 Task: Open Card Psychology Conference Review in Board Market Segmentation and Targeting Analysis to Workspace Coworking Spaces and add a team member Softage.1@softage.net, a label Purple, a checklist Big Data, an attachment from your google drive, a color Purple and finally, add a card description 'Plan and execute company team-building activity at a go-karting track' and a comment 'We should approach this task with a customer-centric mindset, ensuring that we meet their needs and expectations.'. Add a start date 'Jan 05, 1900' with a due date 'Jan 12, 1900'
Action: Mouse moved to (406, 193)
Screenshot: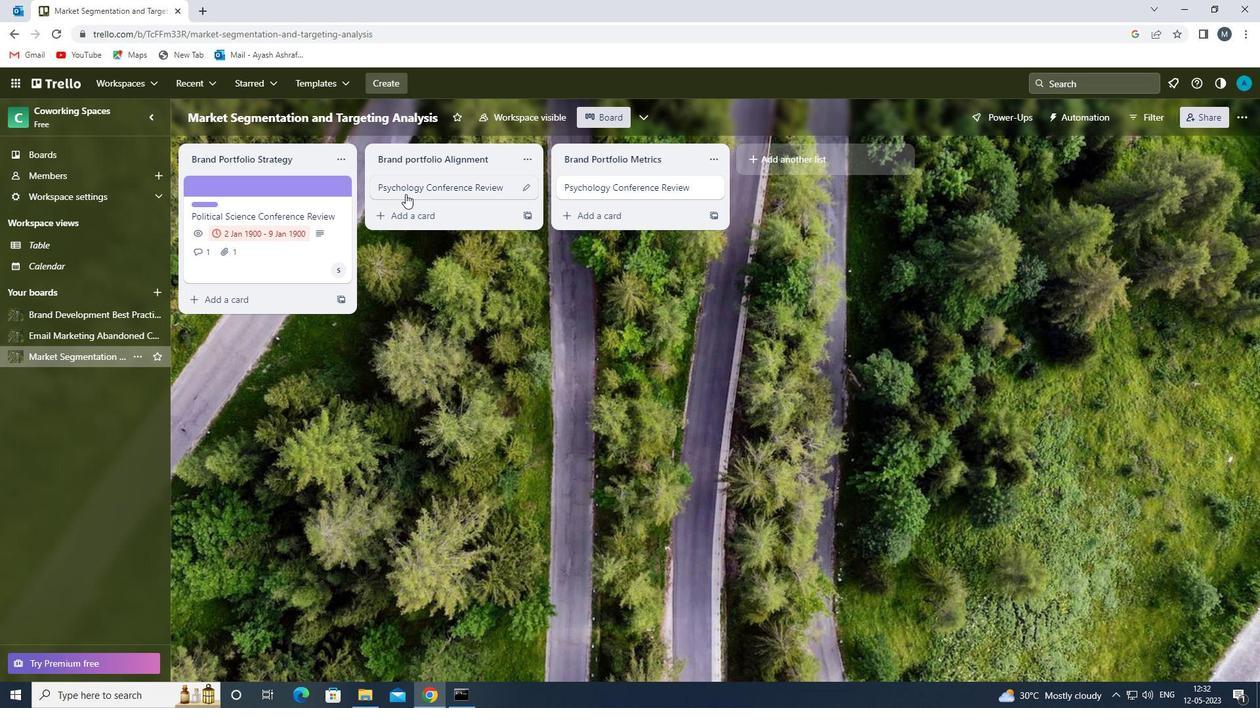 
Action: Mouse pressed left at (406, 193)
Screenshot: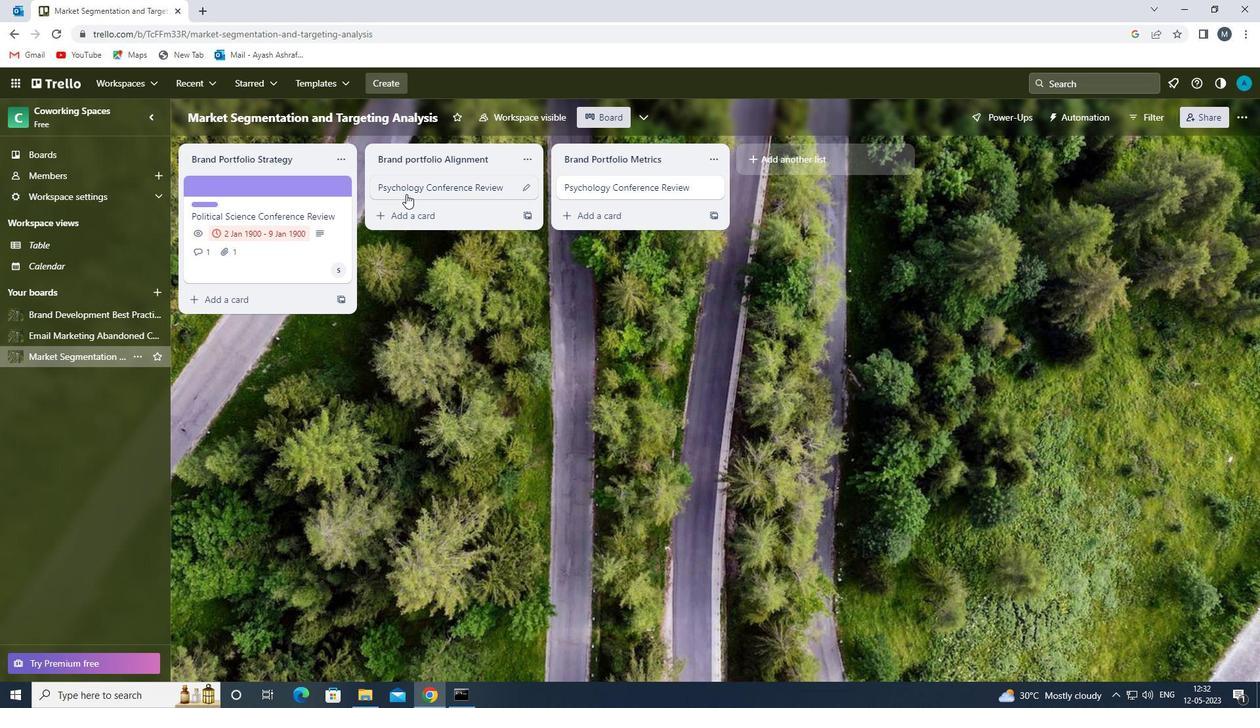 
Action: Mouse moved to (806, 236)
Screenshot: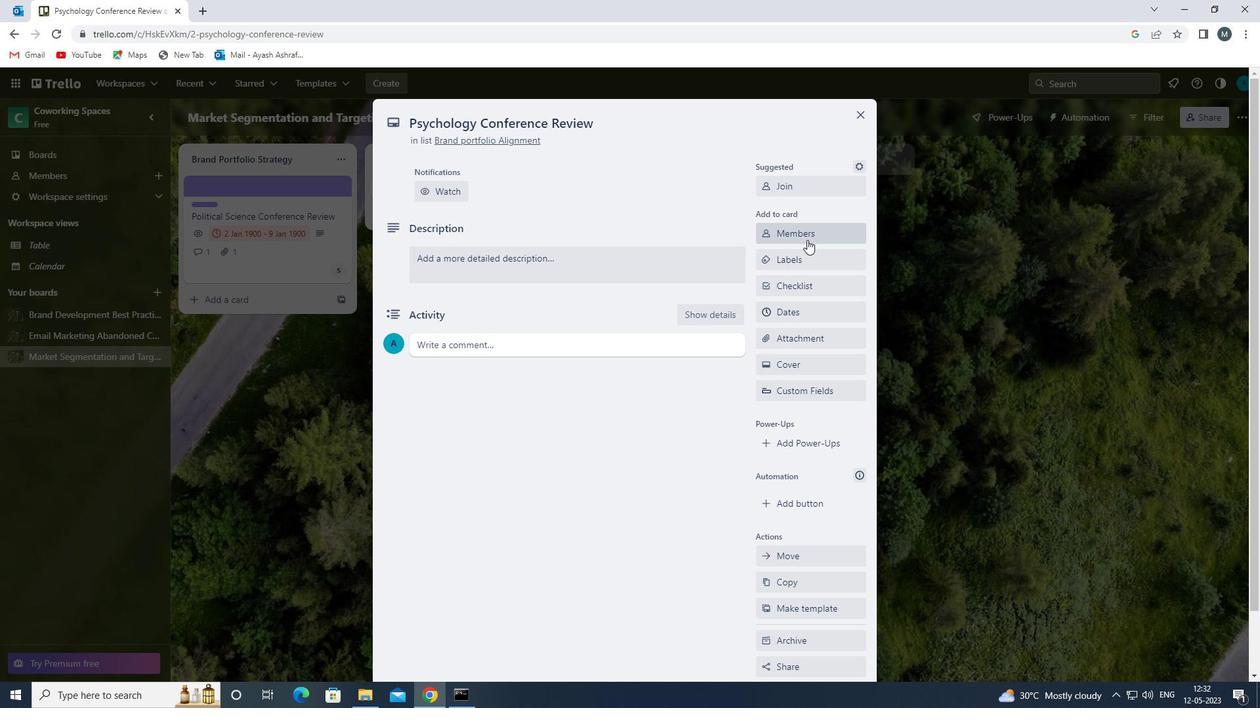 
Action: Mouse pressed left at (806, 236)
Screenshot: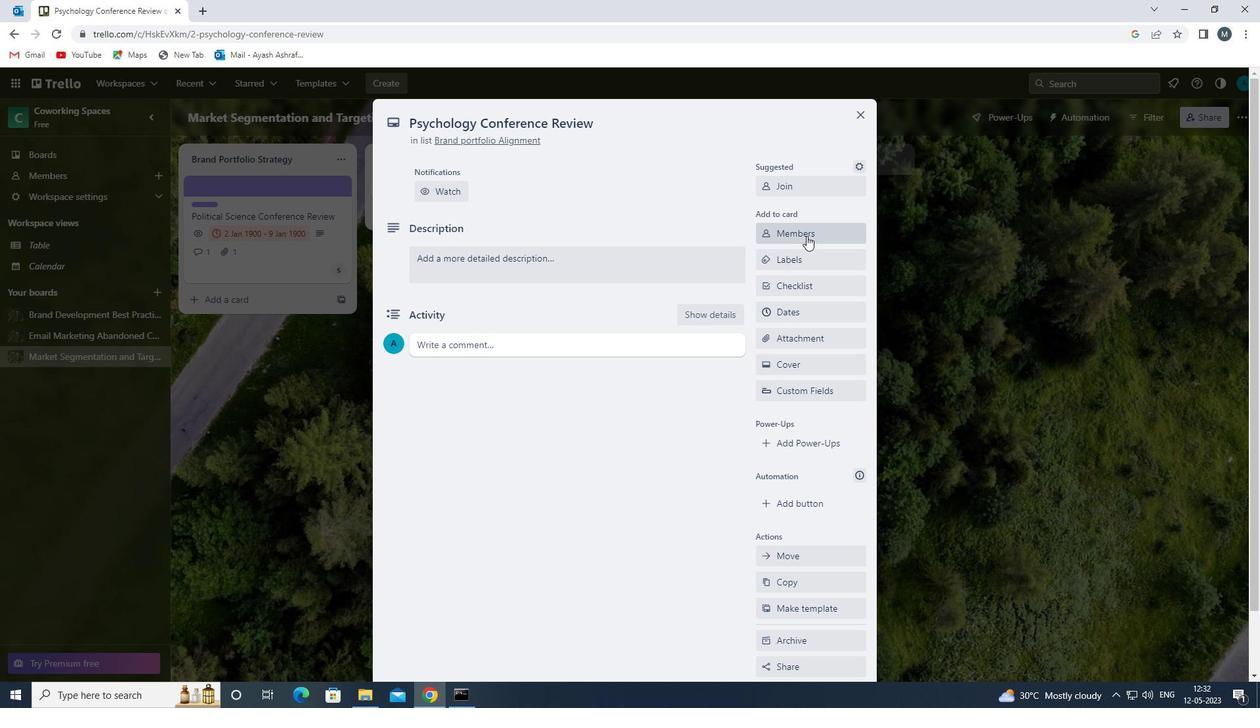 
Action: Mouse moved to (795, 297)
Screenshot: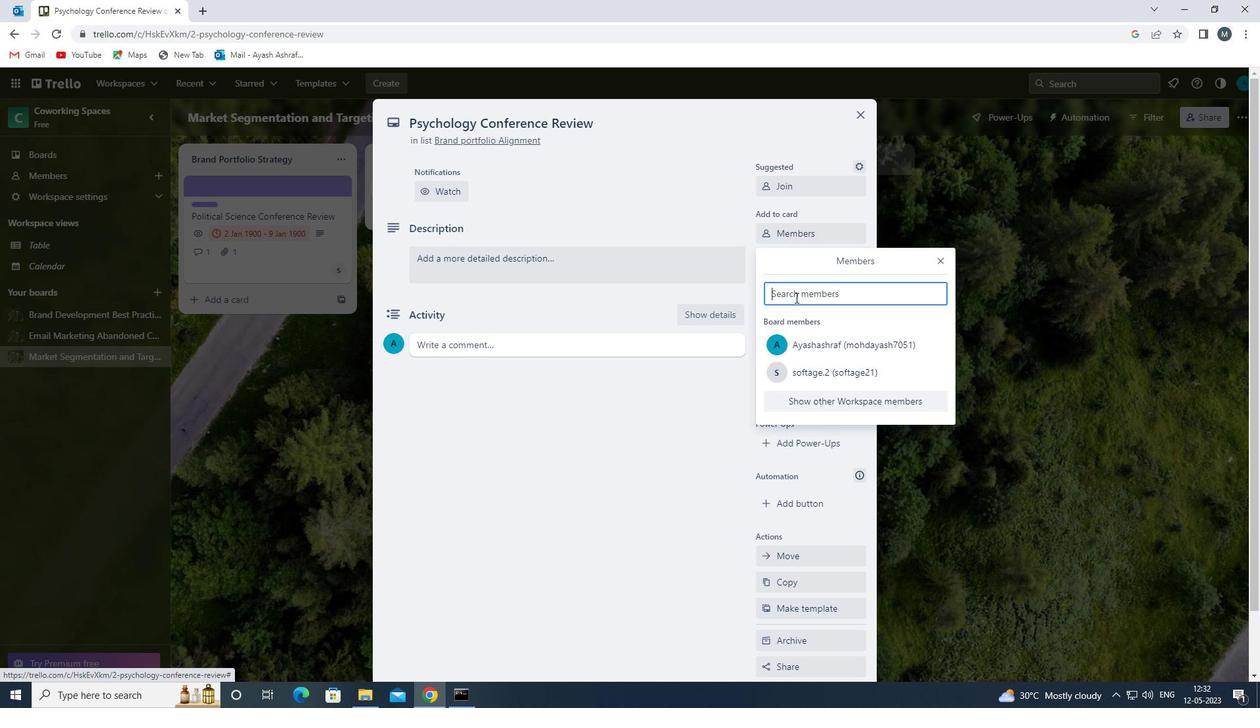 
Action: Key pressed s
Screenshot: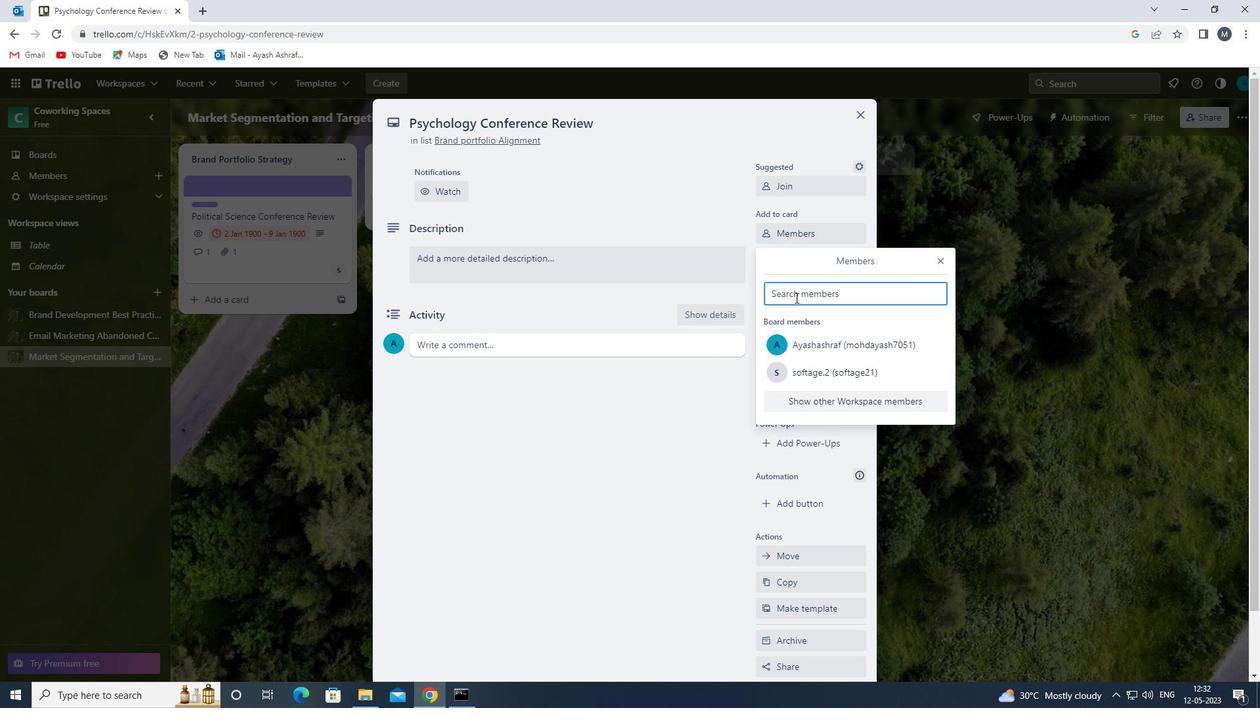 
Action: Mouse moved to (830, 408)
Screenshot: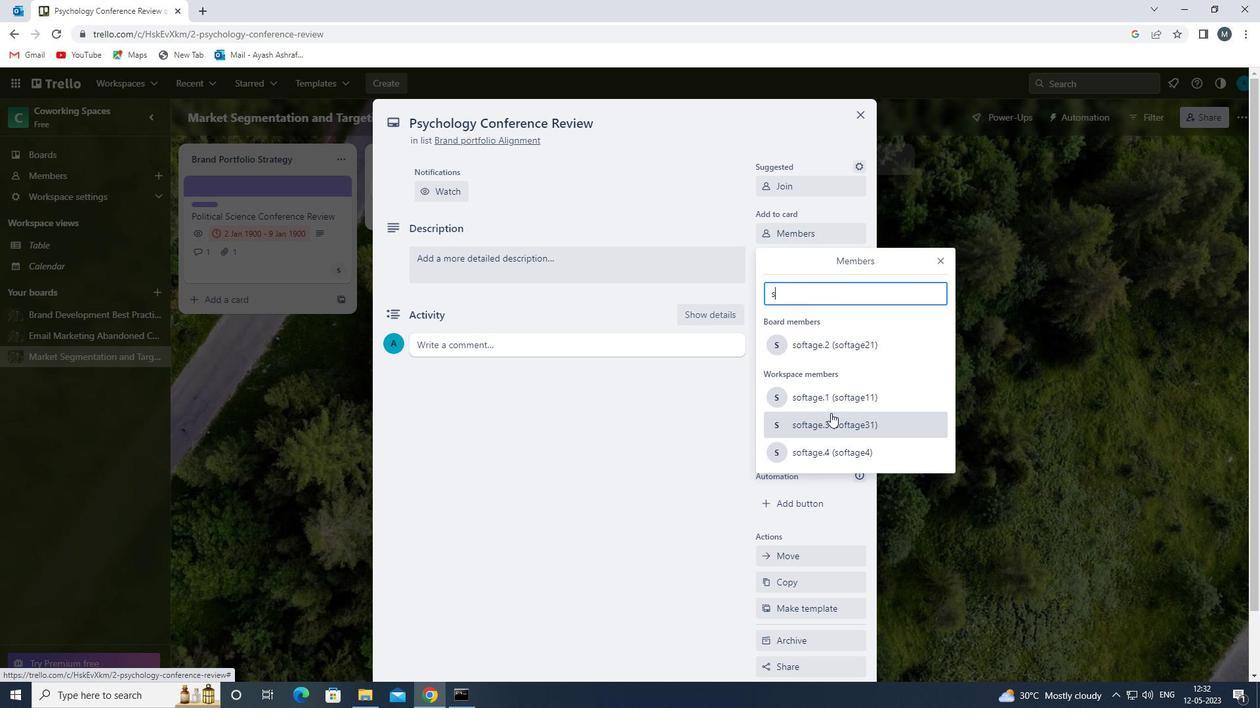 
Action: Mouse pressed left at (830, 408)
Screenshot: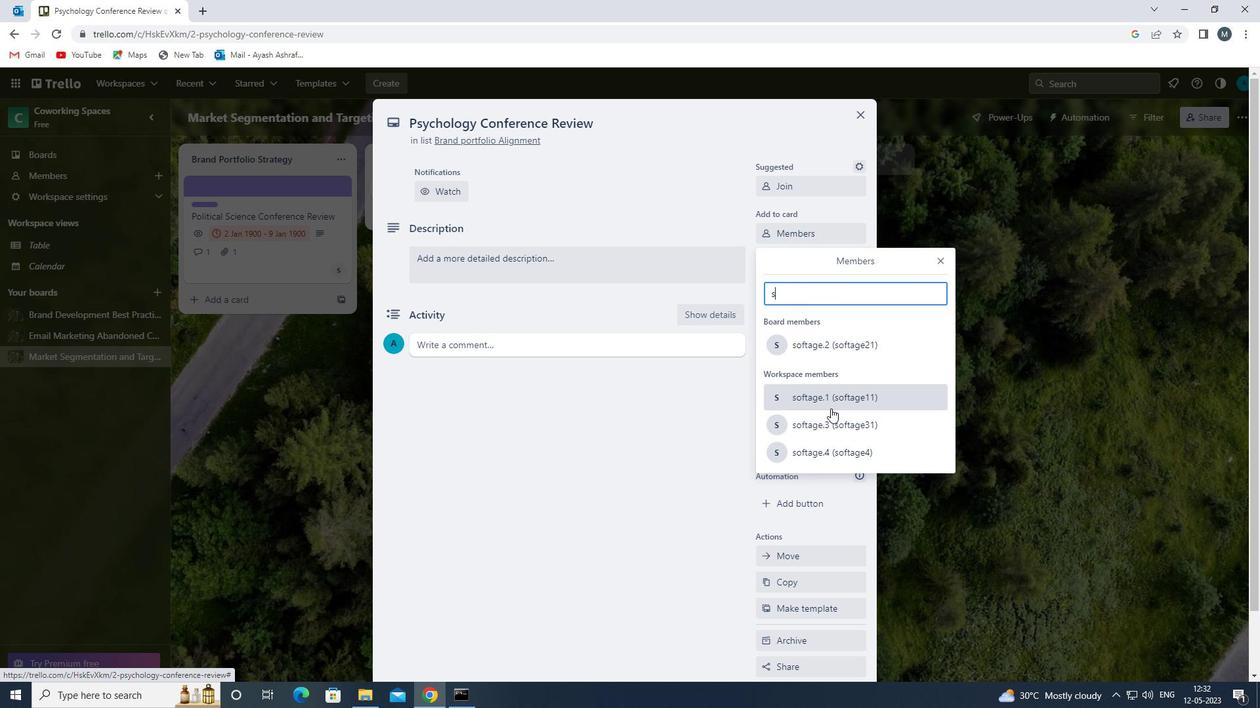 
Action: Mouse moved to (847, 395)
Screenshot: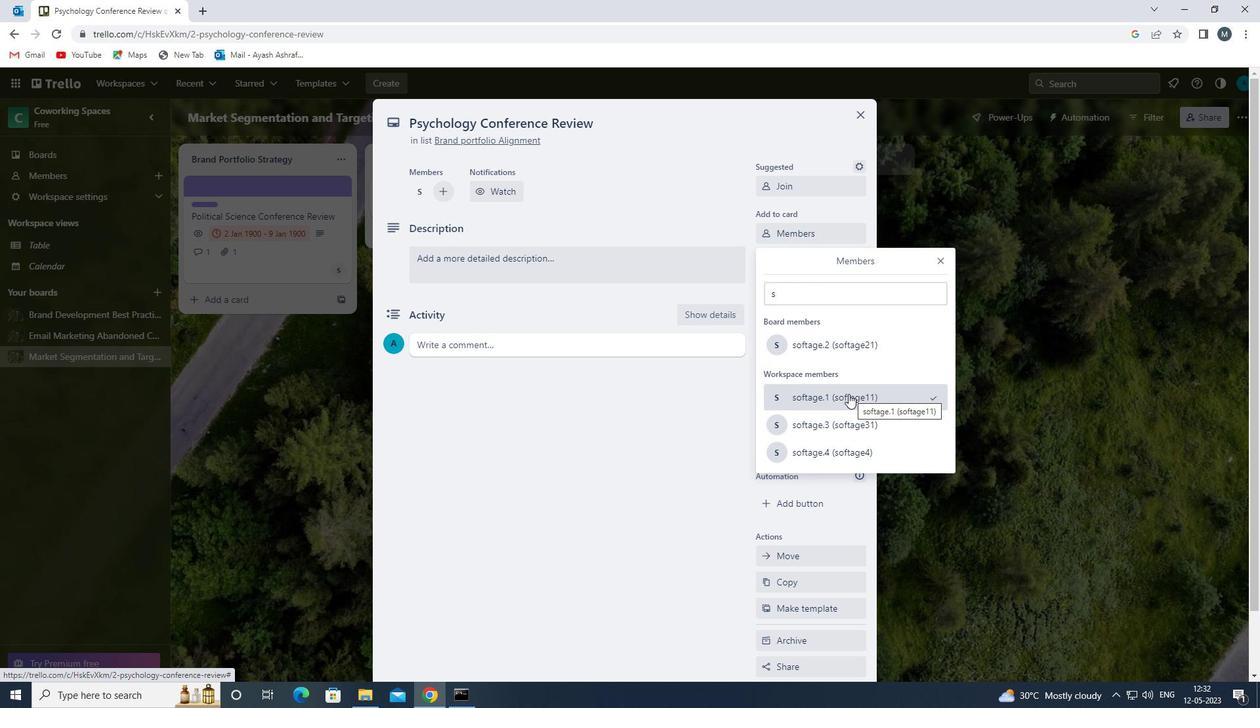 
Action: Mouse pressed left at (847, 395)
Screenshot: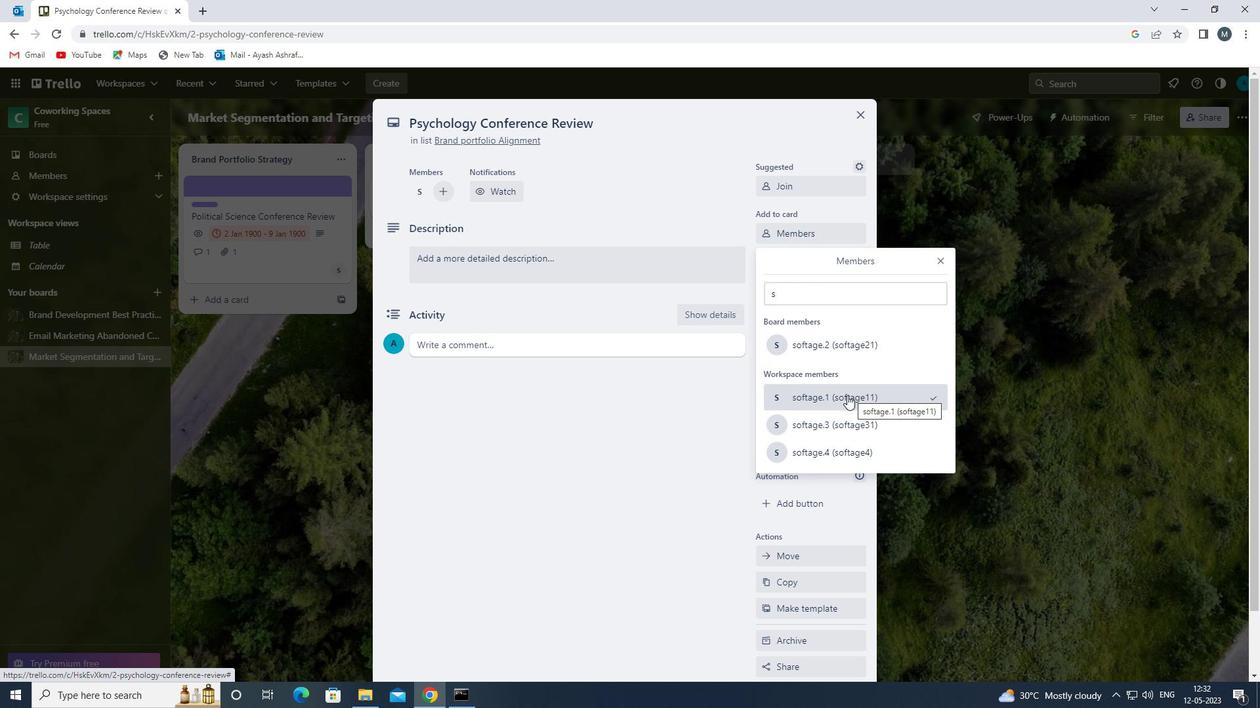
Action: Mouse moved to (939, 261)
Screenshot: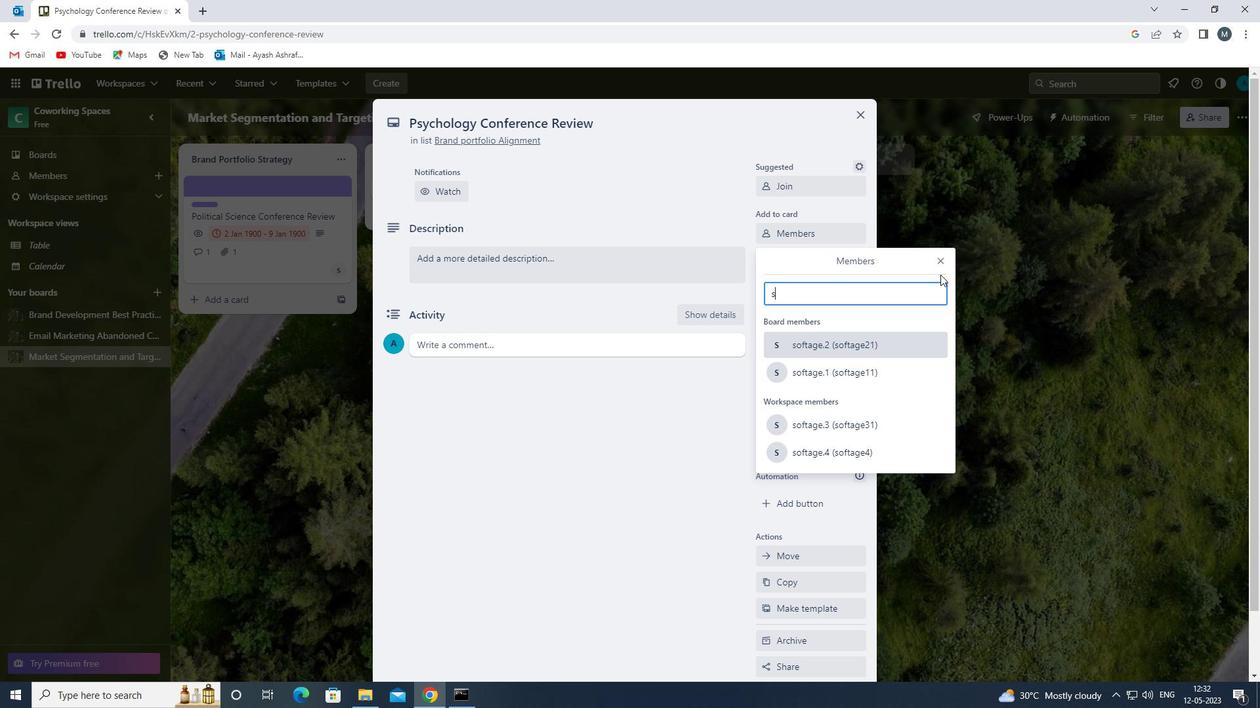 
Action: Mouse pressed left at (939, 261)
Screenshot: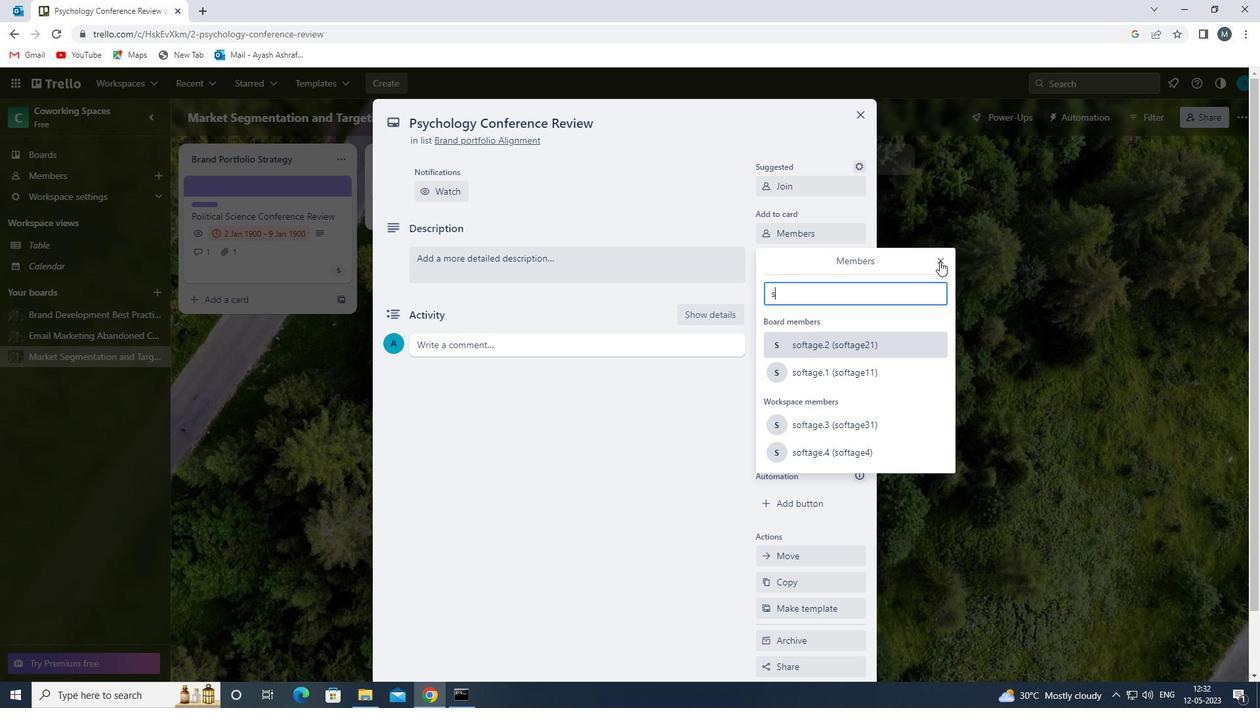 
Action: Mouse moved to (796, 262)
Screenshot: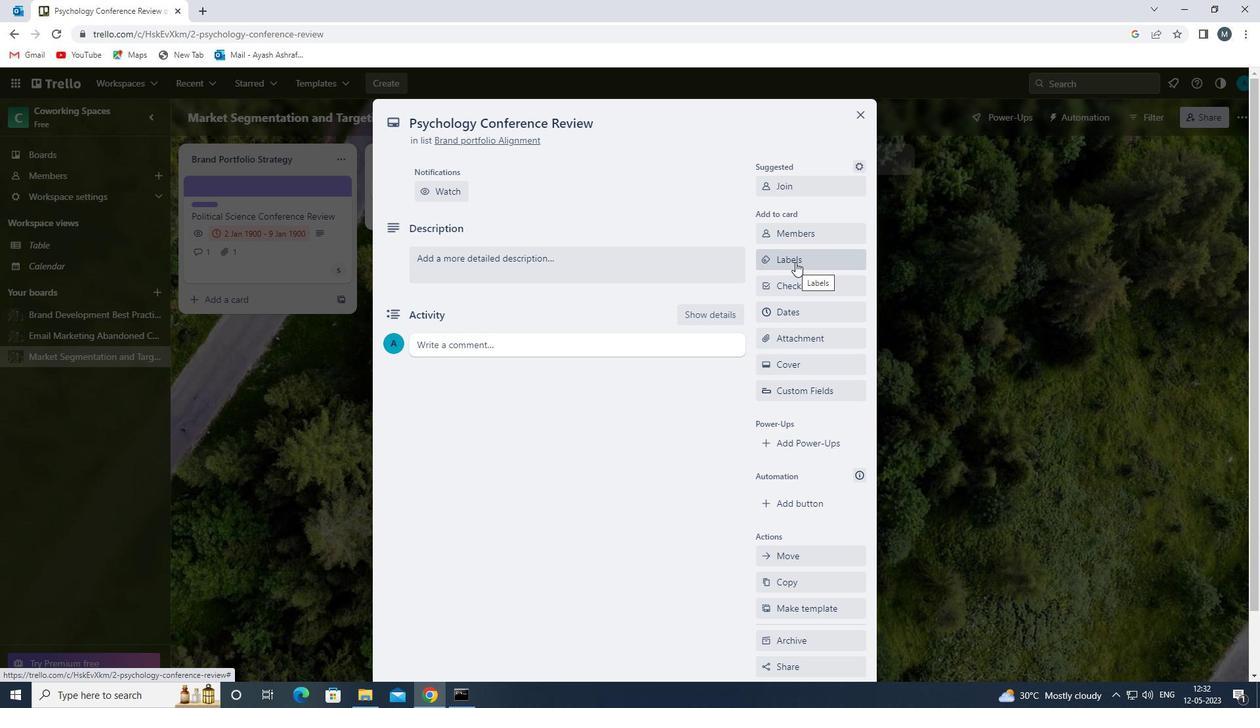 
Action: Mouse pressed left at (796, 262)
Screenshot: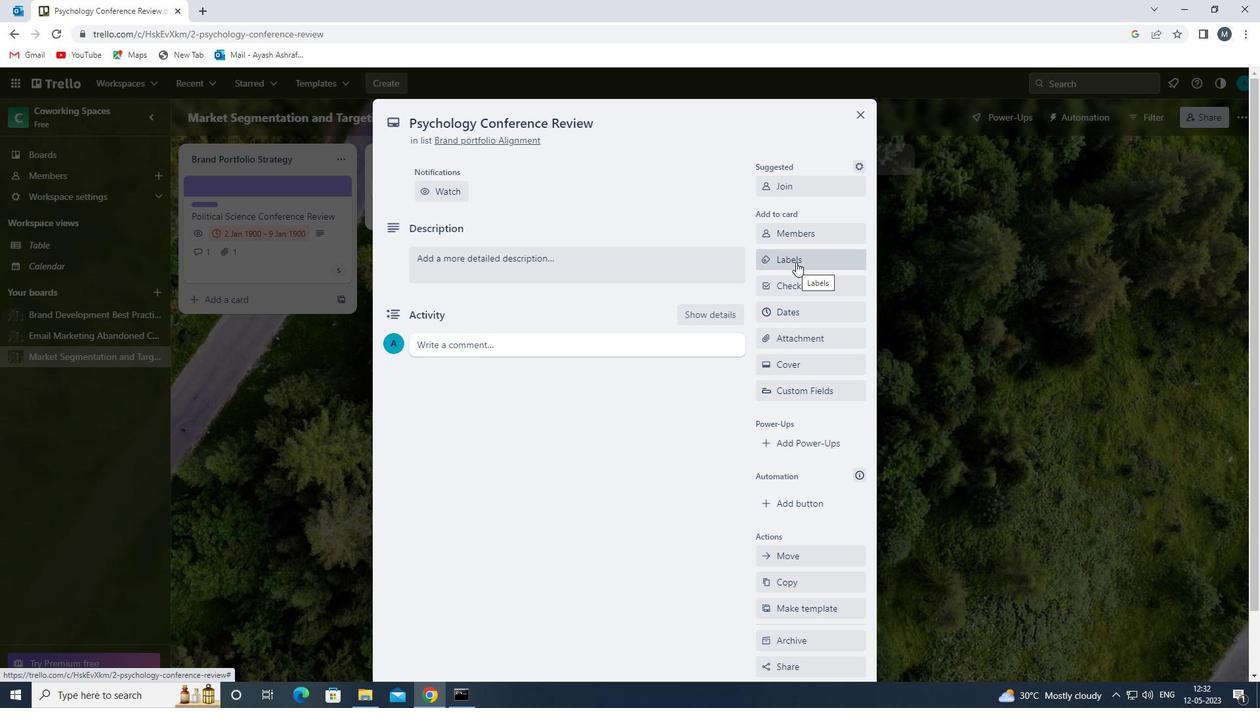 
Action: Mouse moved to (768, 460)
Screenshot: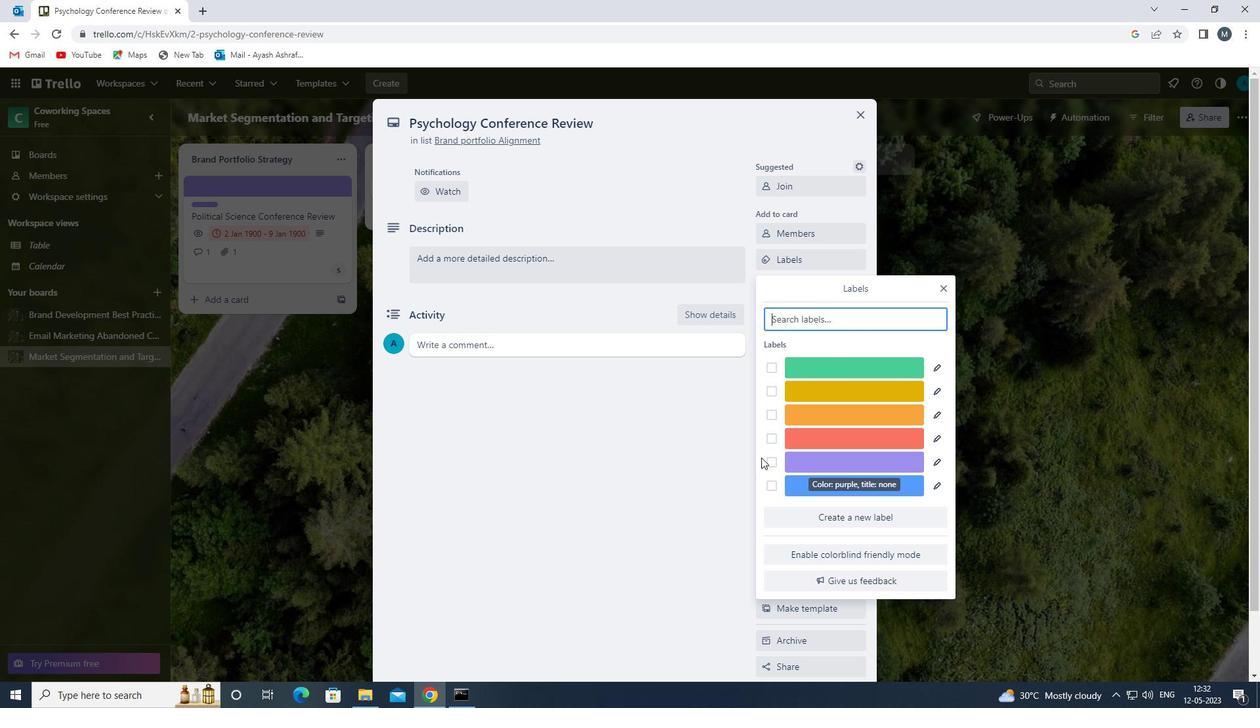
Action: Mouse pressed left at (768, 460)
Screenshot: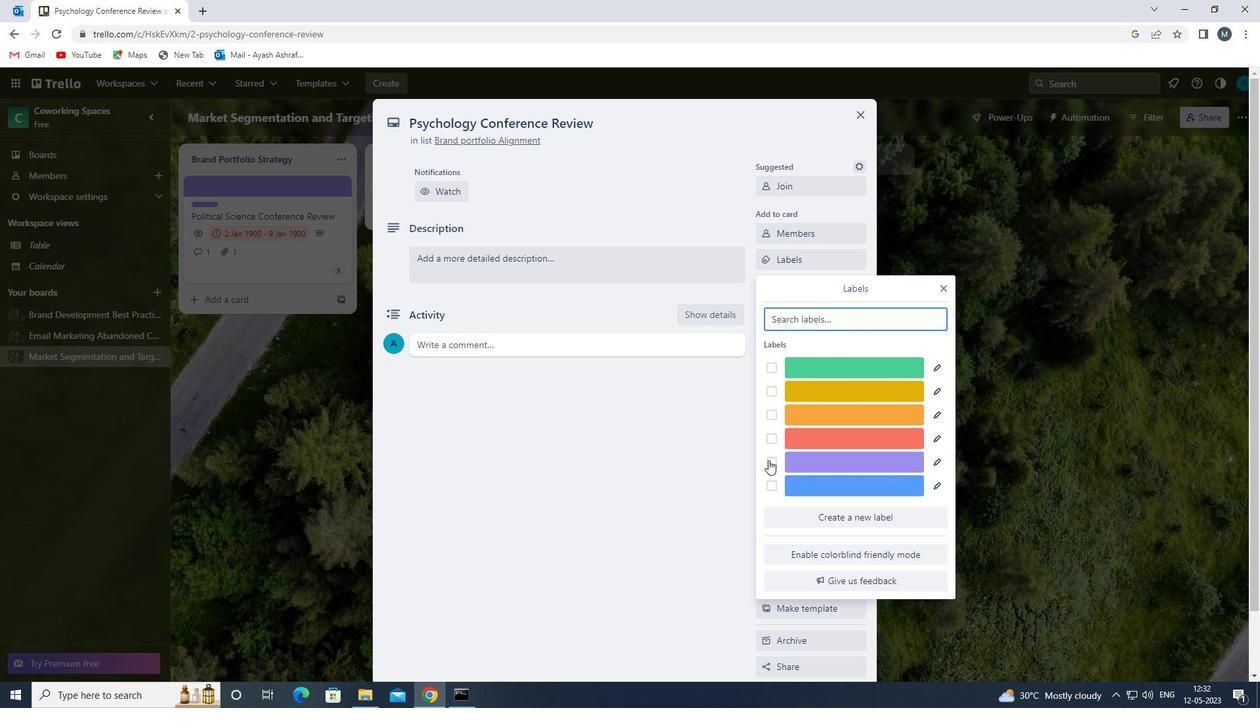 
Action: Mouse moved to (941, 287)
Screenshot: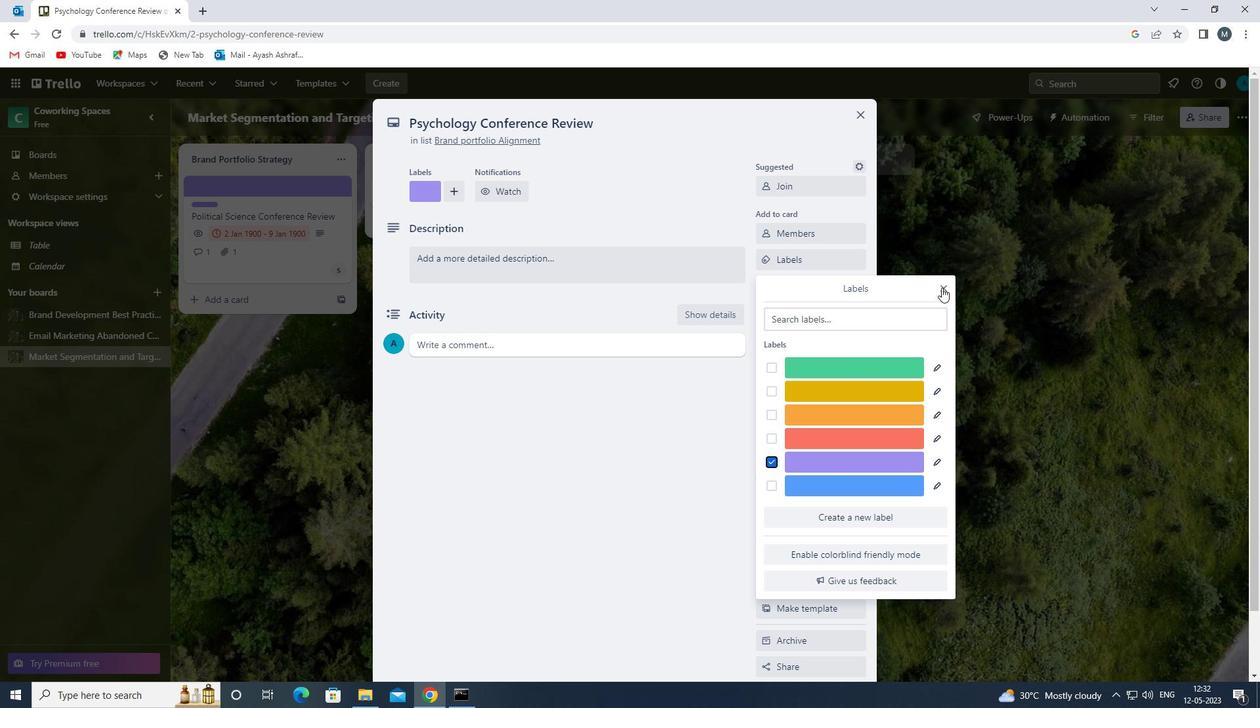 
Action: Mouse pressed left at (941, 287)
Screenshot: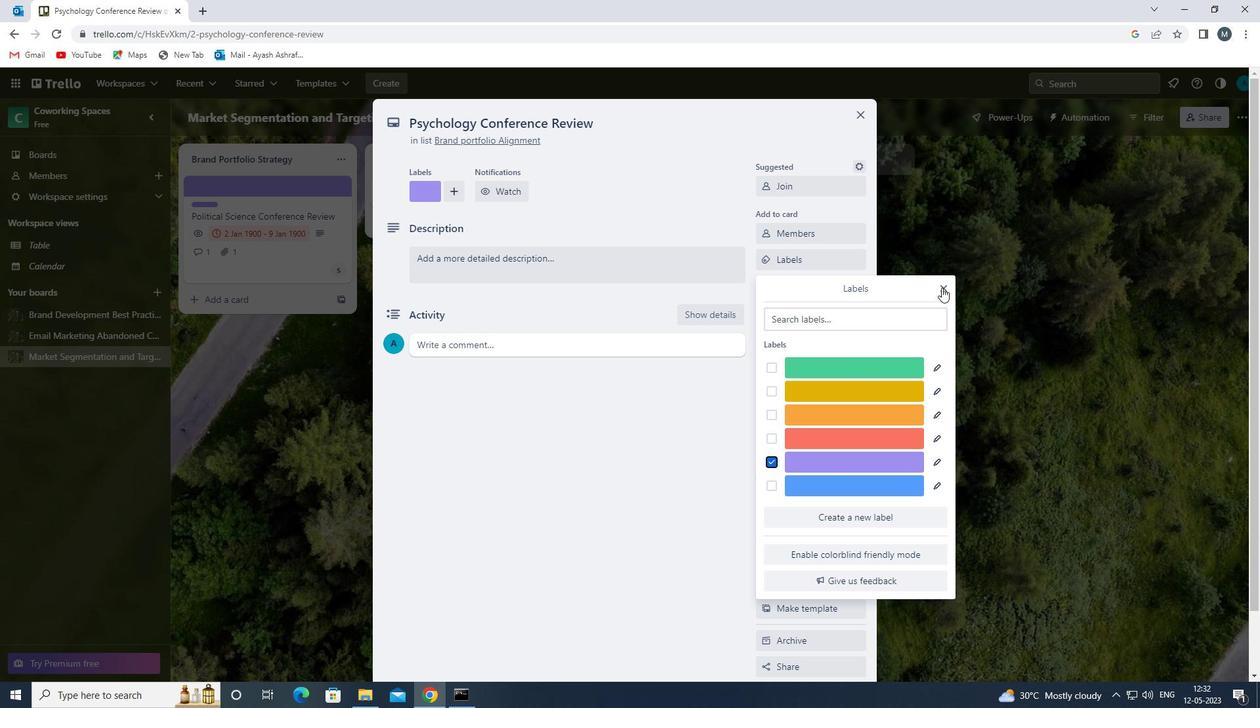 
Action: Mouse moved to (798, 290)
Screenshot: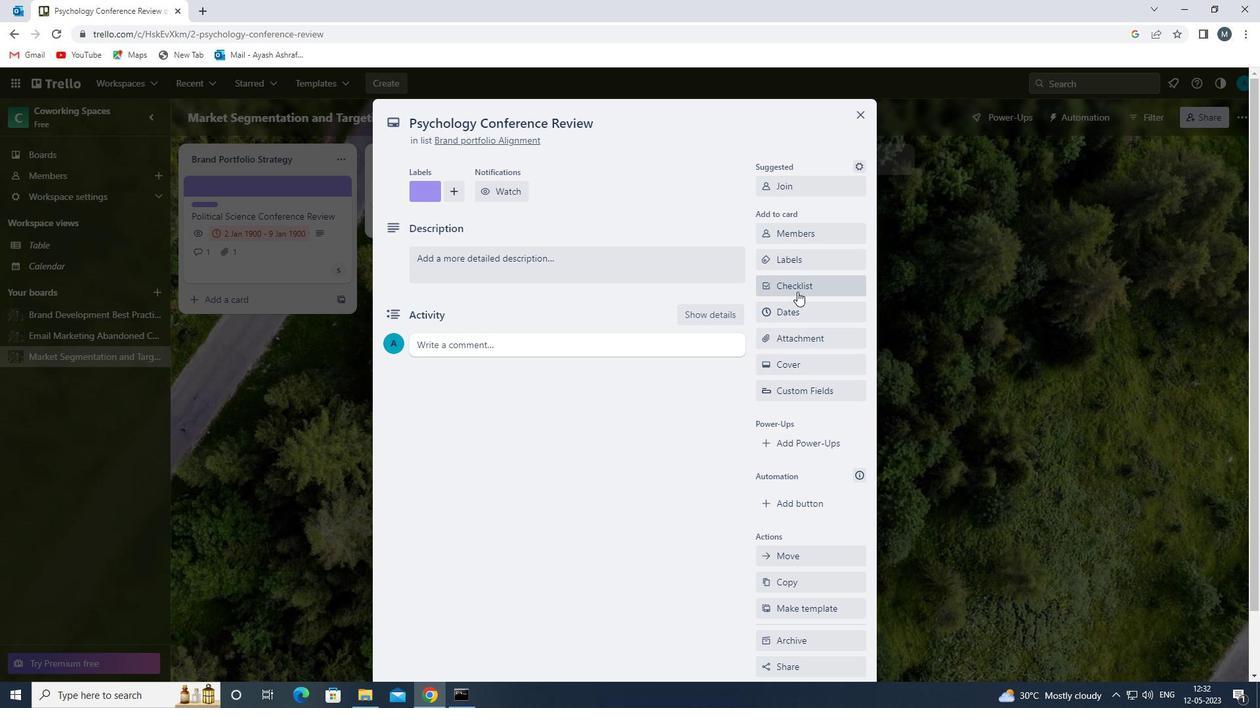 
Action: Mouse pressed left at (798, 290)
Screenshot: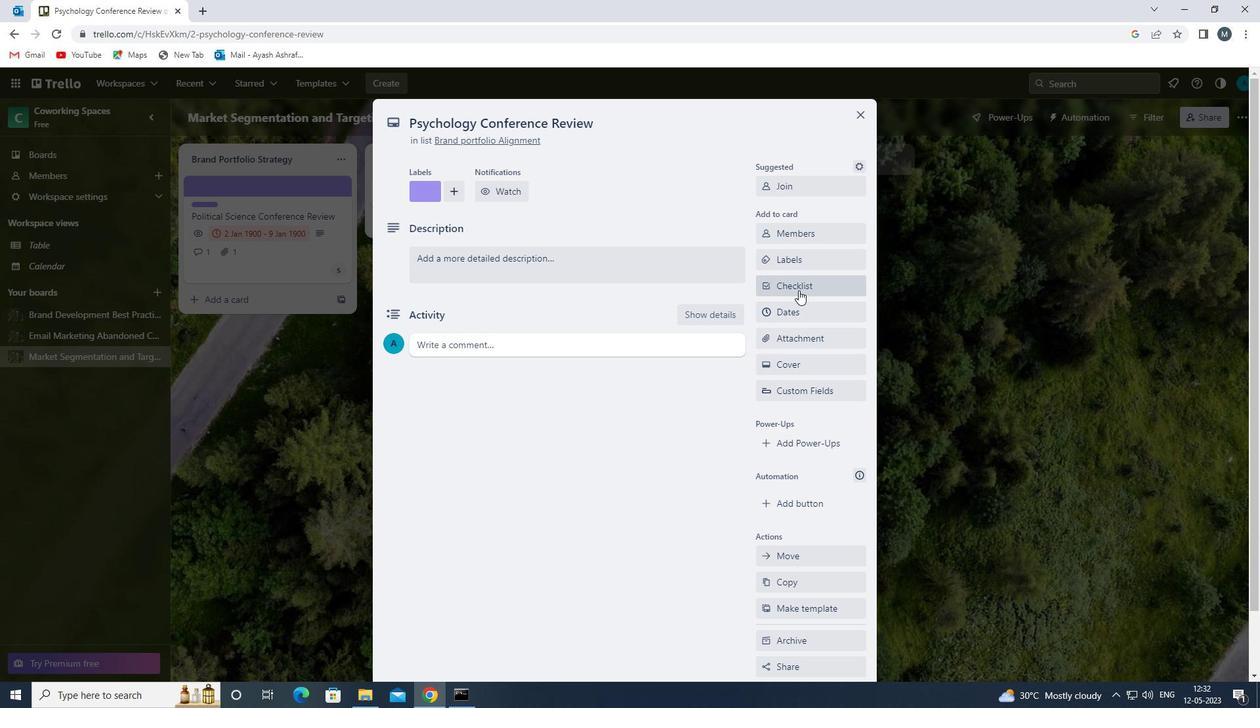 
Action: Key pressed b
Screenshot: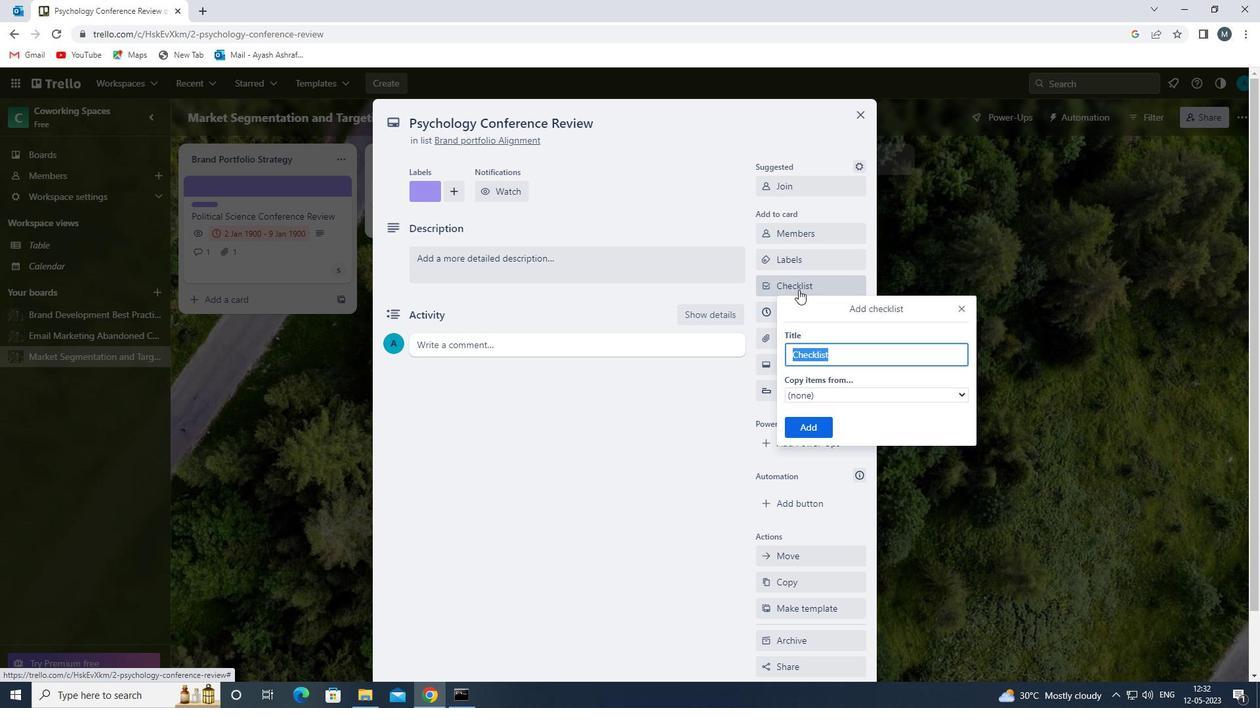 
Action: Mouse moved to (863, 389)
Screenshot: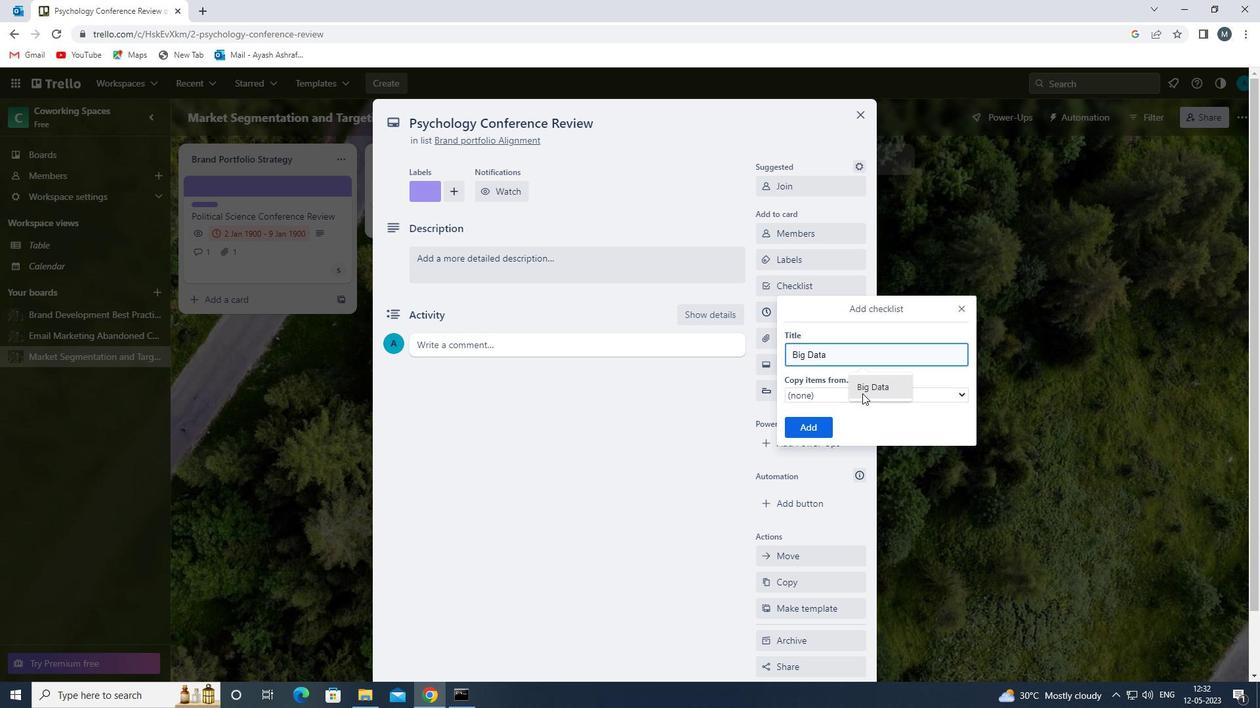 
Action: Mouse pressed left at (863, 389)
Screenshot: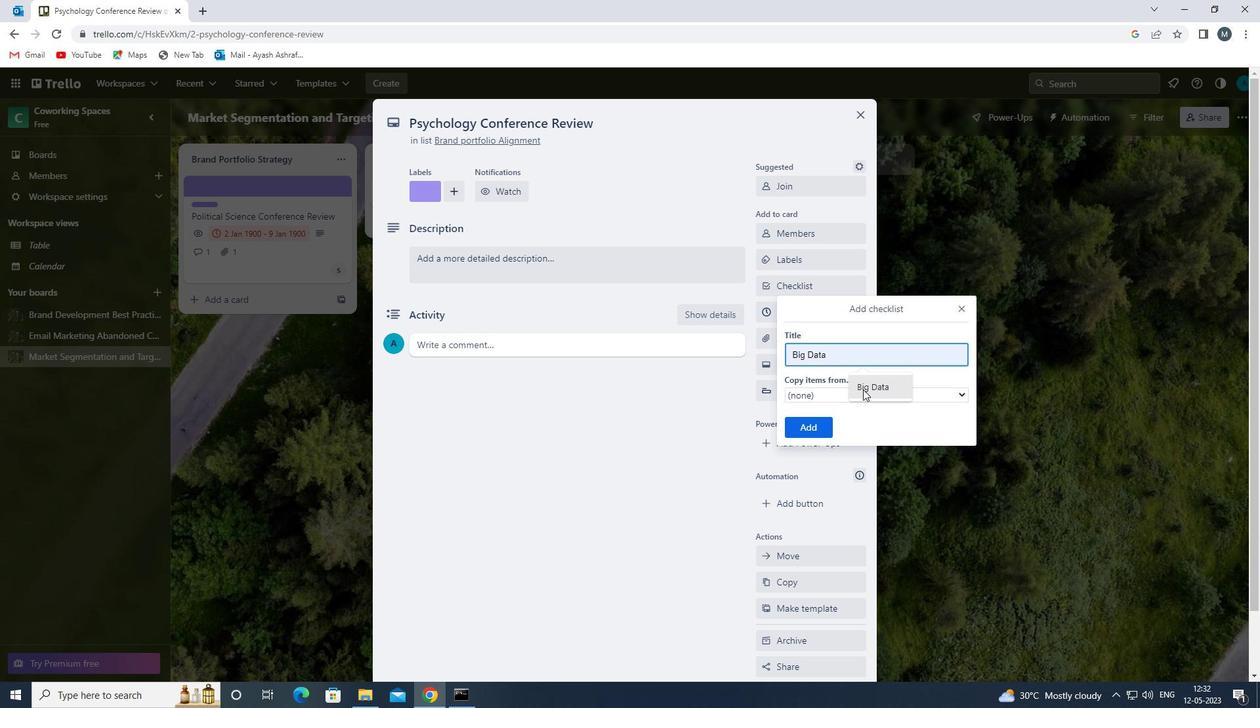 
Action: Mouse moved to (805, 431)
Screenshot: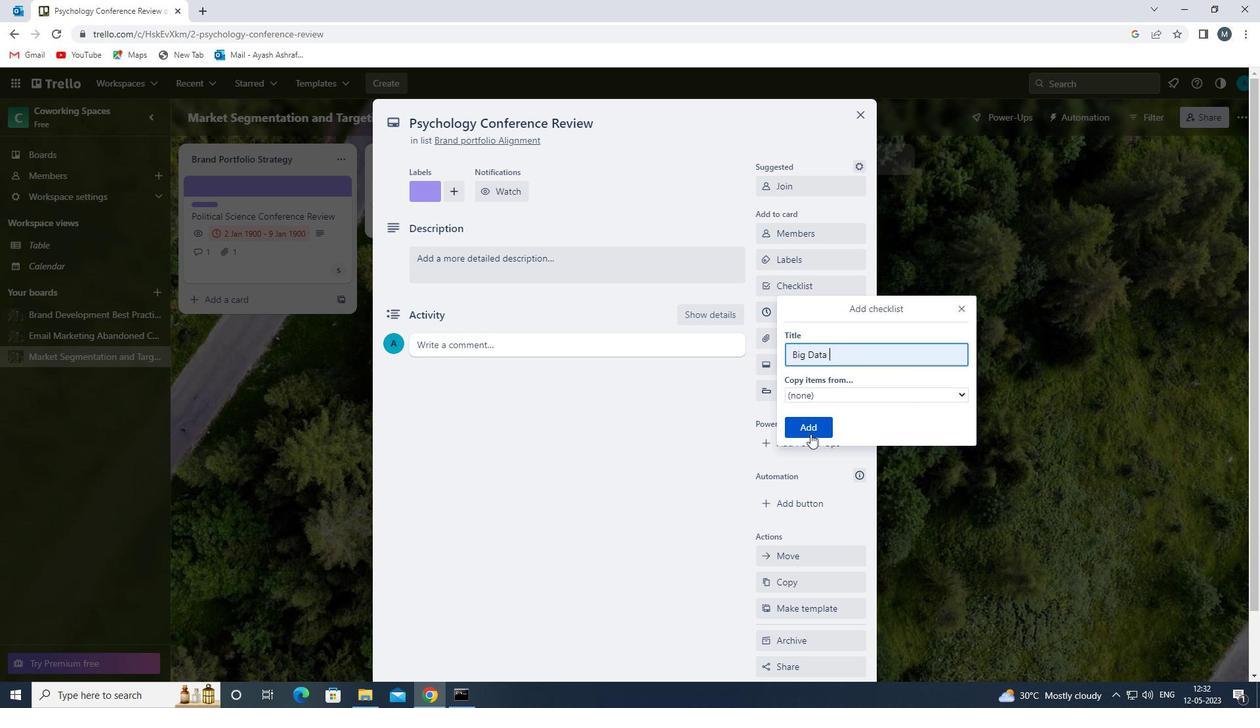 
Action: Mouse pressed left at (805, 431)
Screenshot: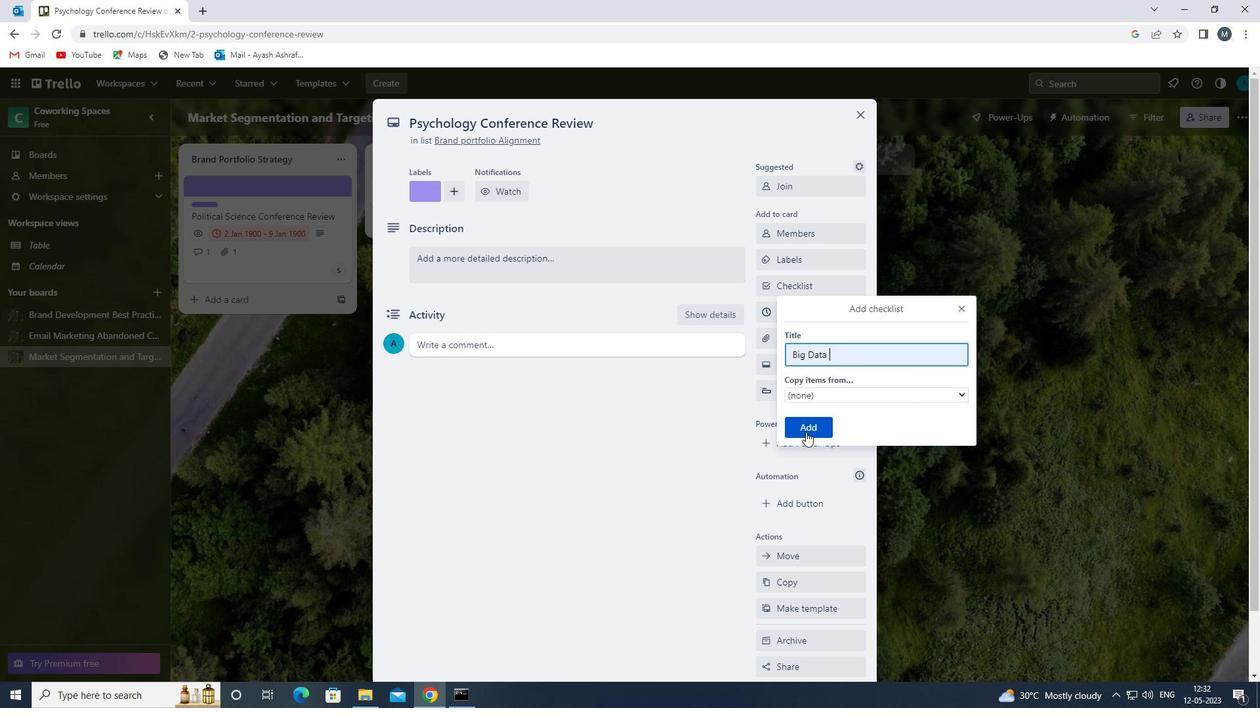 
Action: Mouse moved to (805, 338)
Screenshot: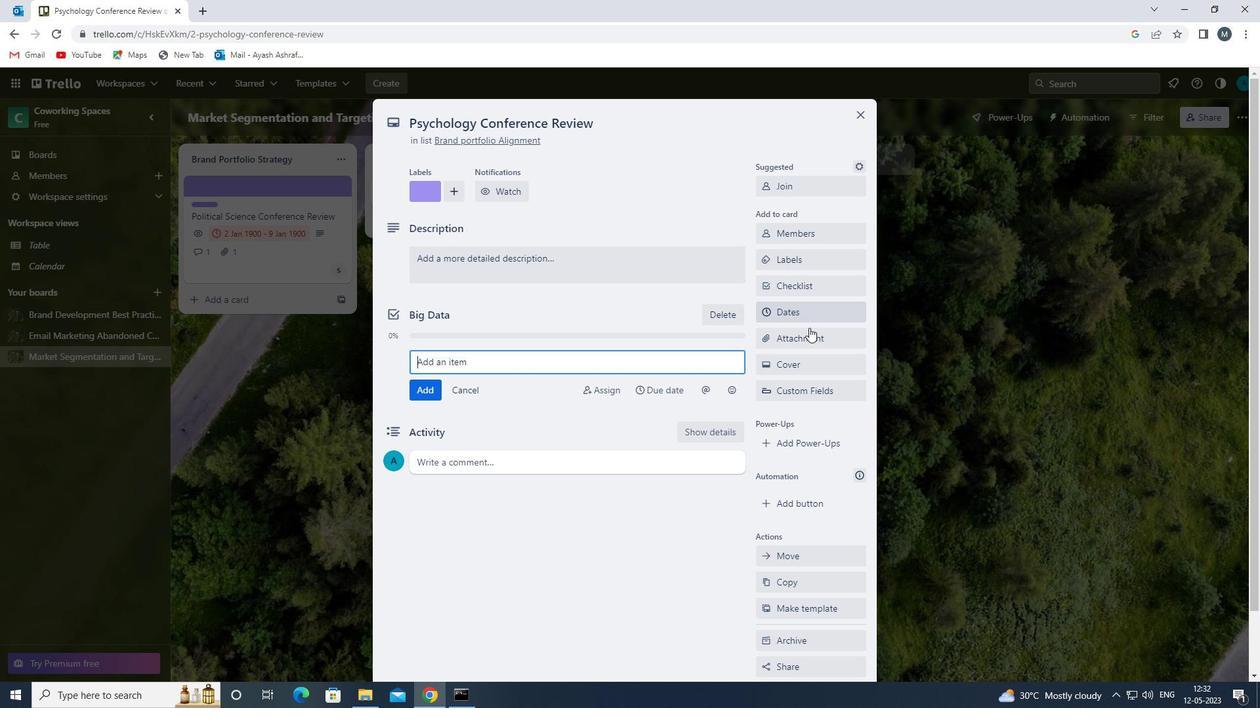 
Action: Mouse pressed left at (805, 338)
Screenshot: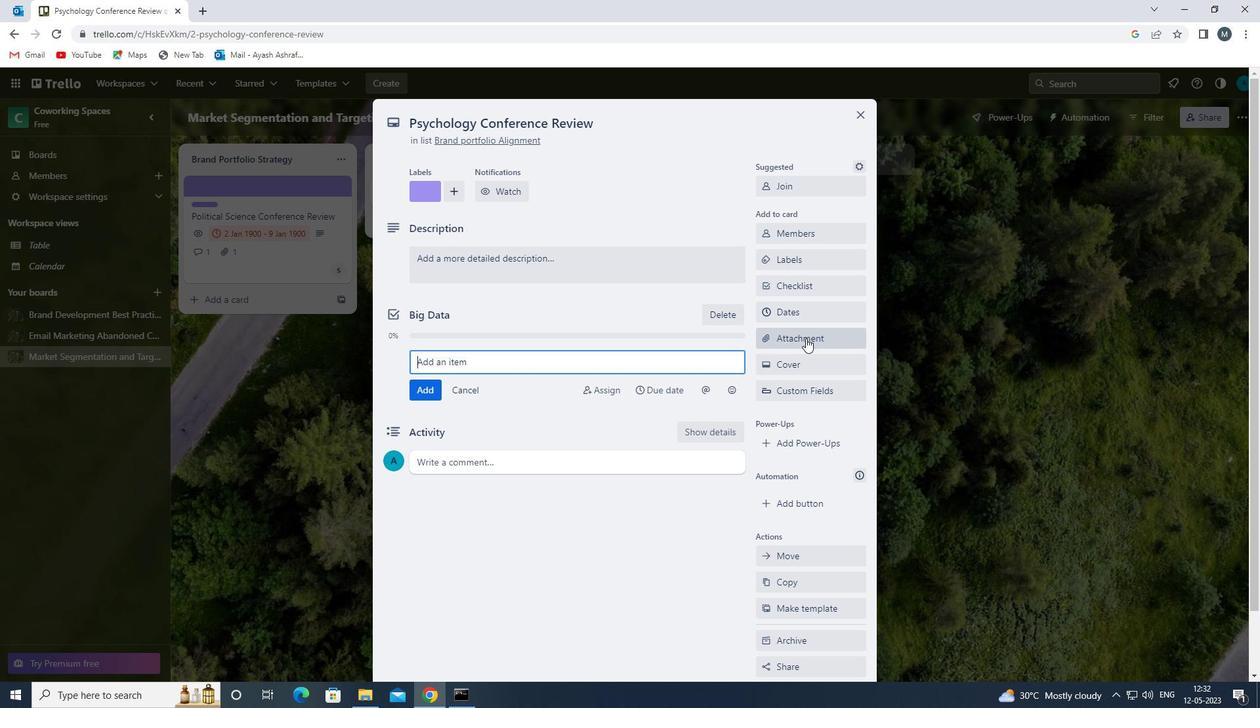 
Action: Mouse moved to (792, 439)
Screenshot: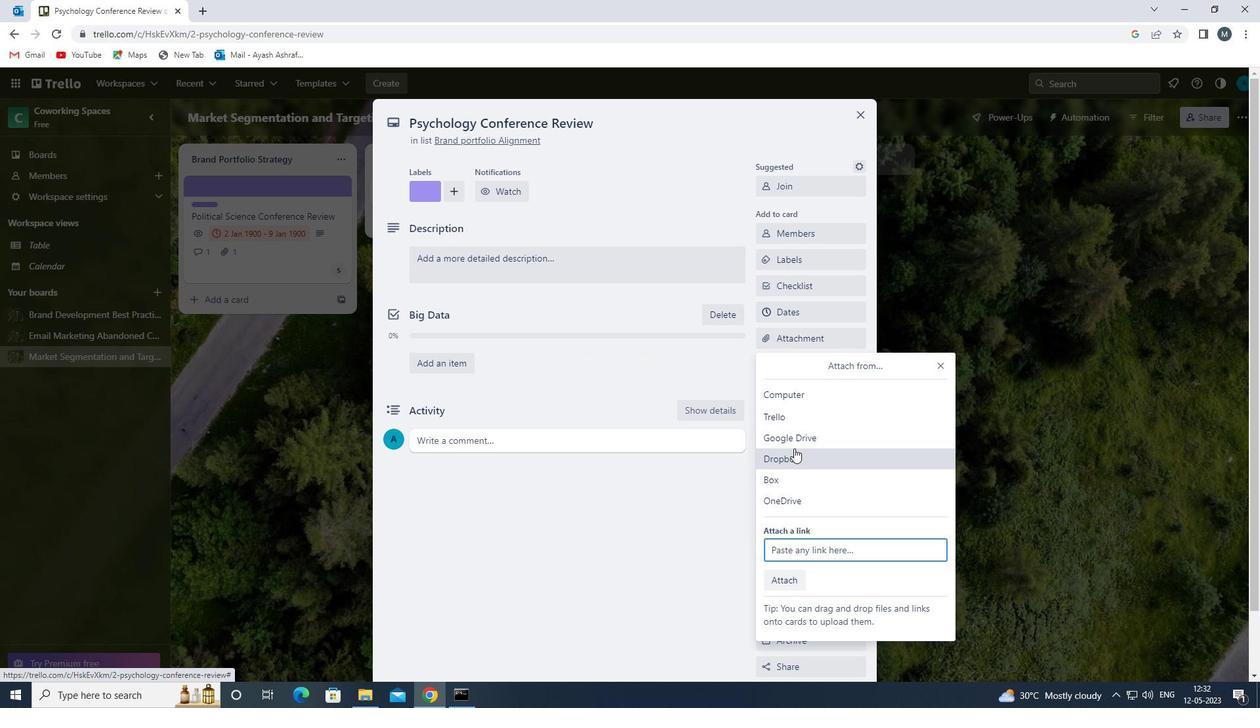 
Action: Mouse pressed left at (792, 439)
Screenshot: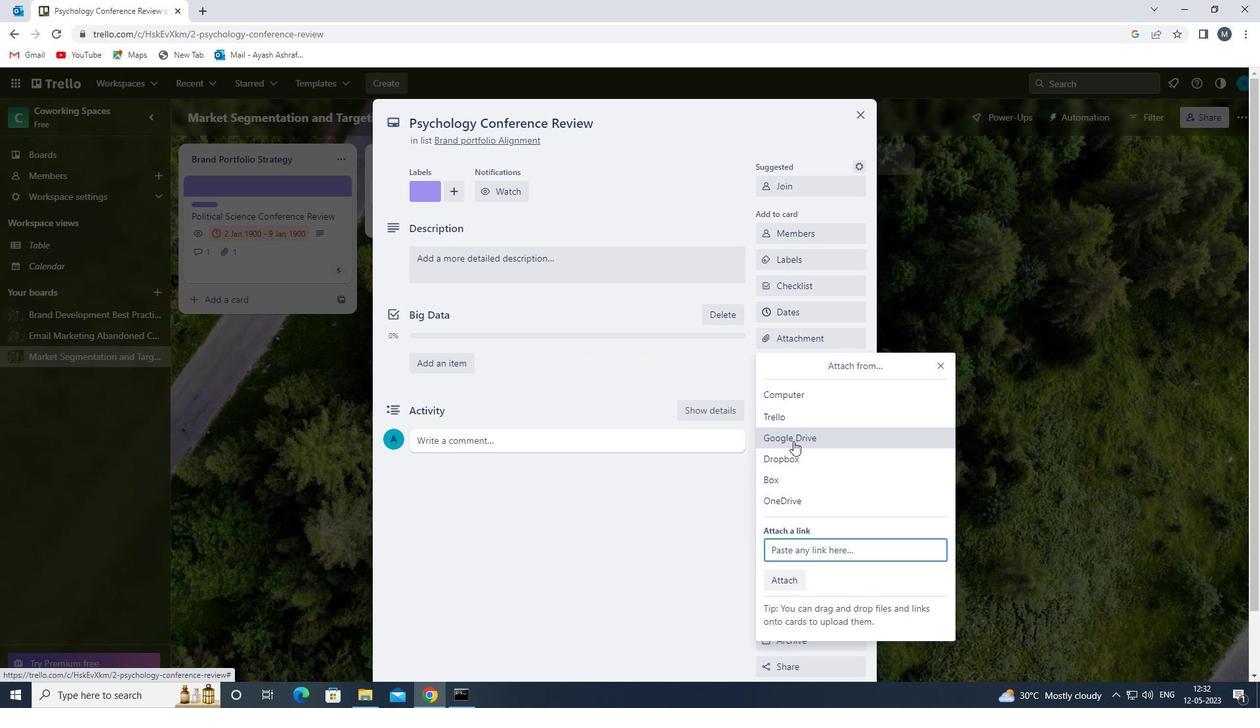 
Action: Mouse moved to (372, 397)
Screenshot: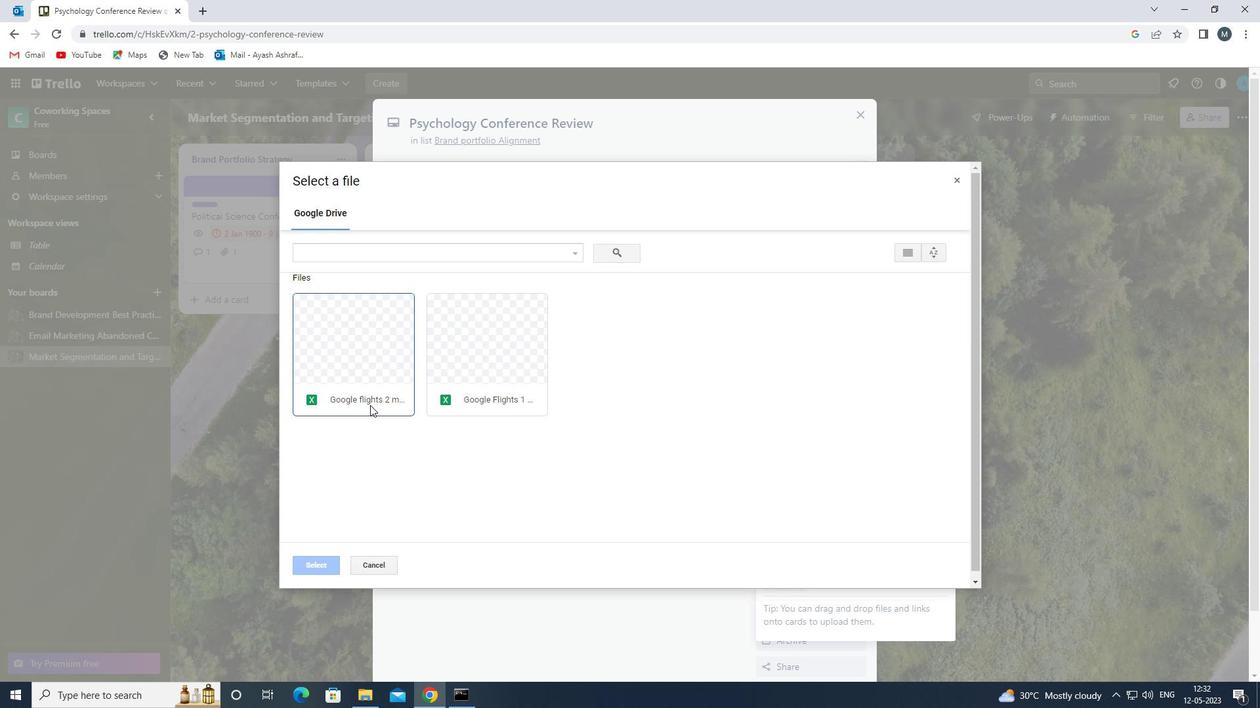 
Action: Mouse pressed left at (372, 397)
Screenshot: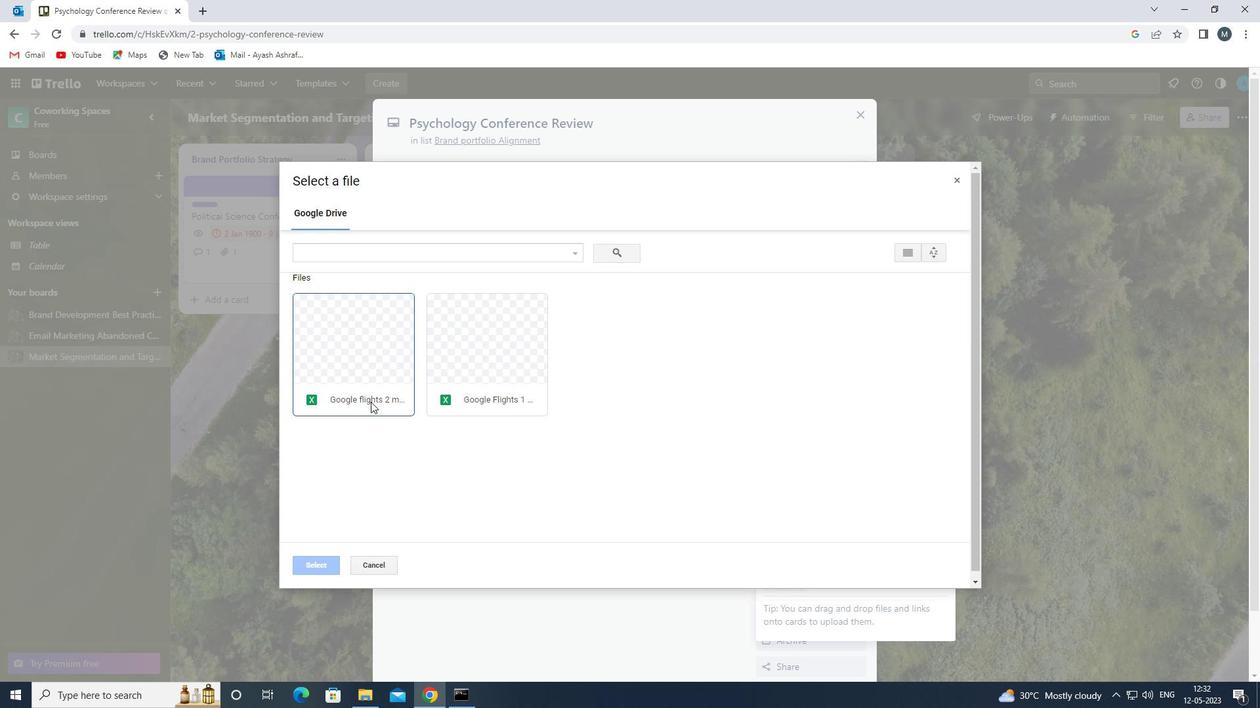 
Action: Mouse moved to (311, 572)
Screenshot: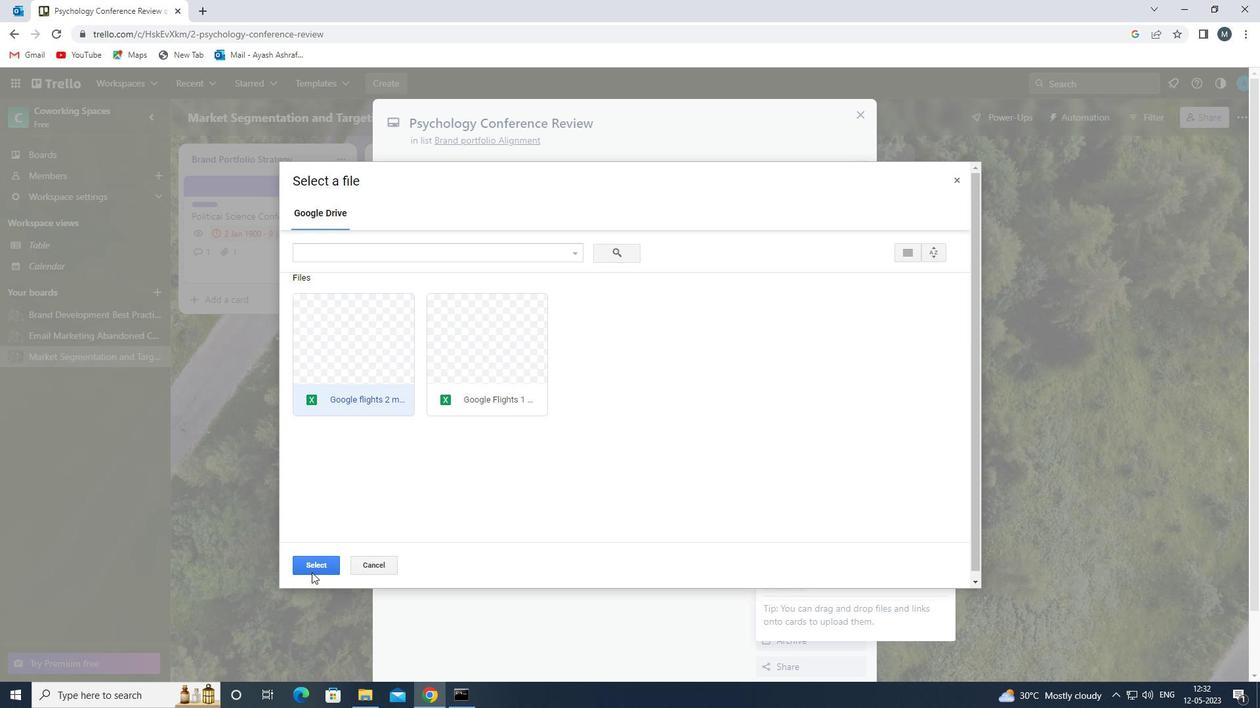 
Action: Mouse pressed left at (311, 572)
Screenshot: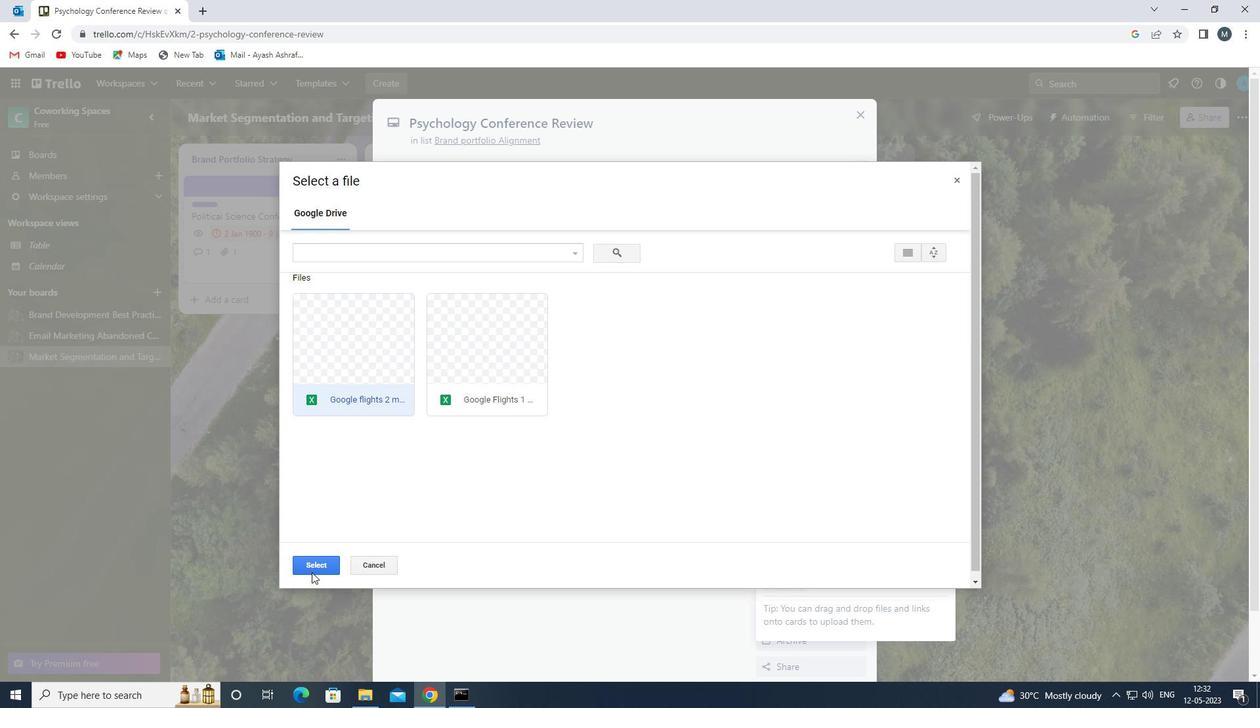 
Action: Mouse moved to (803, 366)
Screenshot: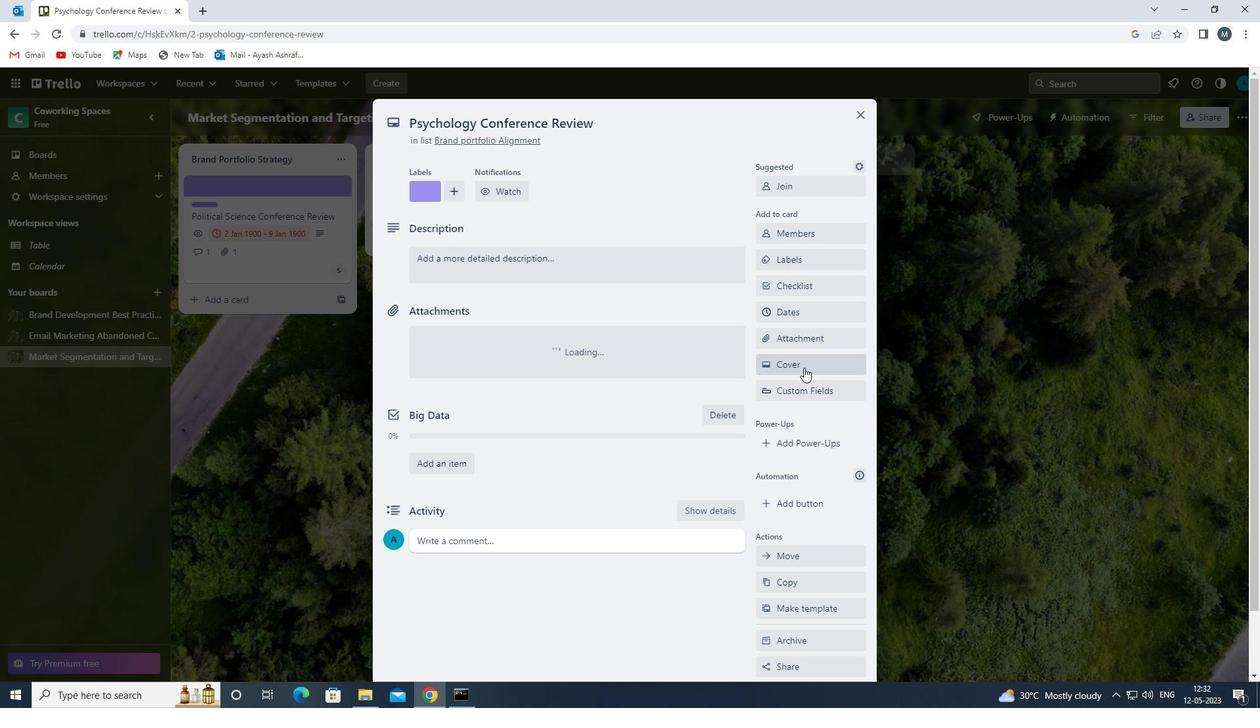 
Action: Mouse pressed left at (803, 366)
Screenshot: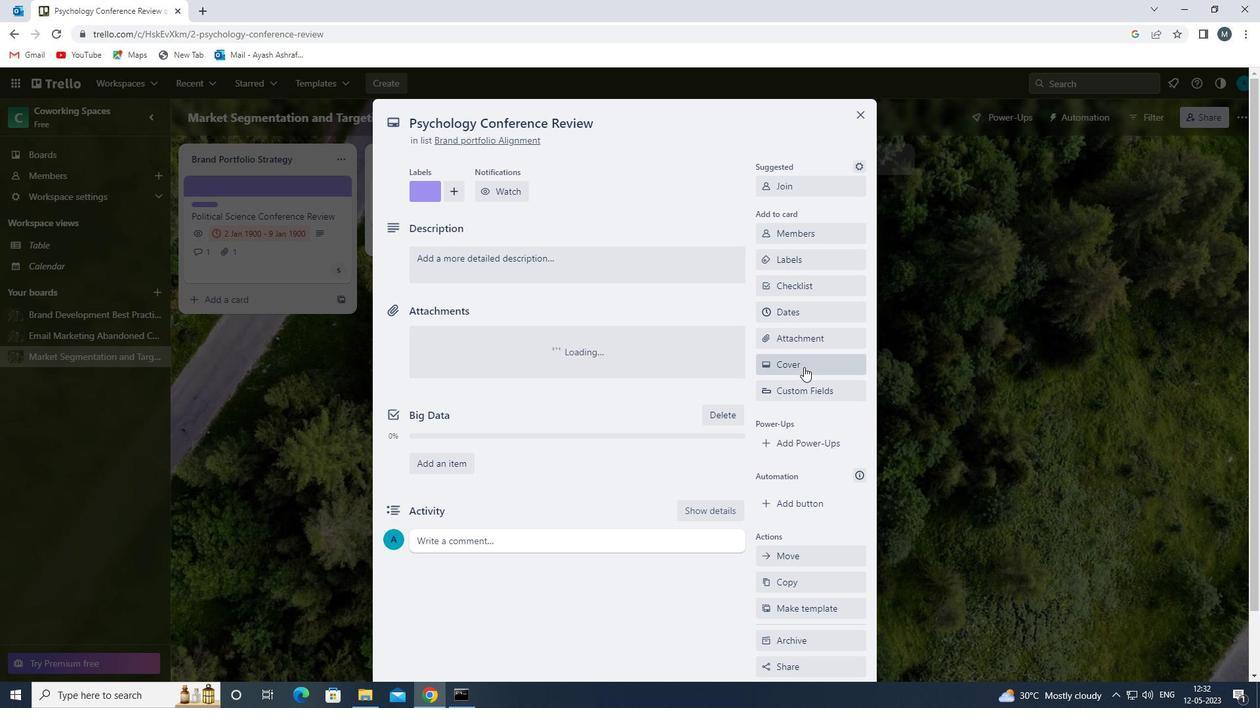 
Action: Mouse moved to (933, 418)
Screenshot: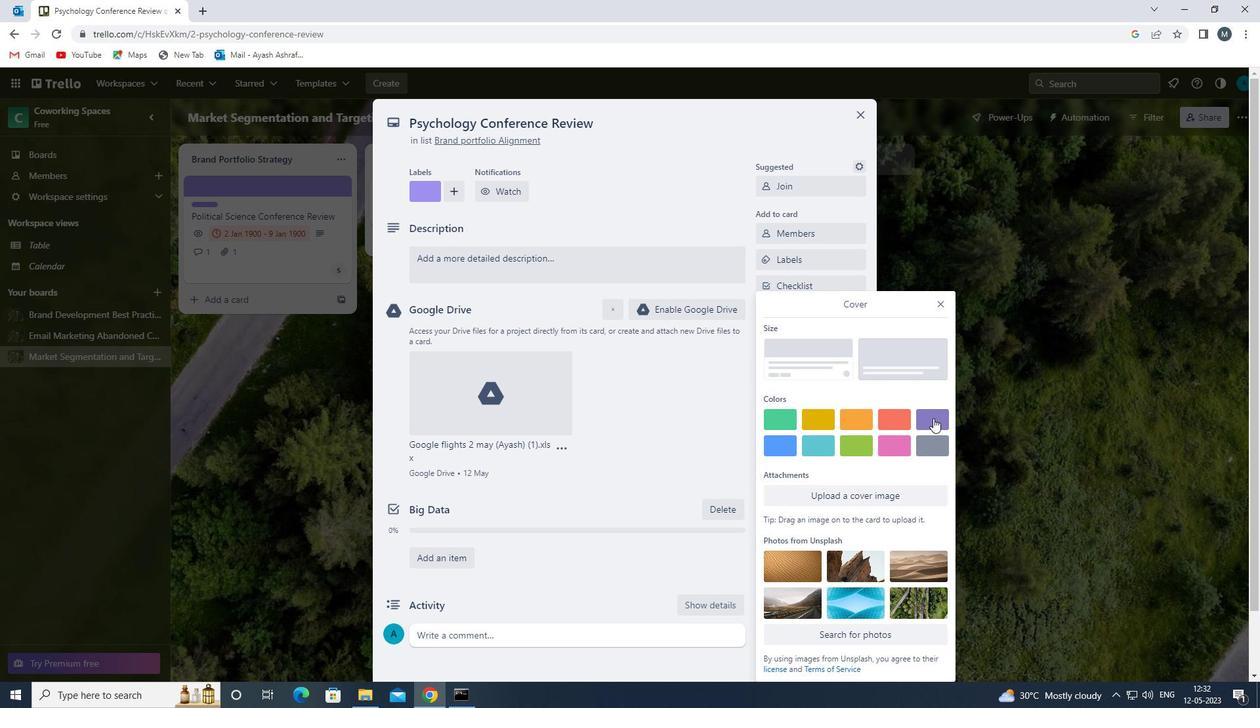 
Action: Mouse pressed left at (933, 418)
Screenshot: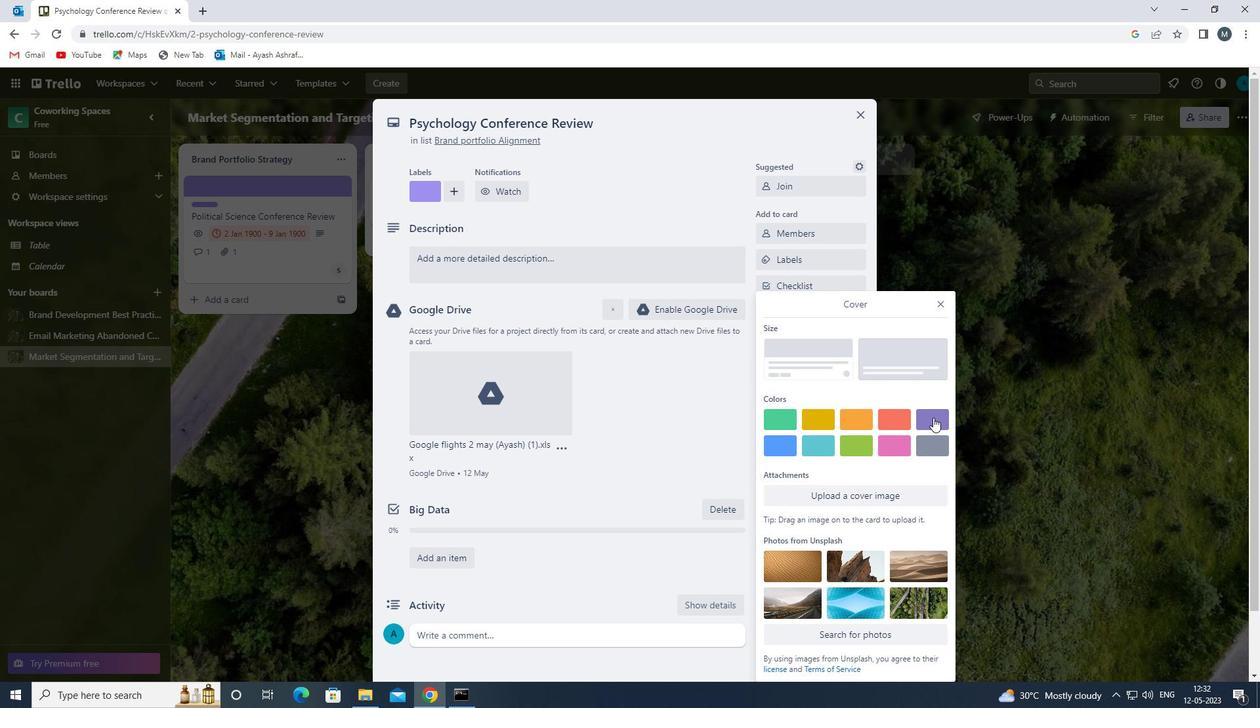 
Action: Mouse moved to (941, 279)
Screenshot: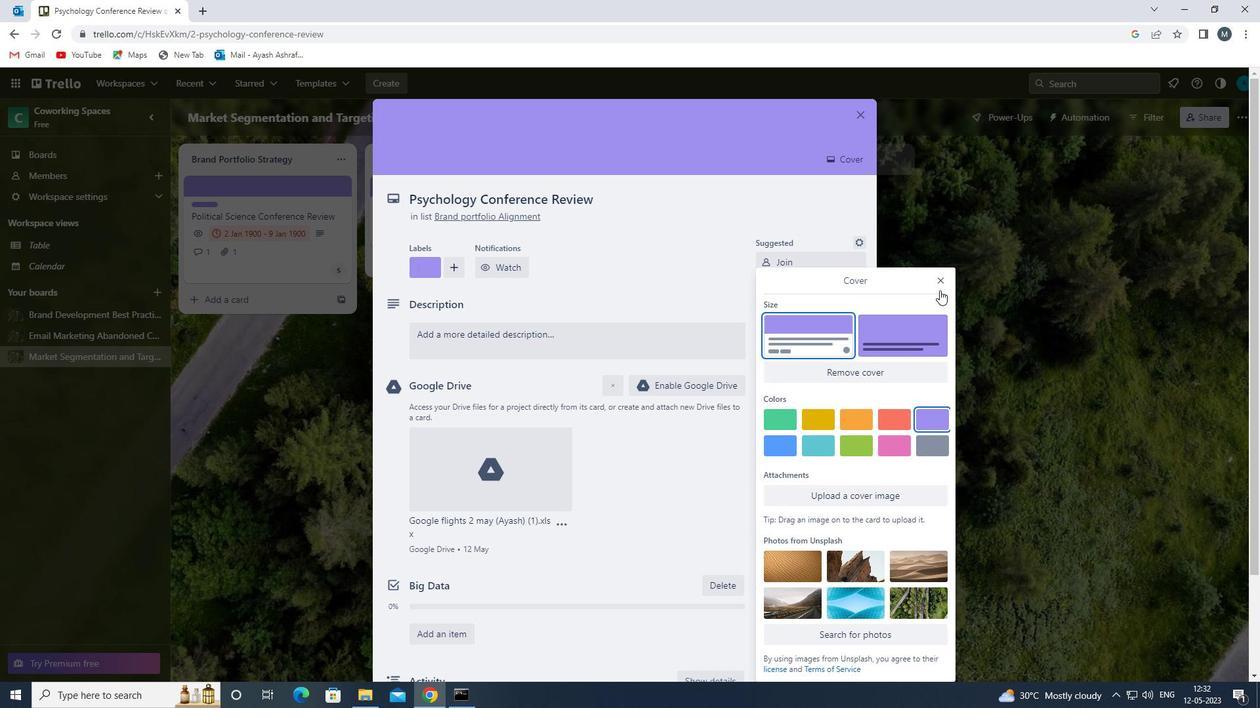 
Action: Mouse pressed left at (941, 279)
Screenshot: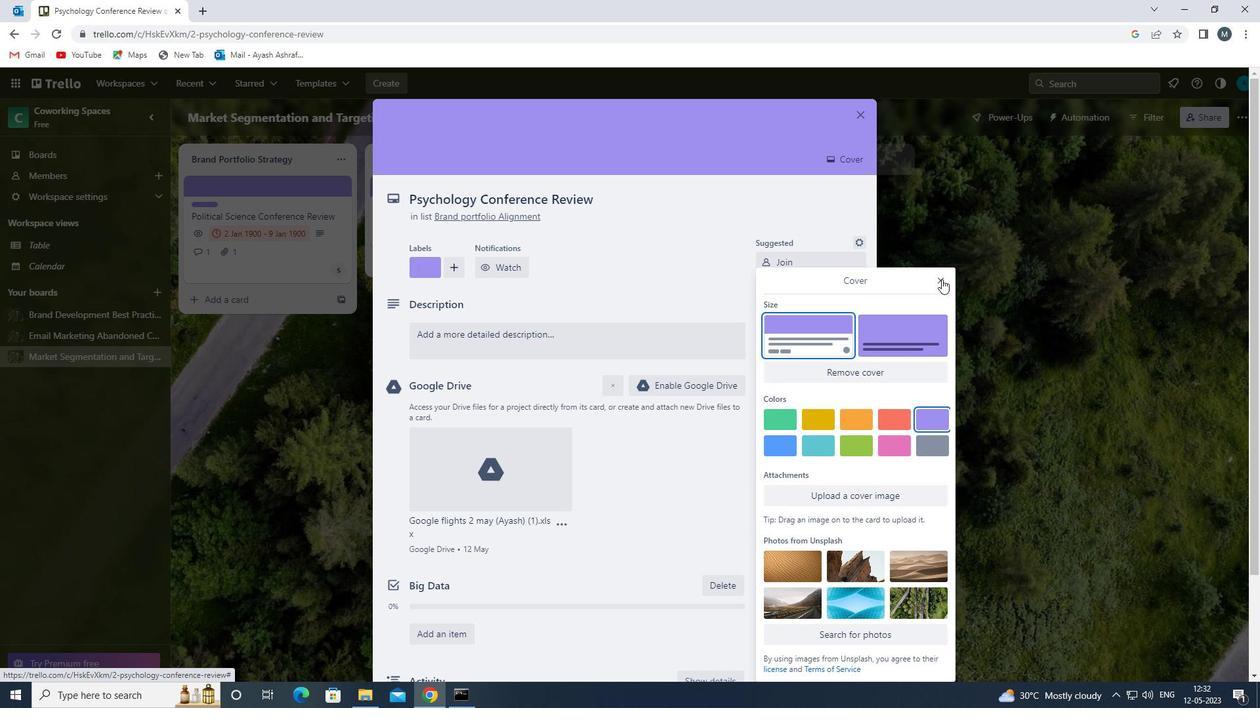 
Action: Mouse moved to (532, 348)
Screenshot: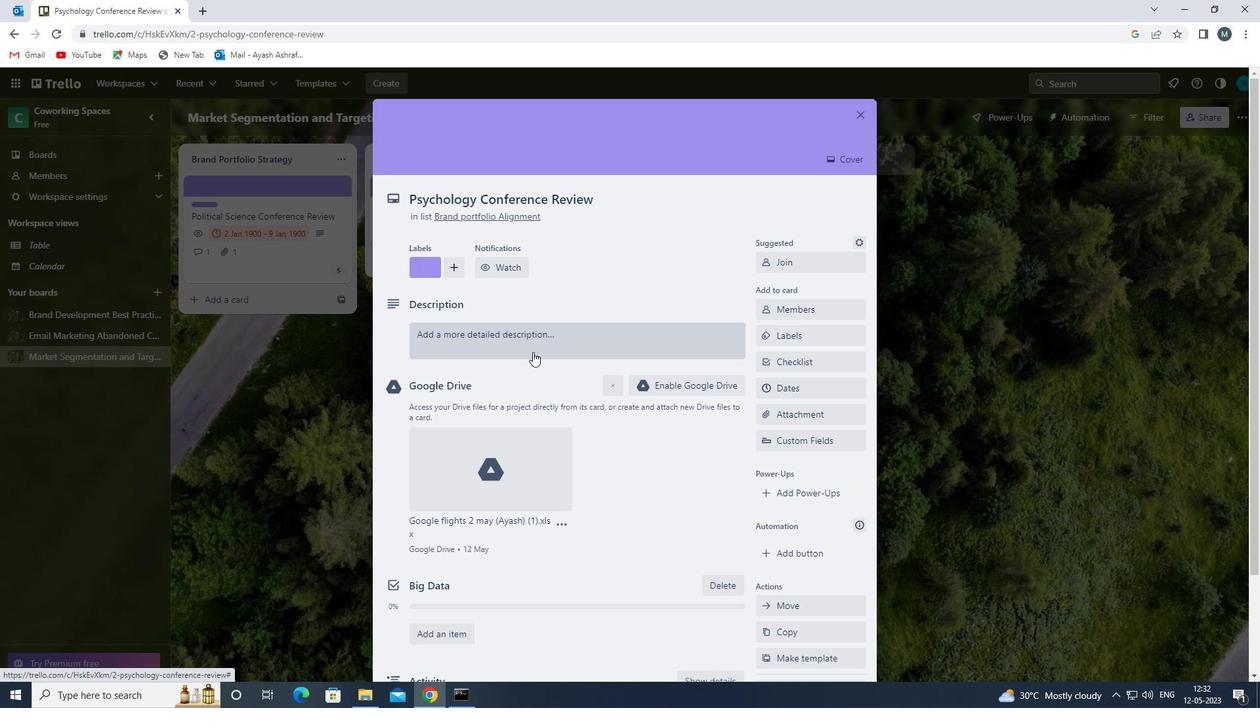 
Action: Mouse pressed left at (532, 348)
Screenshot: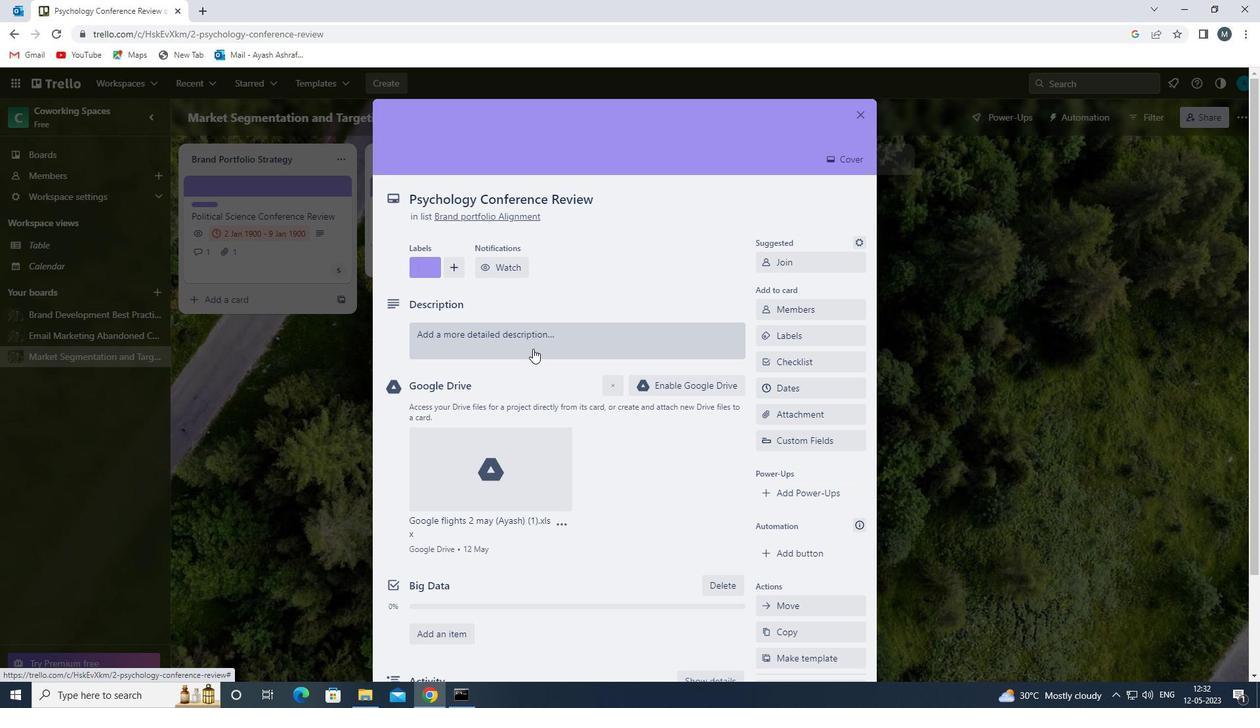 
Action: Mouse moved to (517, 388)
Screenshot: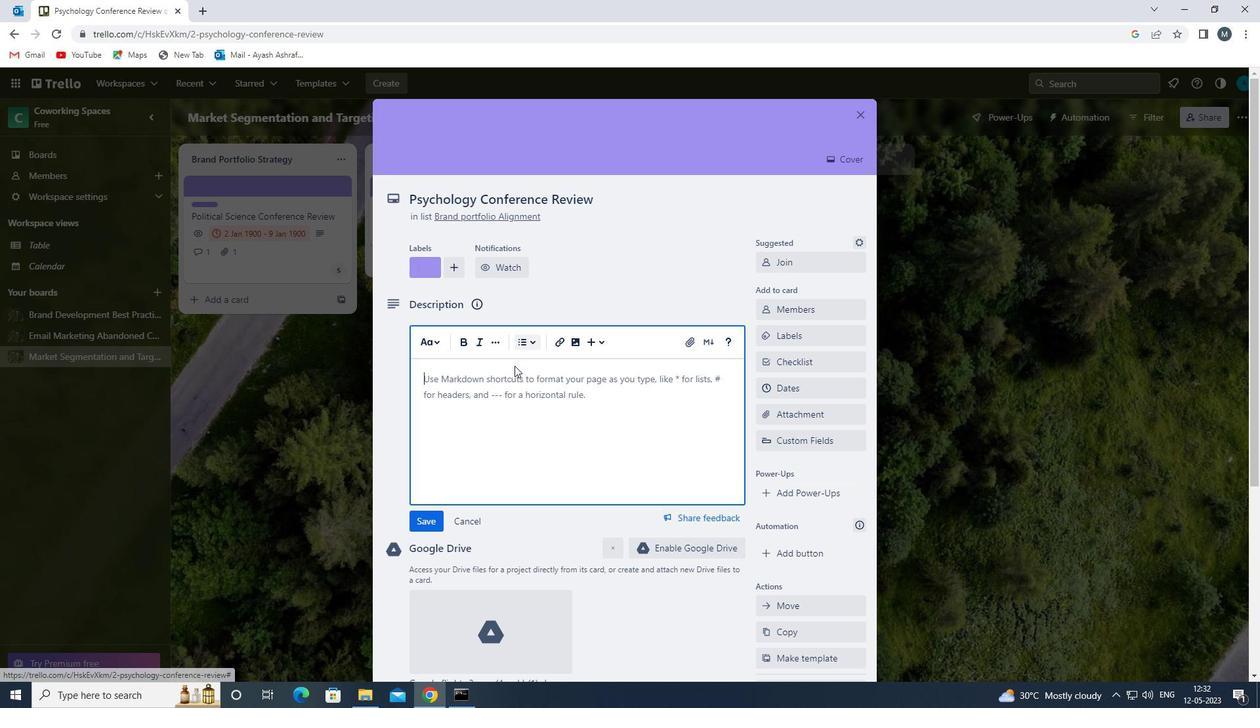 
Action: Mouse pressed left at (517, 388)
Screenshot: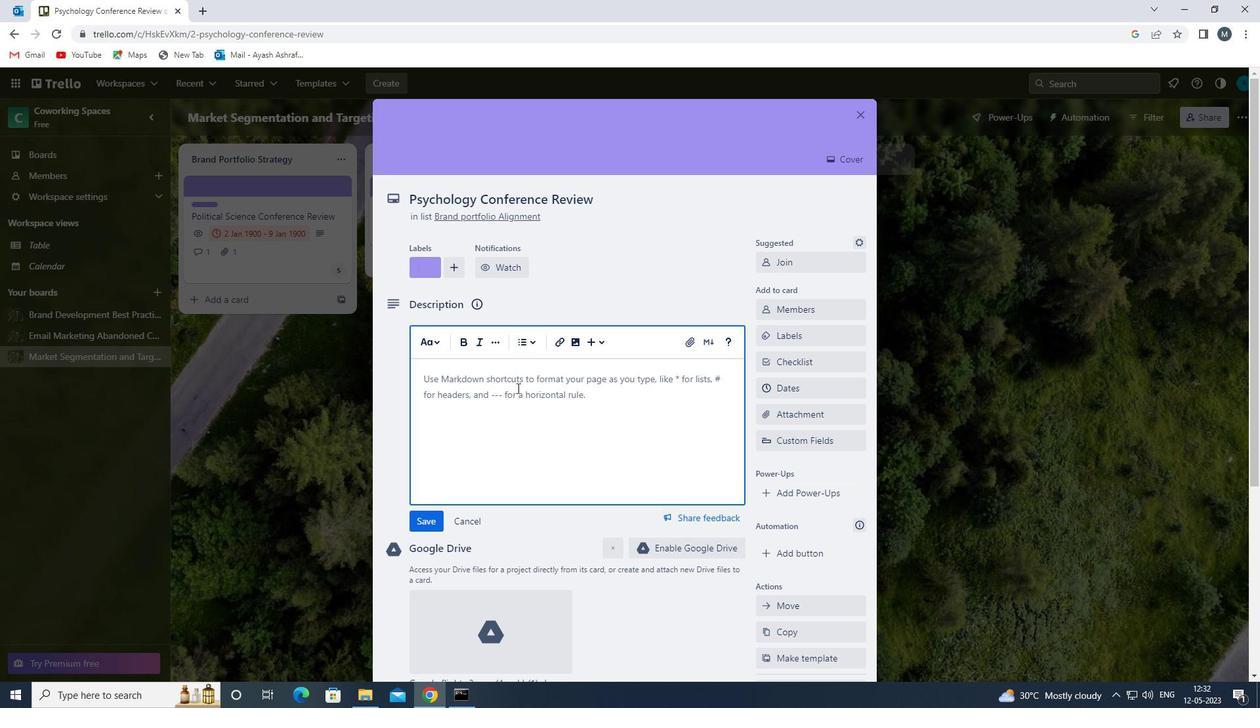 
Action: Mouse moved to (519, 389)
Screenshot: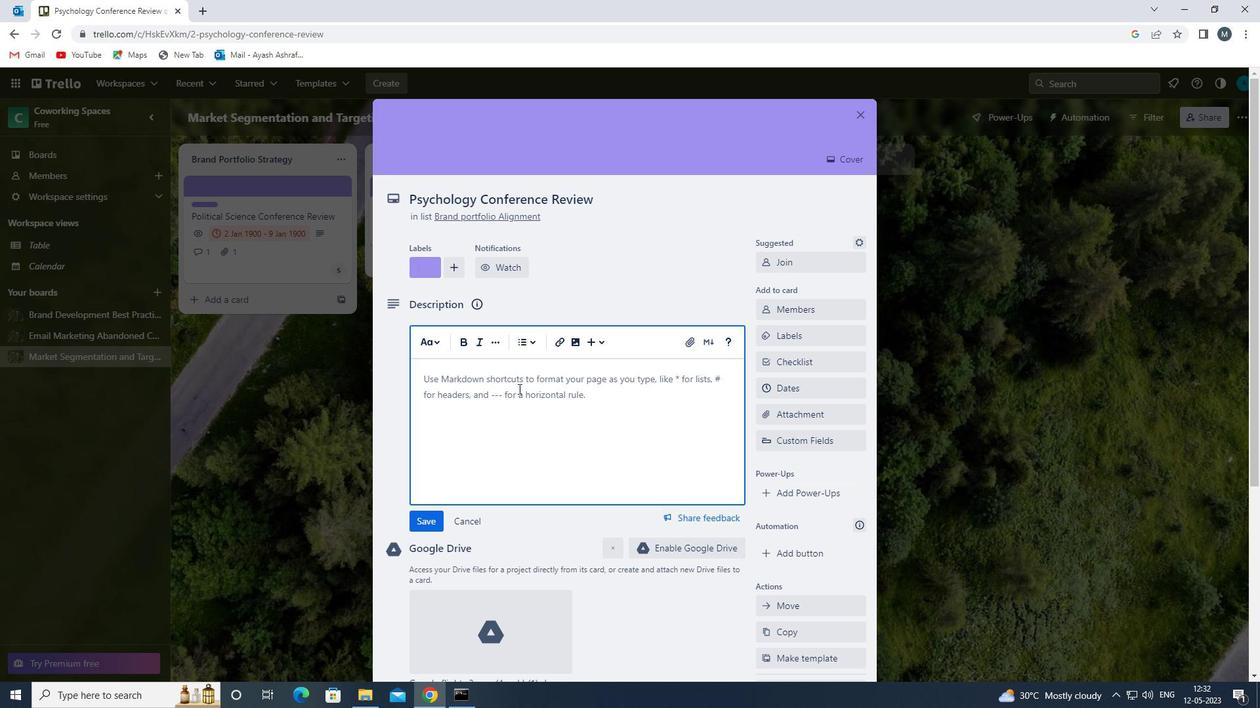 
Action: Key pressed <Key.shift>PLAN<Key.space>AND<Key.space>EC<Key.backspace>XECUTE<Key.space>COMPANY<Key.space>TEAM-BUILDING<Key.space>ACTIVITY<Key.space>T<Key.space>A<Key.space><Key.backspace><Key.backspace><Key.backspace><Key.backspace>AT<Key.space>A<Key.space>GO-KARTING<Key.space>TRACK<Key.space>
Screenshot: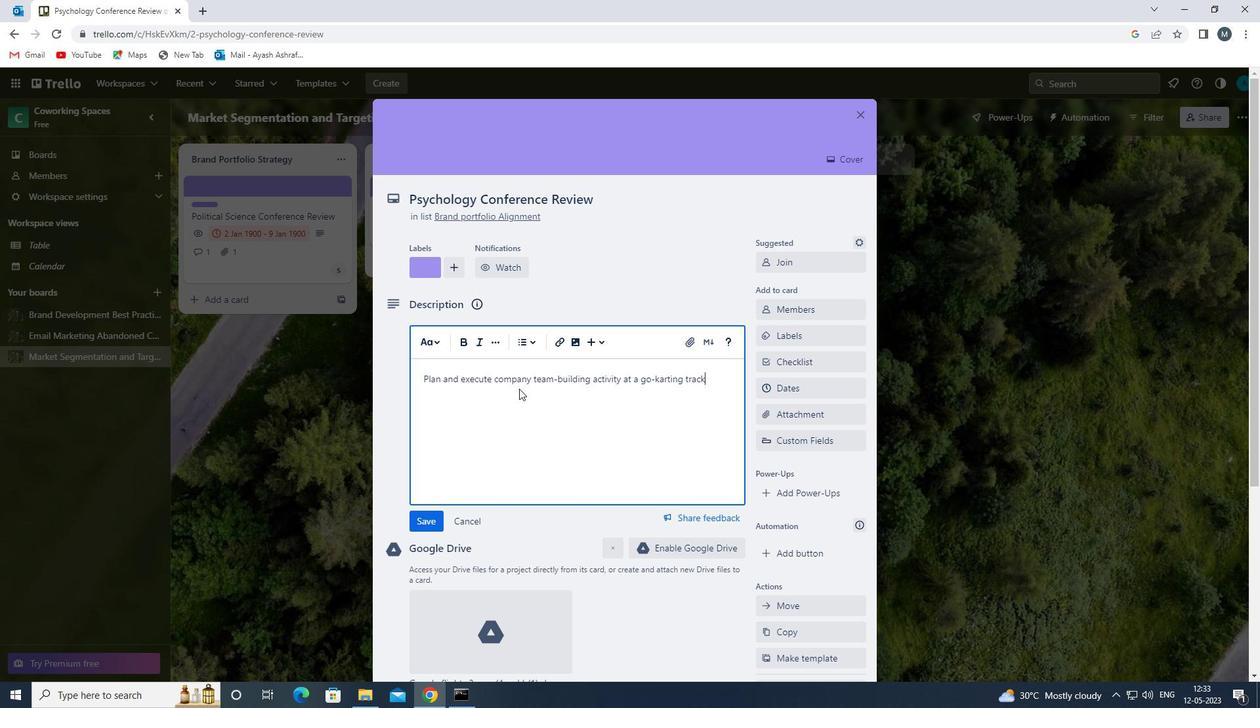
Action: Mouse moved to (433, 516)
Screenshot: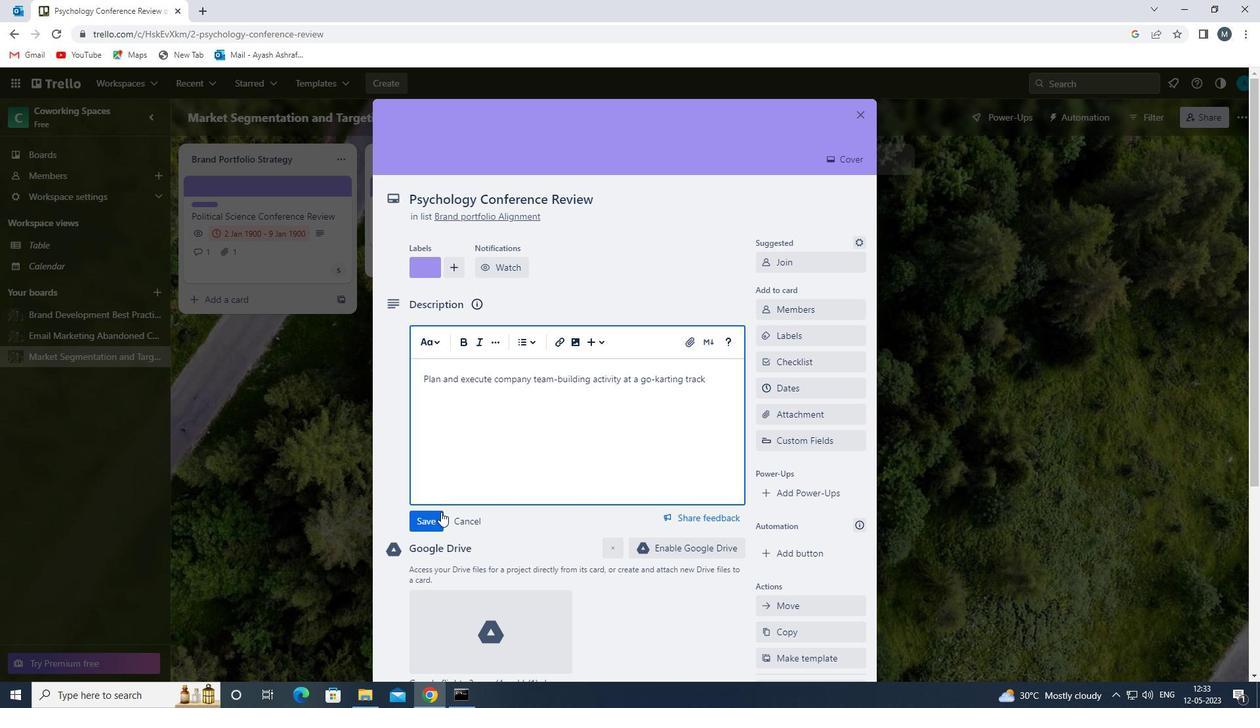 
Action: Mouse pressed left at (433, 516)
Screenshot: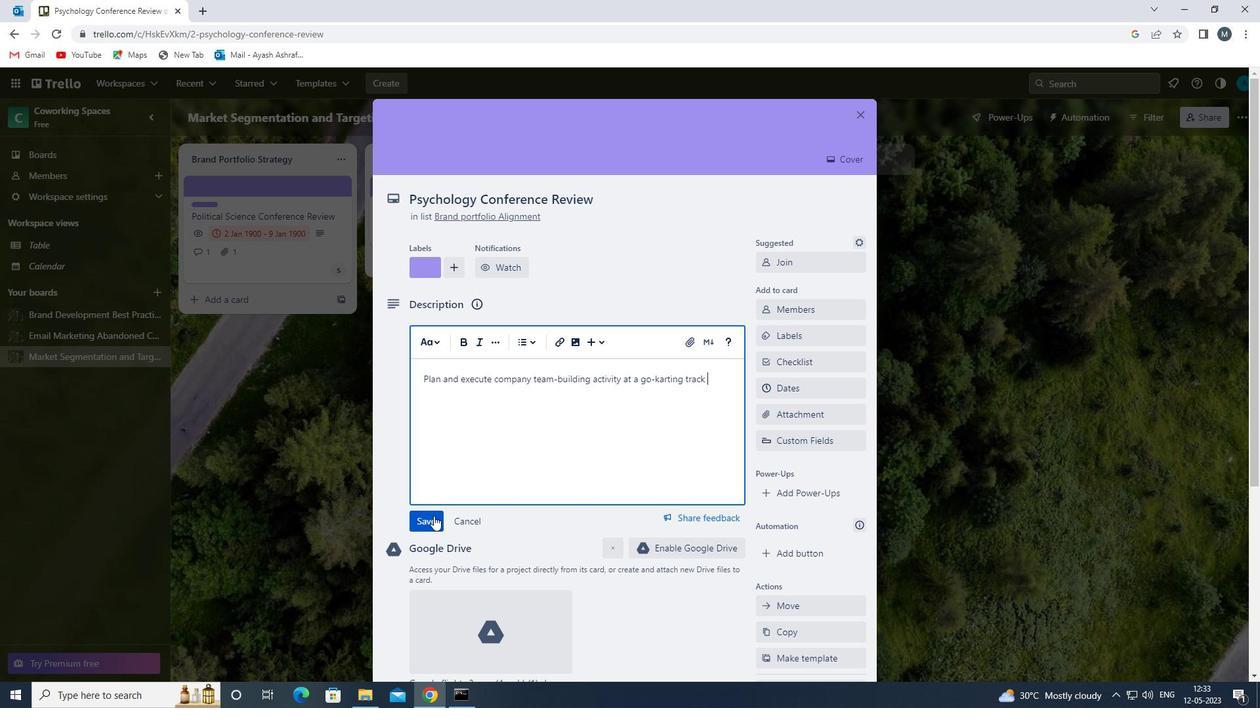 
Action: Mouse moved to (527, 478)
Screenshot: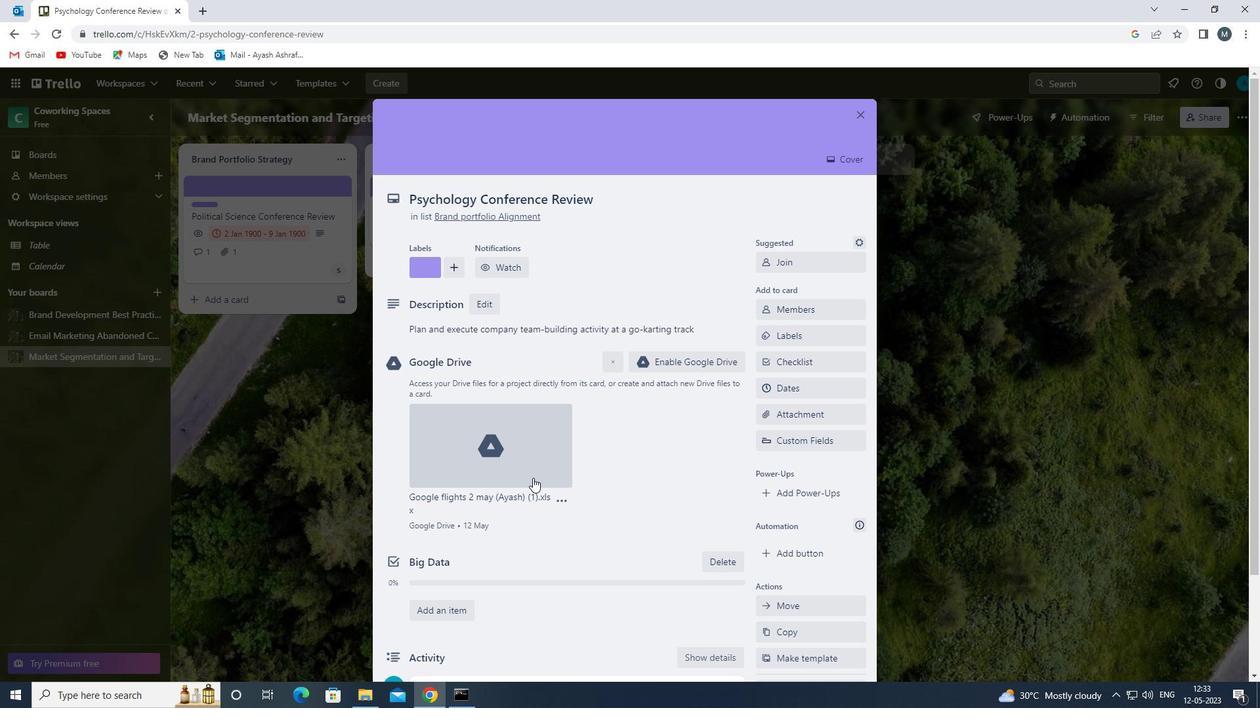 
Action: Mouse scrolled (527, 477) with delta (0, 0)
Screenshot: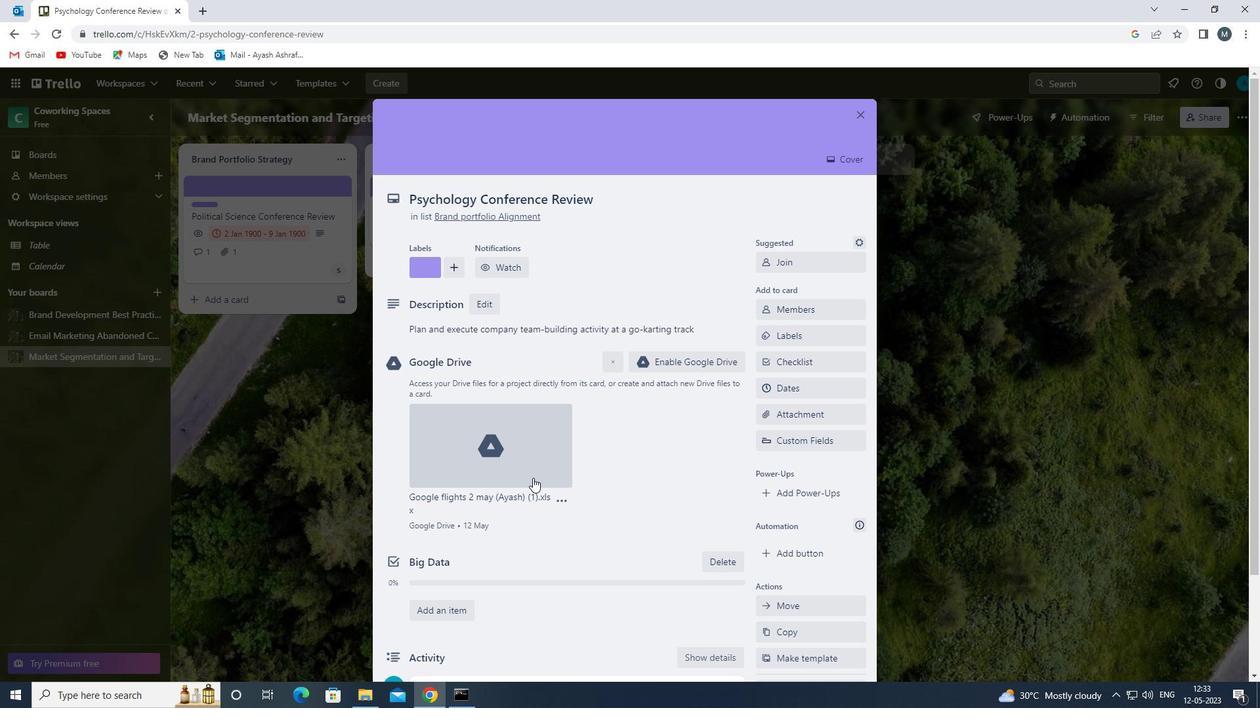 
Action: Mouse moved to (527, 479)
Screenshot: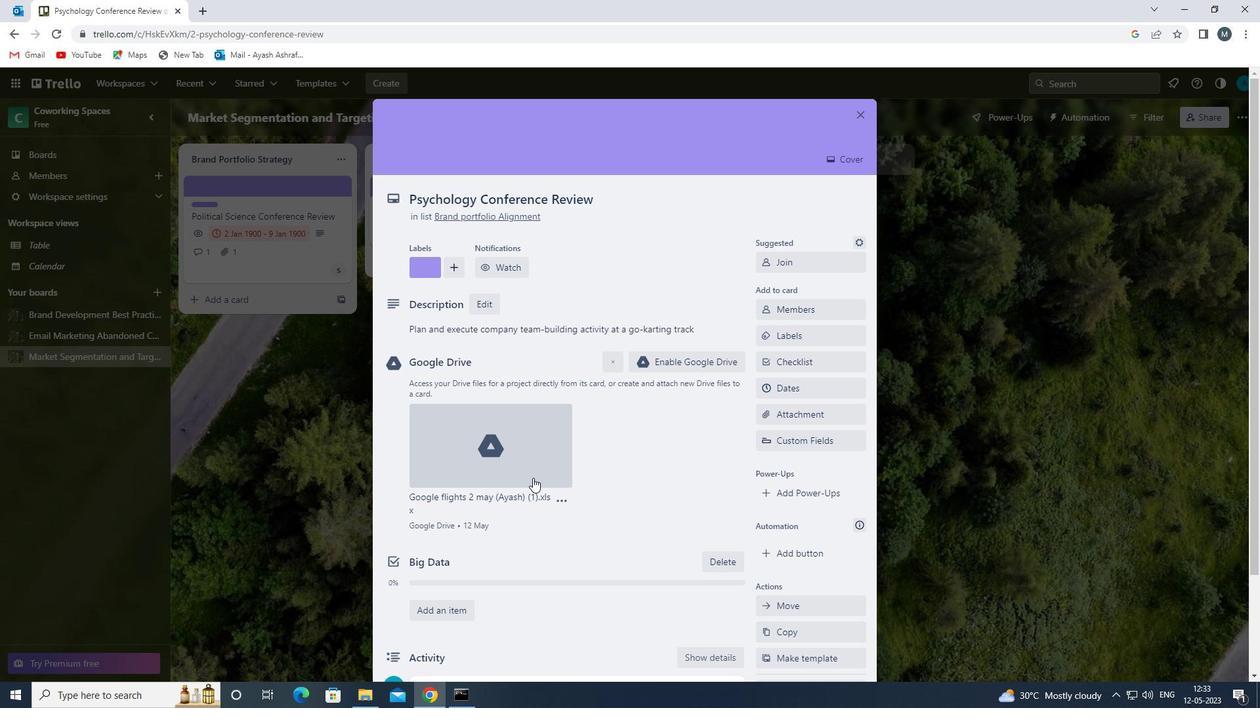 
Action: Mouse scrolled (527, 479) with delta (0, 0)
Screenshot: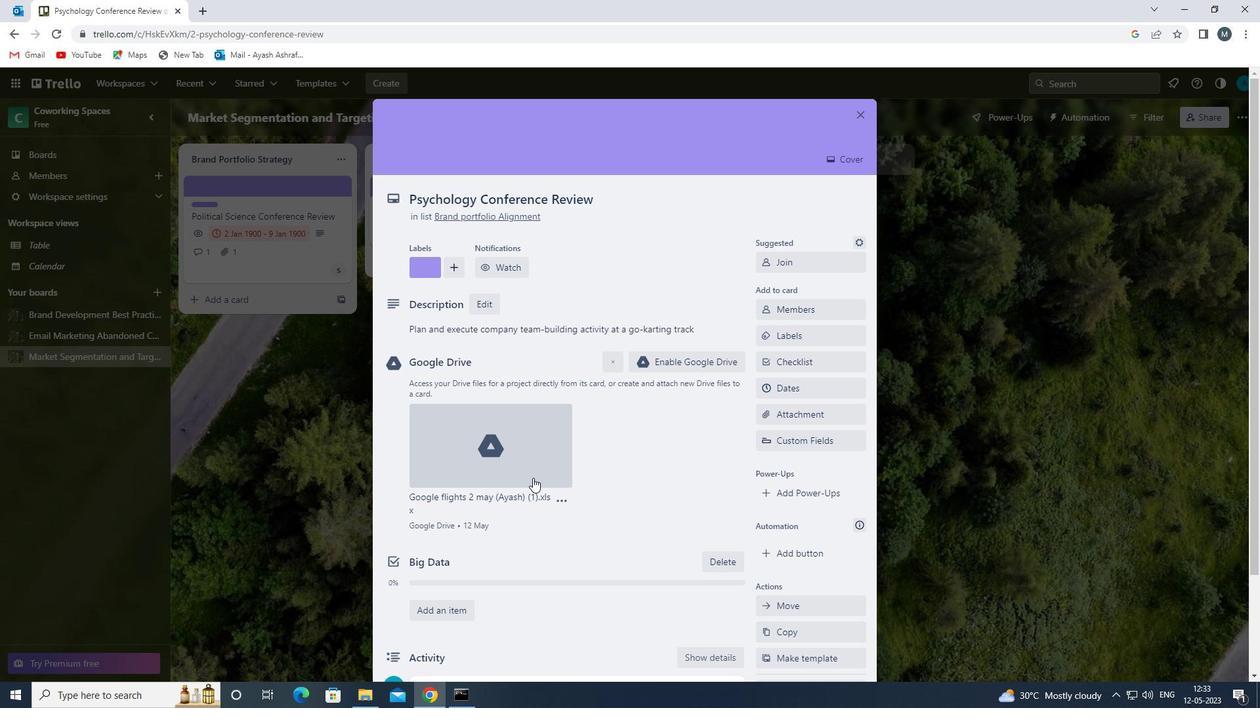 
Action: Mouse moved to (525, 483)
Screenshot: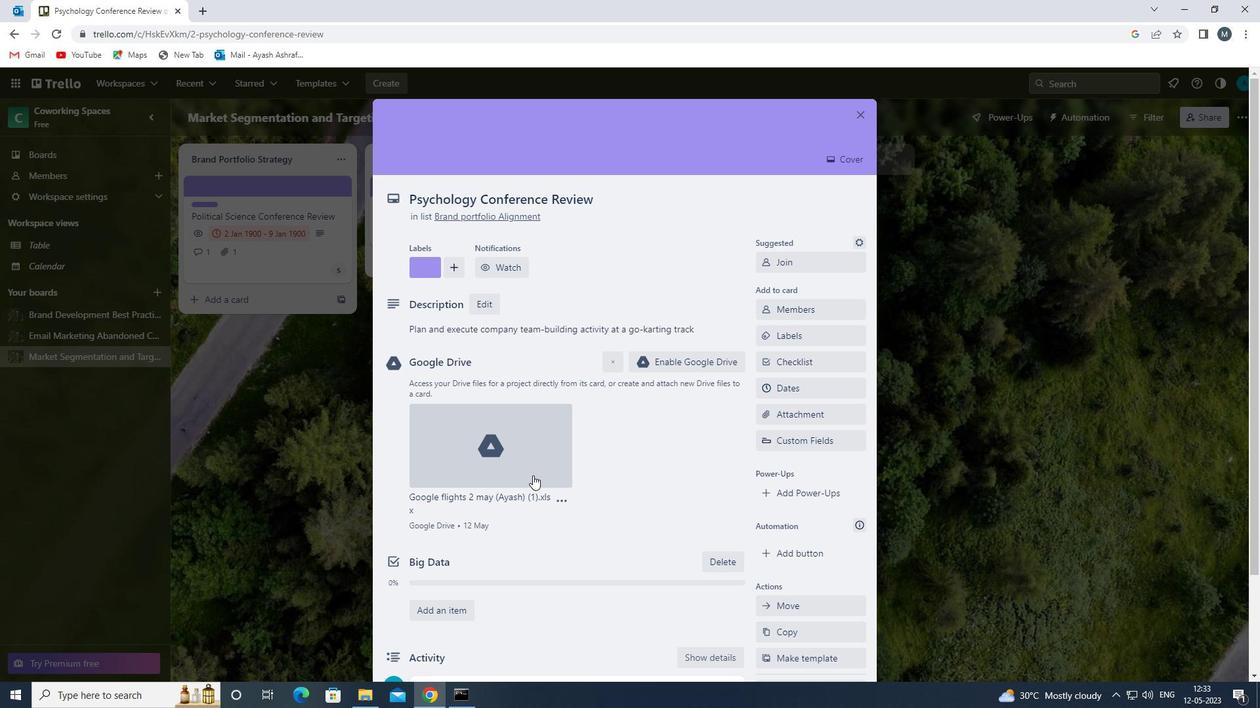 
Action: Mouse scrolled (525, 483) with delta (0, 0)
Screenshot: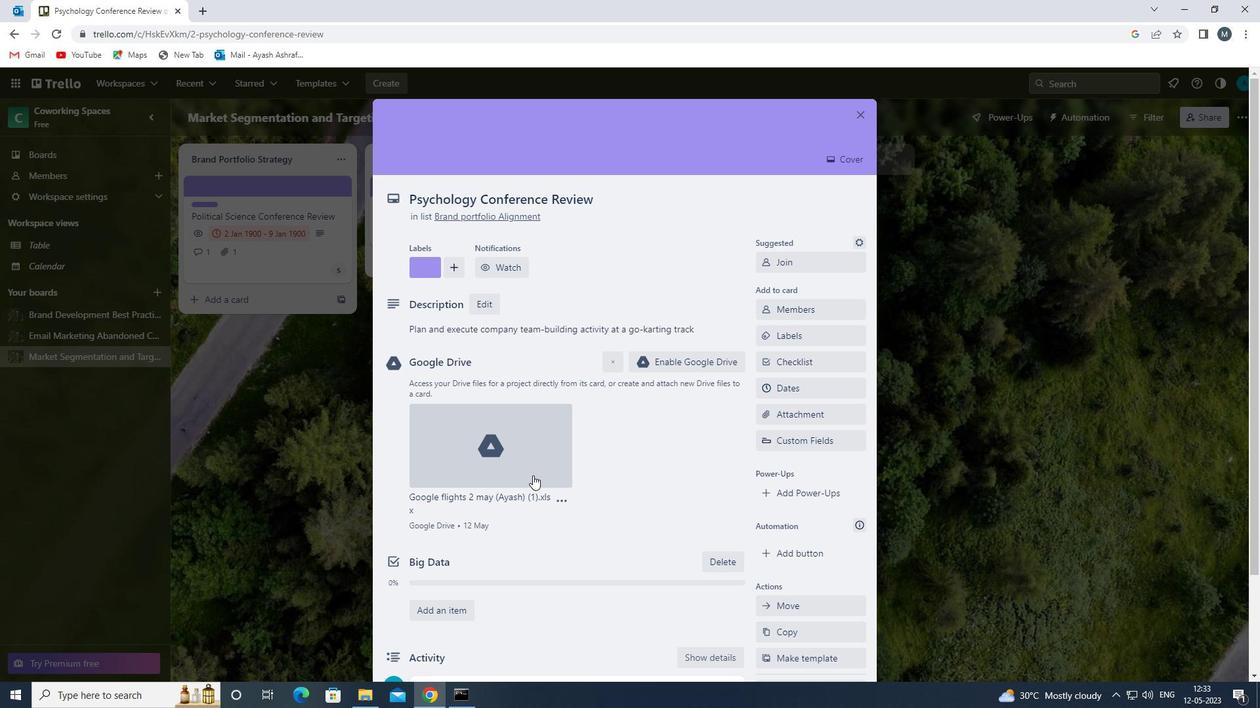 
Action: Mouse moved to (498, 574)
Screenshot: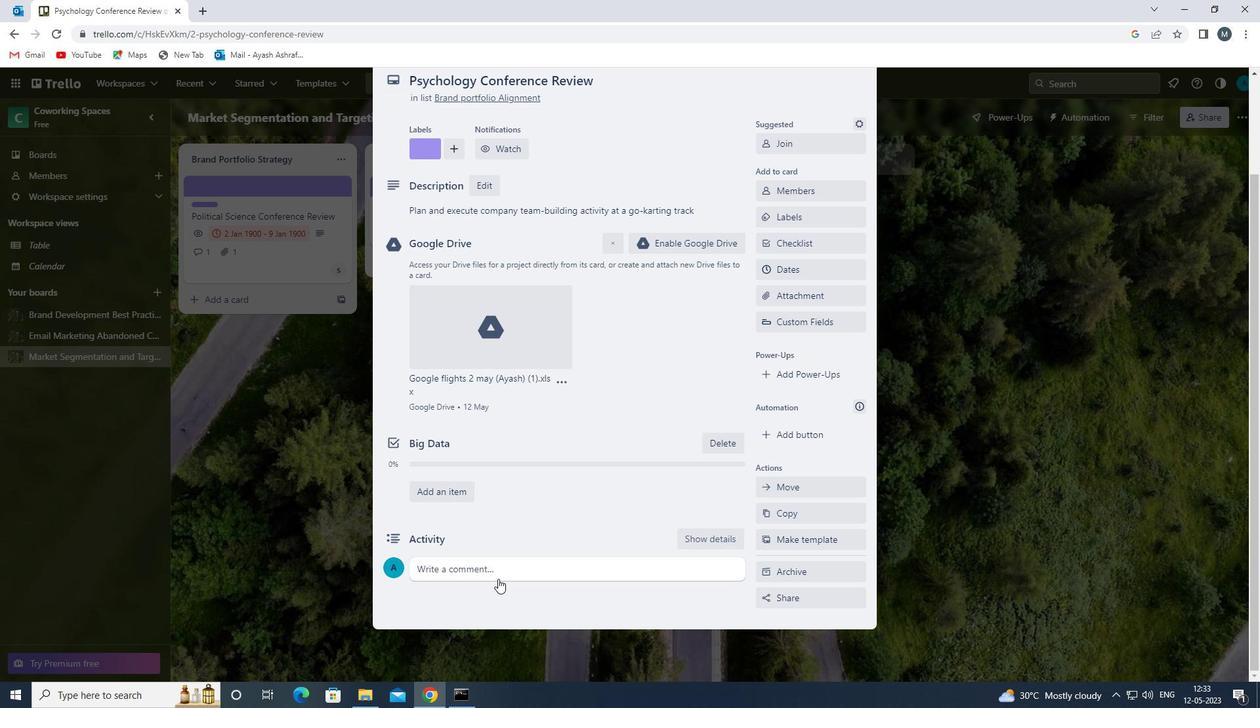 
Action: Mouse pressed left at (498, 574)
Screenshot: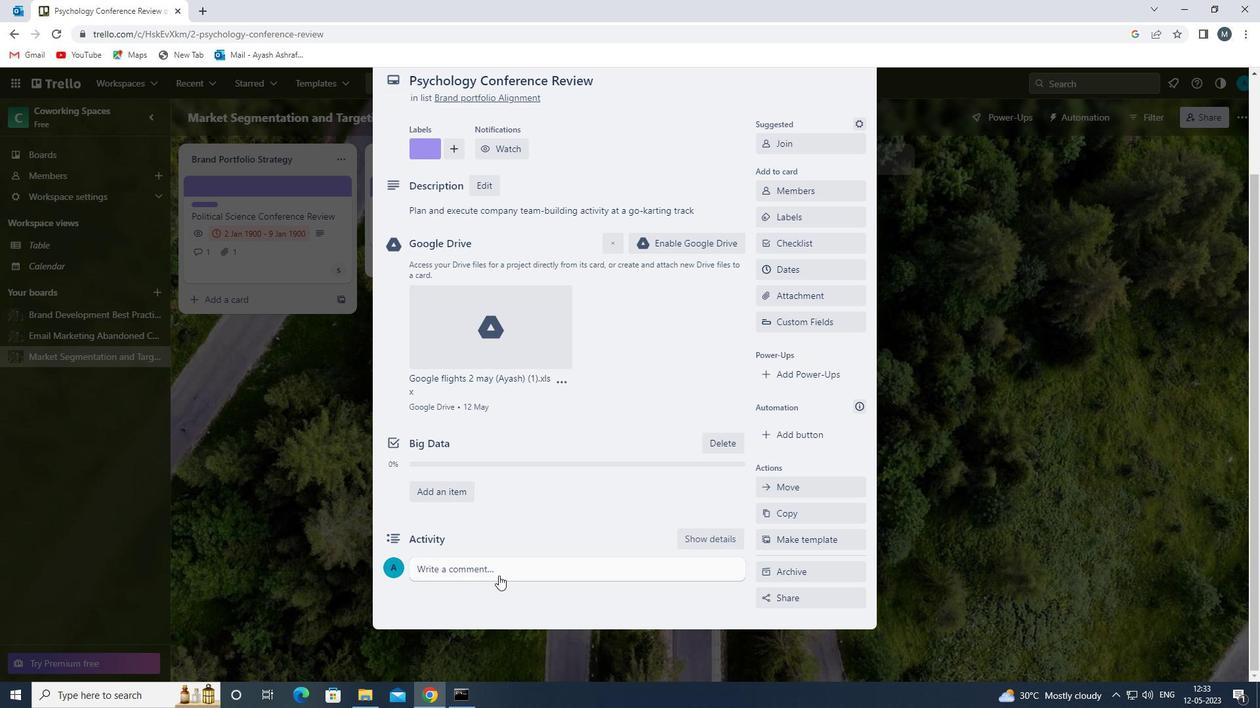 
Action: Mouse moved to (519, 546)
Screenshot: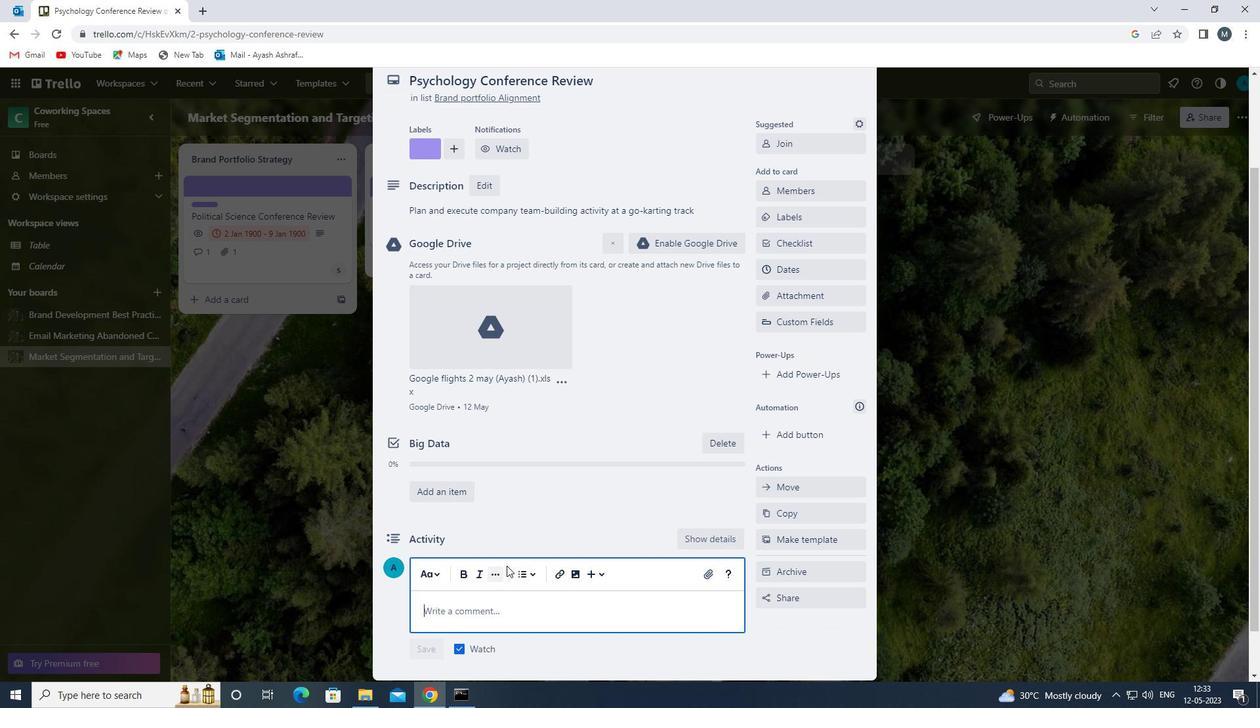 
Action: Mouse scrolled (519, 546) with delta (0, 0)
Screenshot: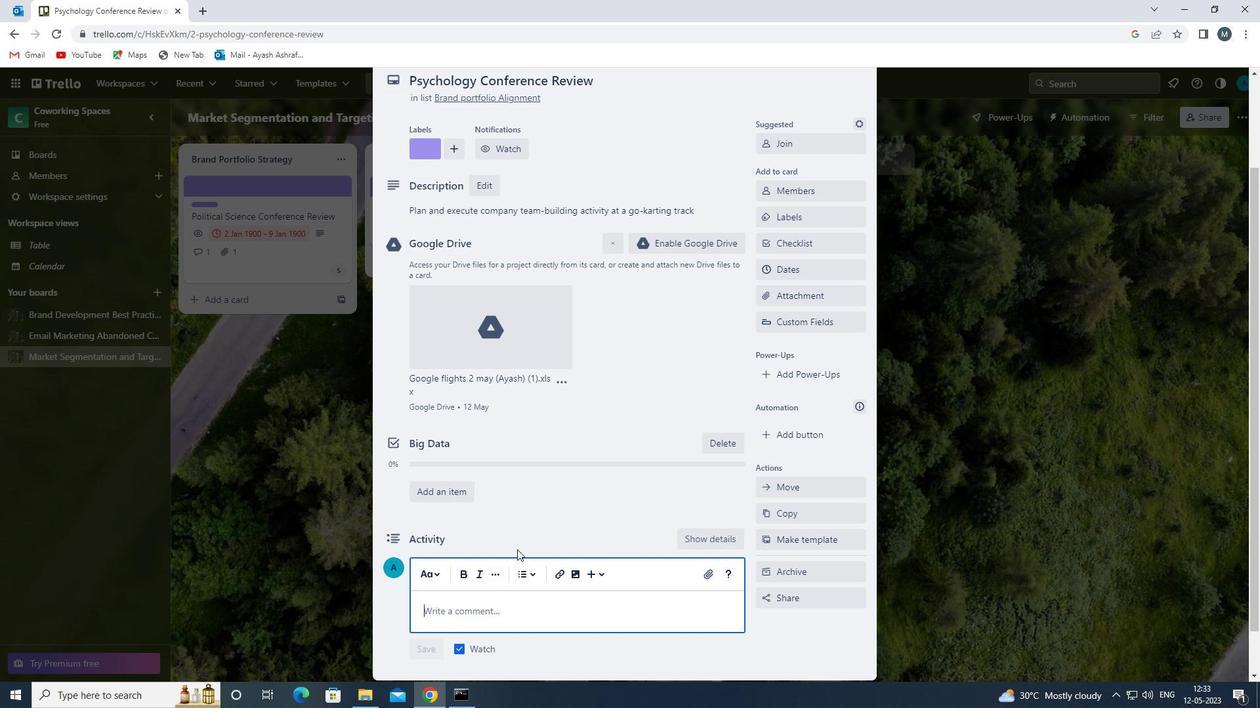 
Action: Mouse scrolled (519, 546) with delta (0, 0)
Screenshot: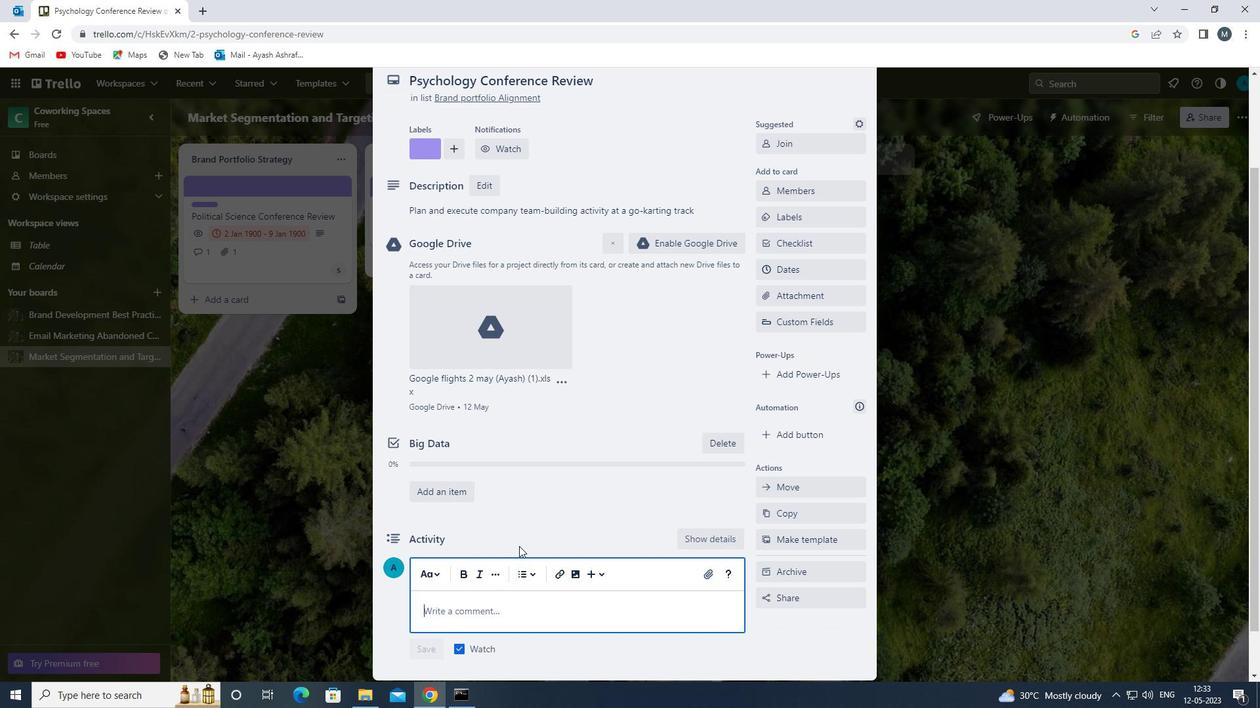 
Action: Mouse moved to (507, 561)
Screenshot: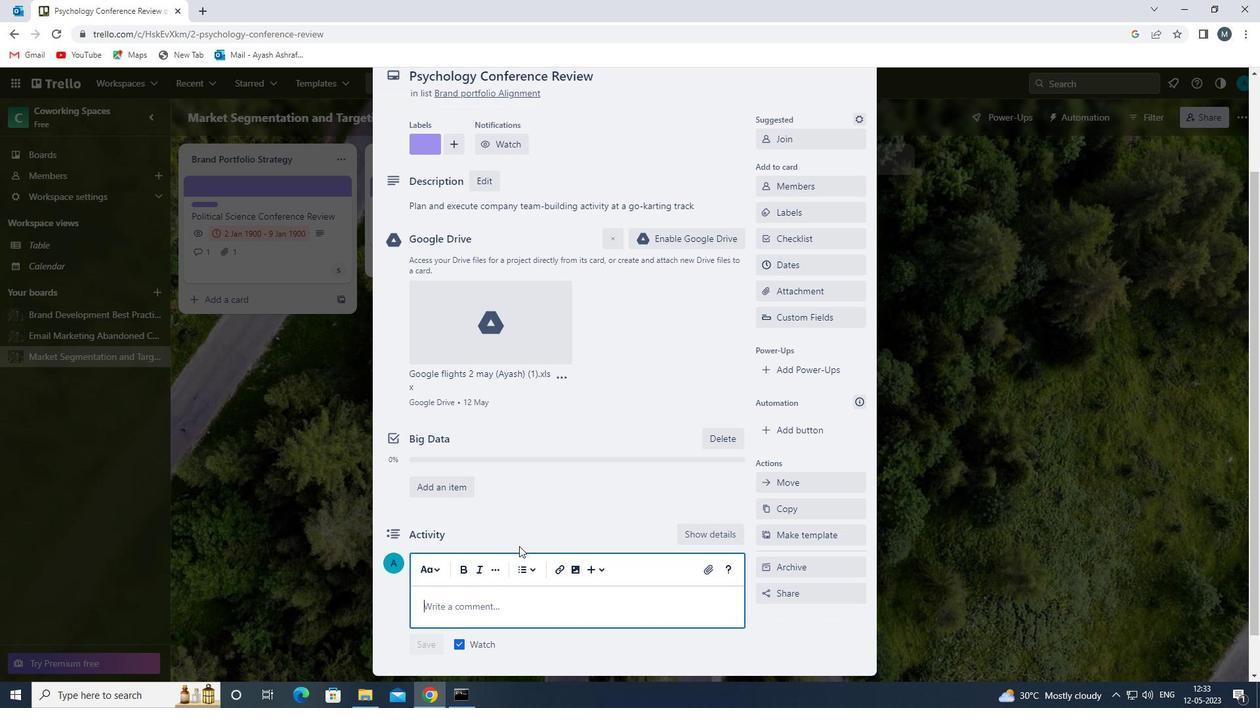 
Action: Mouse pressed left at (507, 561)
Screenshot: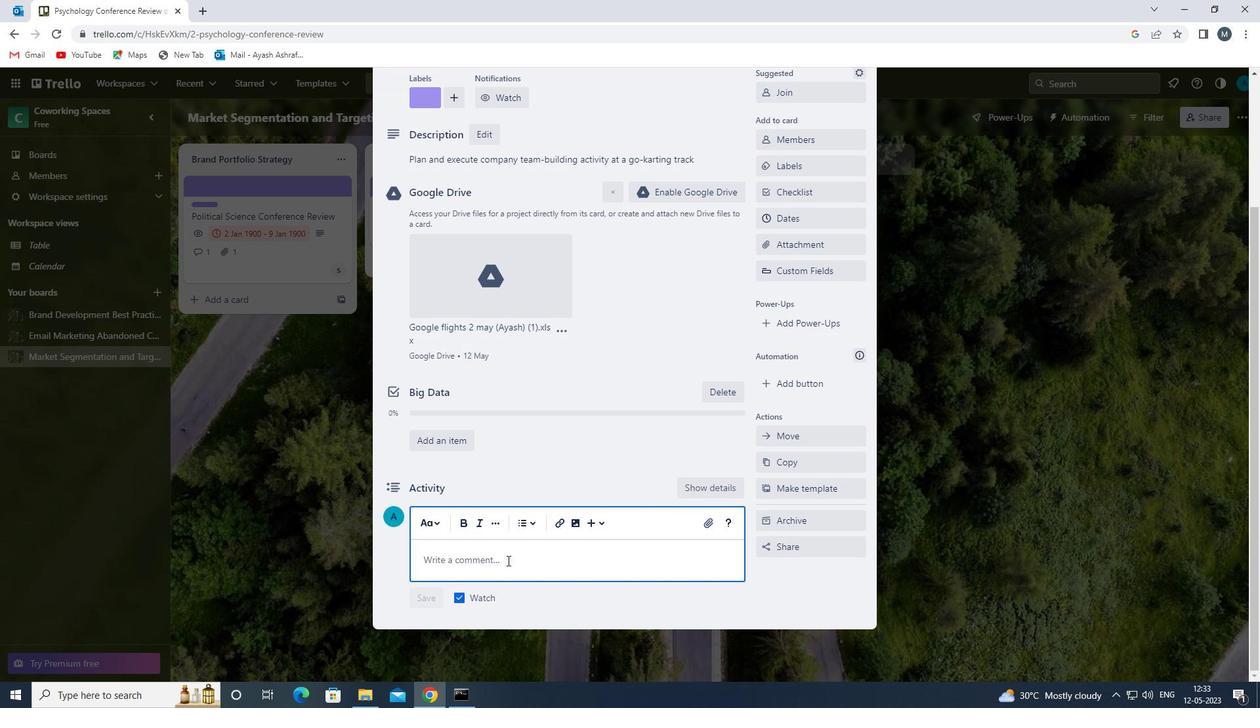 
Action: Mouse moved to (509, 561)
Screenshot: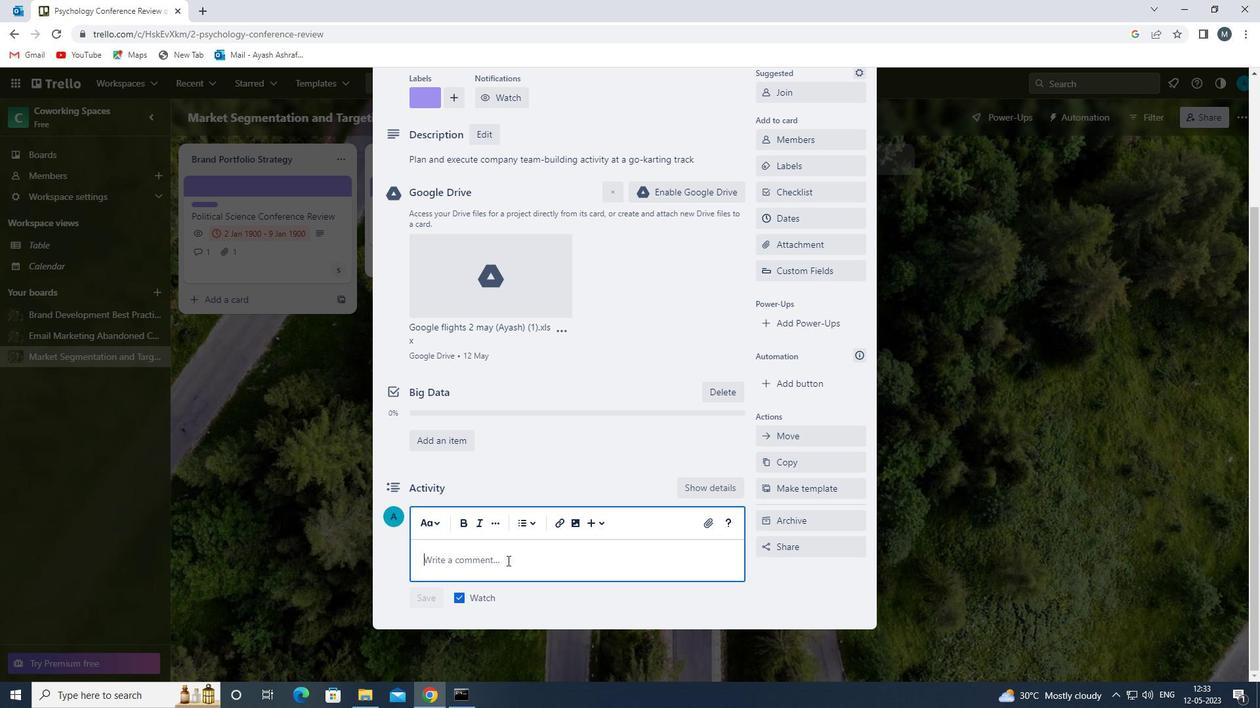 
Action: Key pressed <Key.shift>WE<Key.space>SHOULD<Key.space>APPROACH<Key.space>THIS<Key.space>TASK<Key.space>WITH<Key.space>A<Key.space>CUSTOMER<Key.space><Key.backspace>-CENTRIC<Key.space>MINDSE,<Key.backspace>T,ENSURING<Key.space>
Screenshot: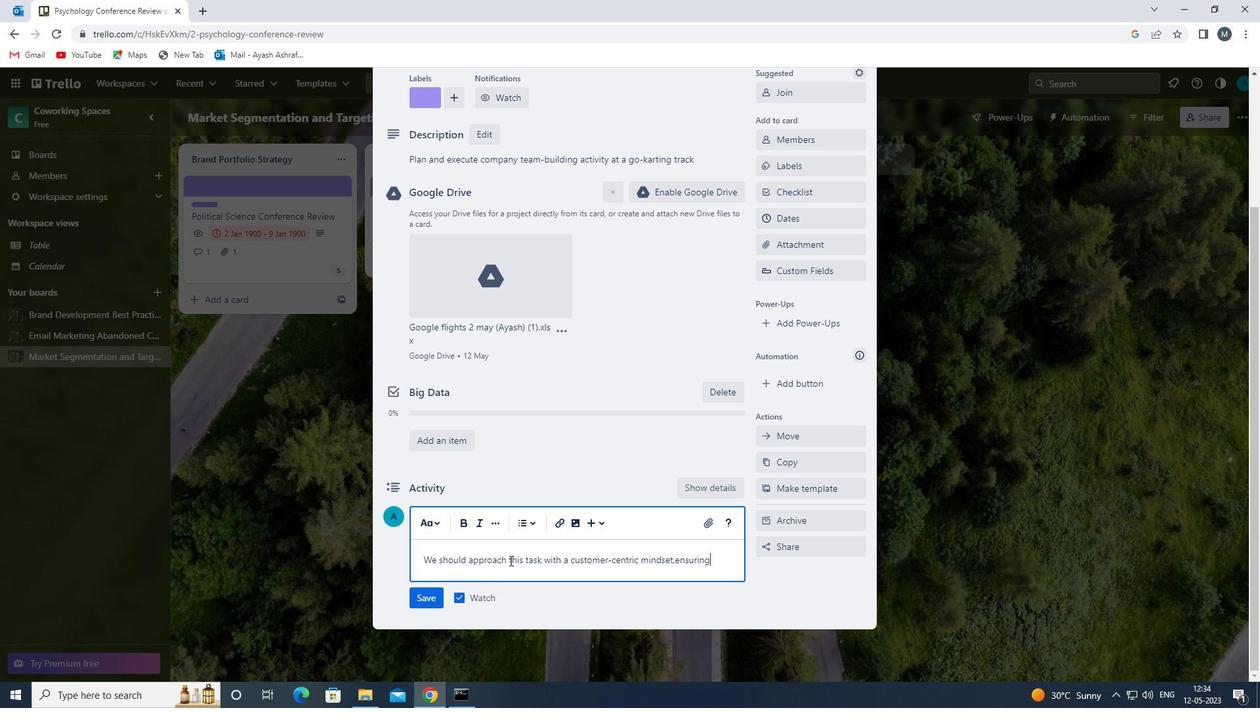 
Action: Mouse moved to (674, 562)
Screenshot: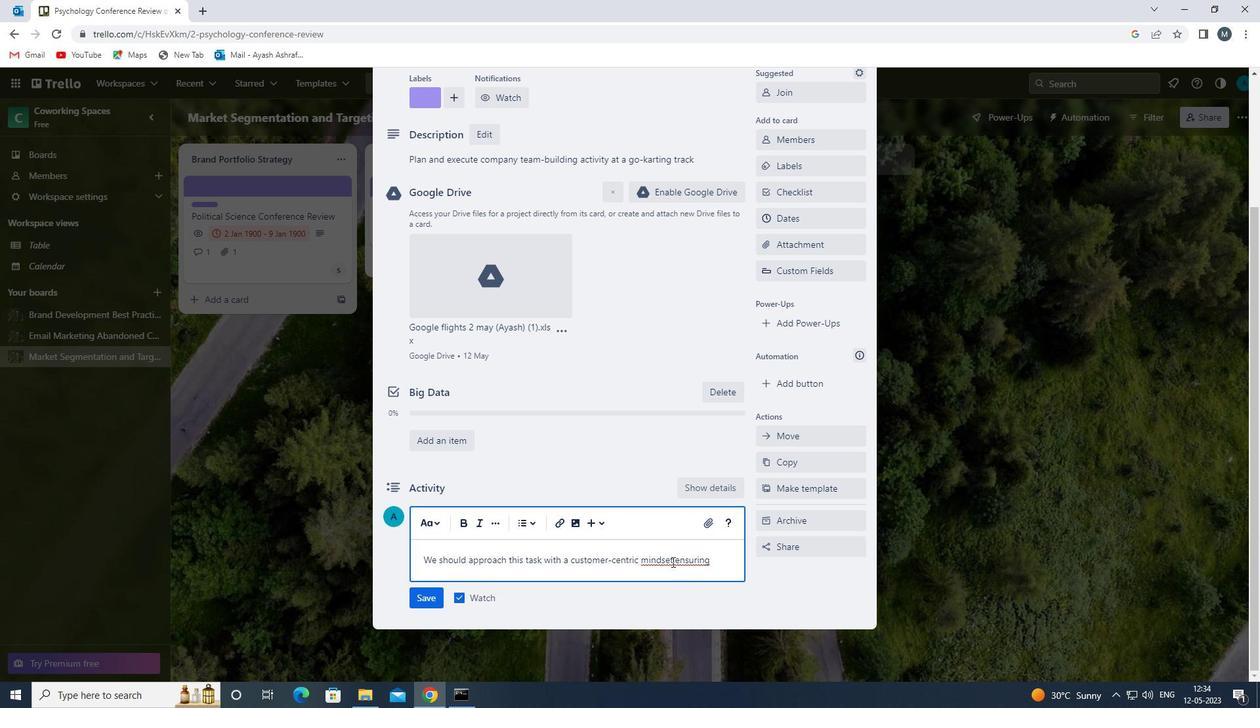 
Action: Mouse pressed left at (674, 562)
Screenshot: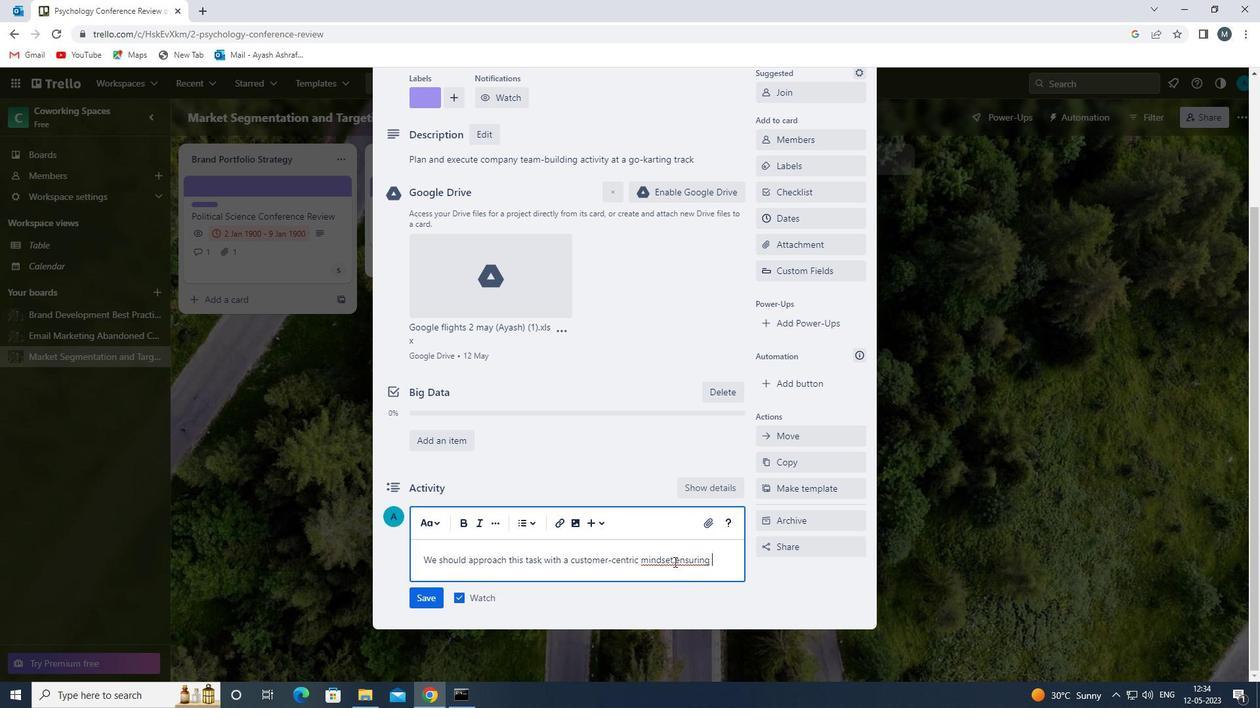 
Action: Mouse moved to (690, 569)
Screenshot: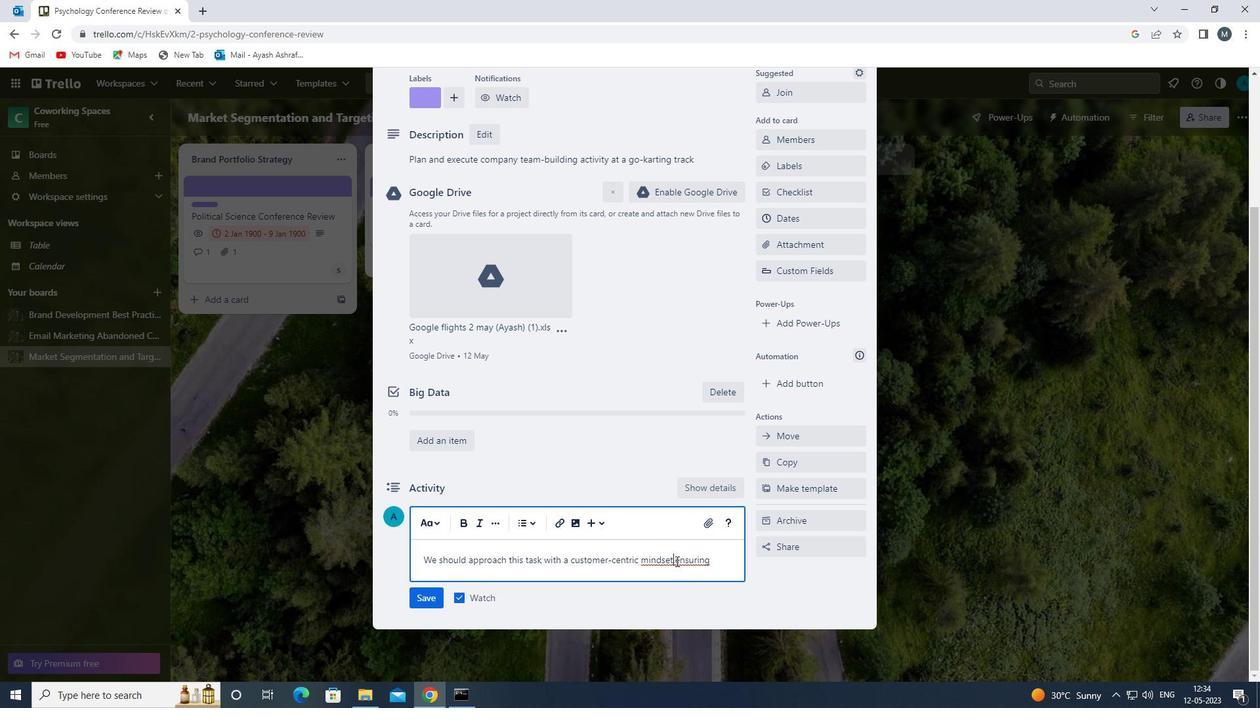 
Action: Key pressed <Key.space>
Screenshot: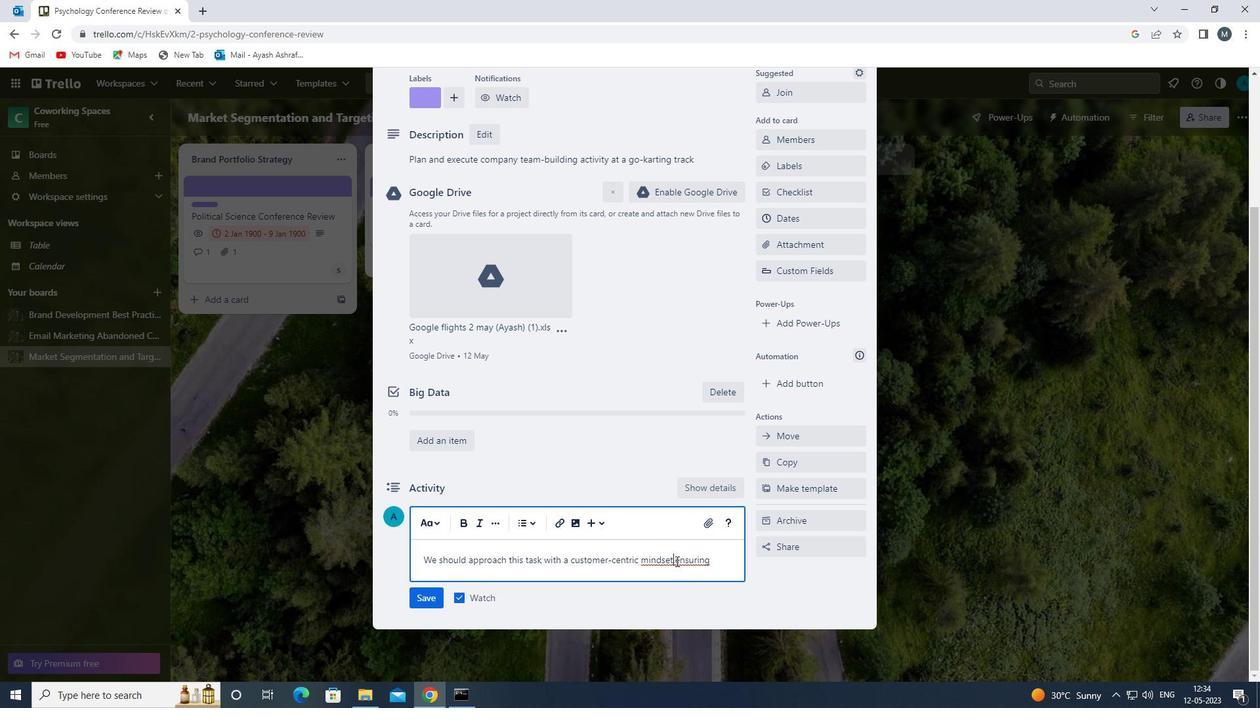 
Action: Mouse moved to (719, 563)
Screenshot: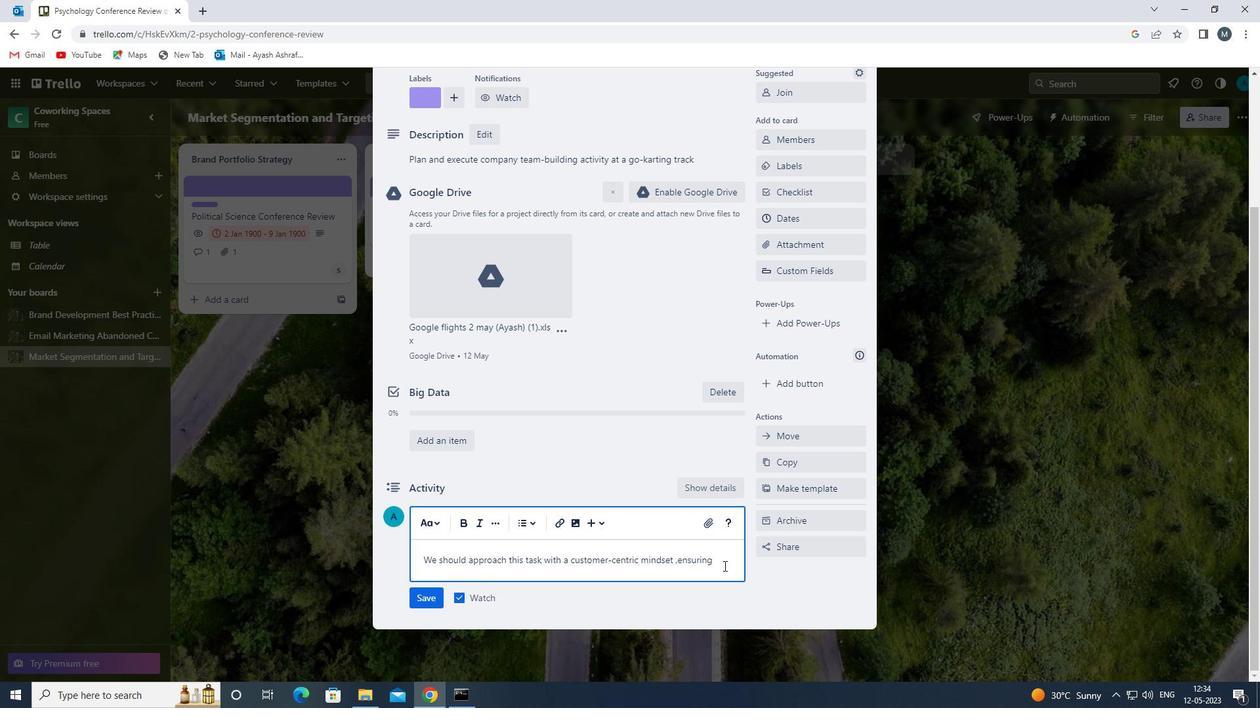 
Action: Mouse pressed left at (719, 563)
Screenshot: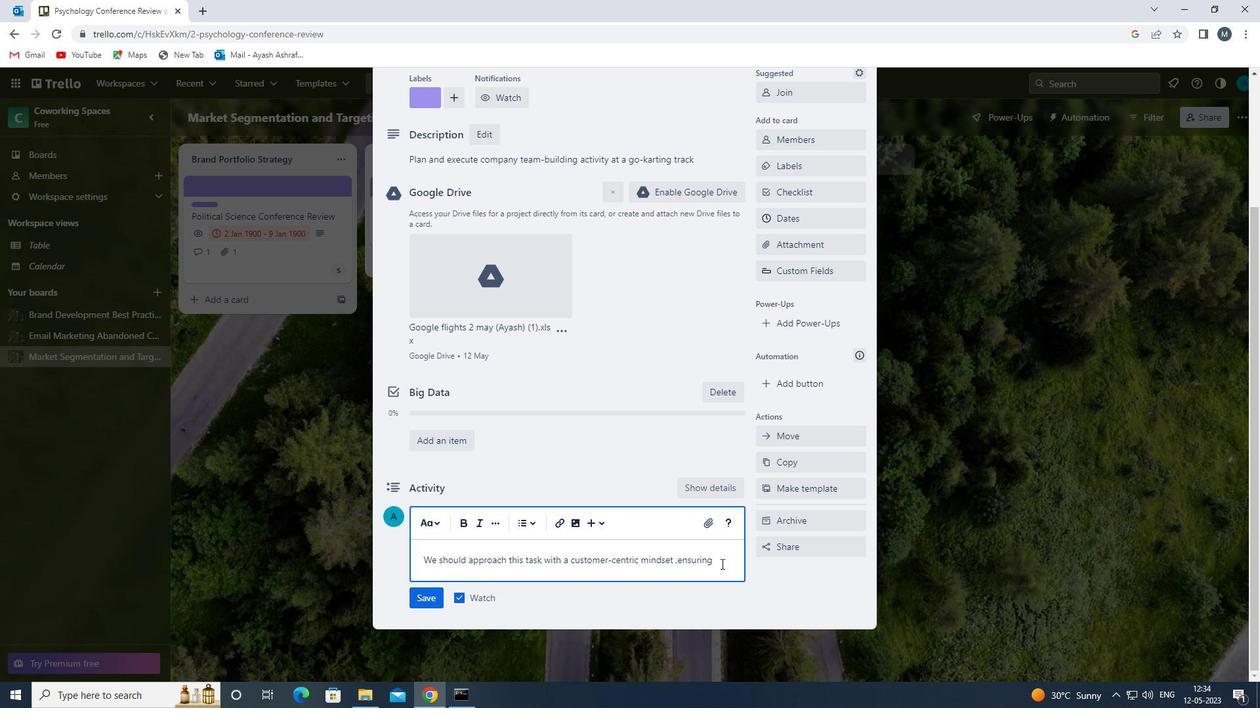
Action: Mouse moved to (718, 564)
Screenshot: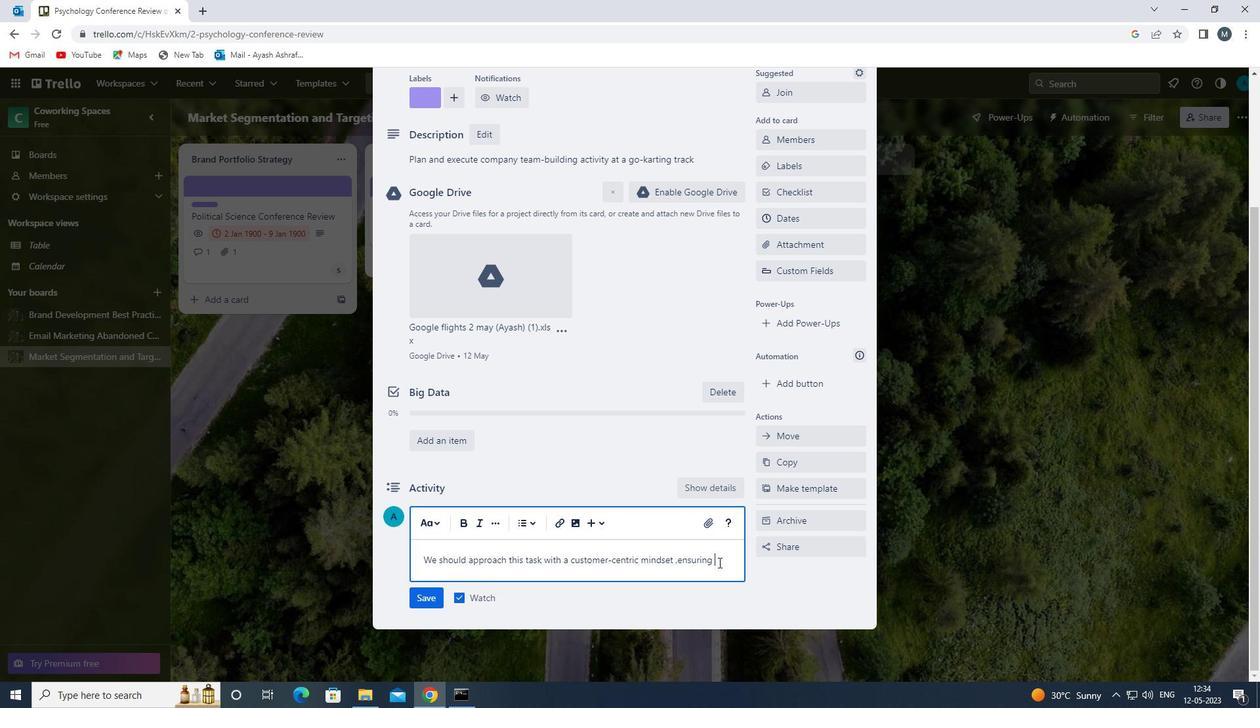
Action: Key pressed THGAT<Key.backspace><Key.backspace><Key.backspace>AT<Key.space>WE<Key.space>MEET<Key.space>THEIR<Key.space>NEEDS<Key.space>AND<Key.space>EXPECTATIONS<Key.space><Key.backspace>.
Screenshot: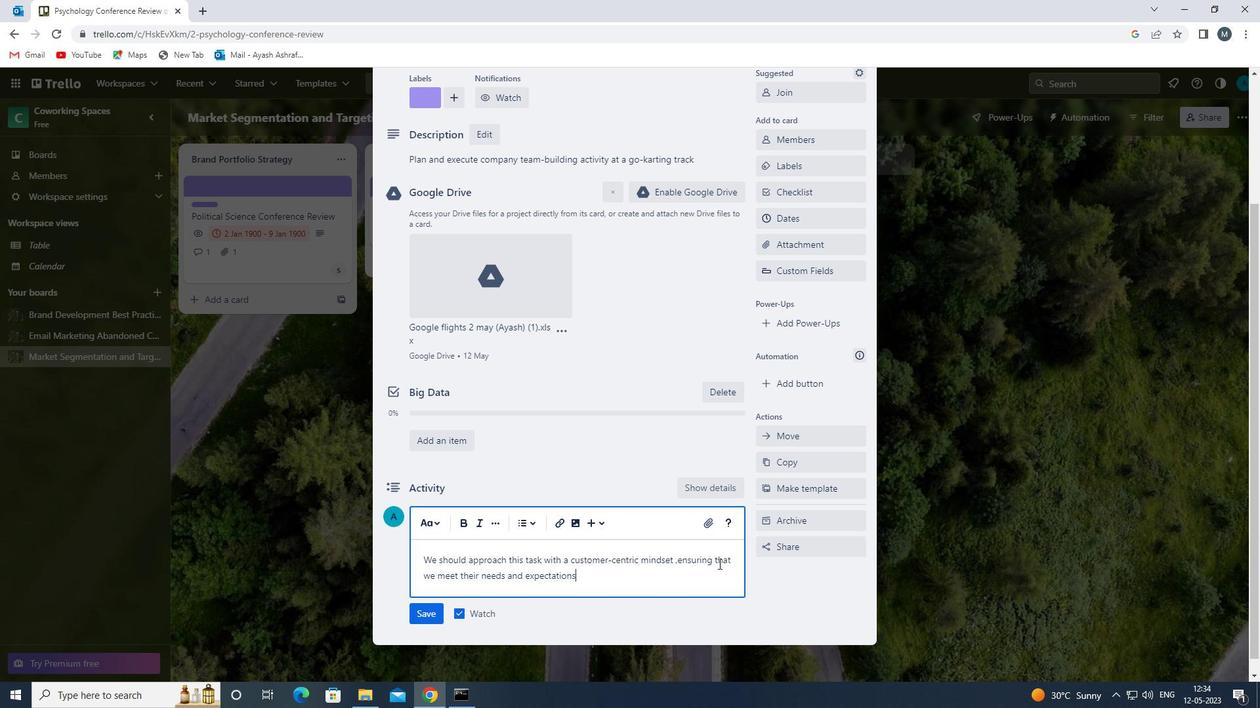 
Action: Mouse moved to (426, 615)
Screenshot: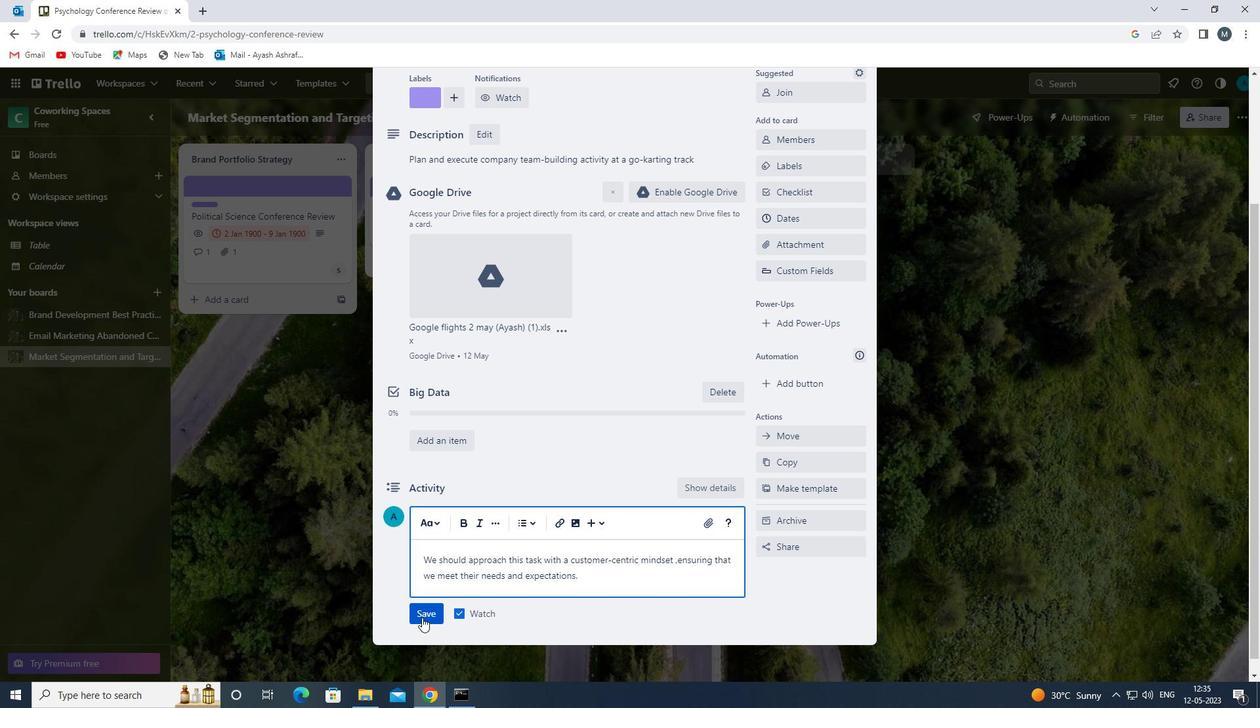 
Action: Mouse pressed left at (426, 615)
Screenshot: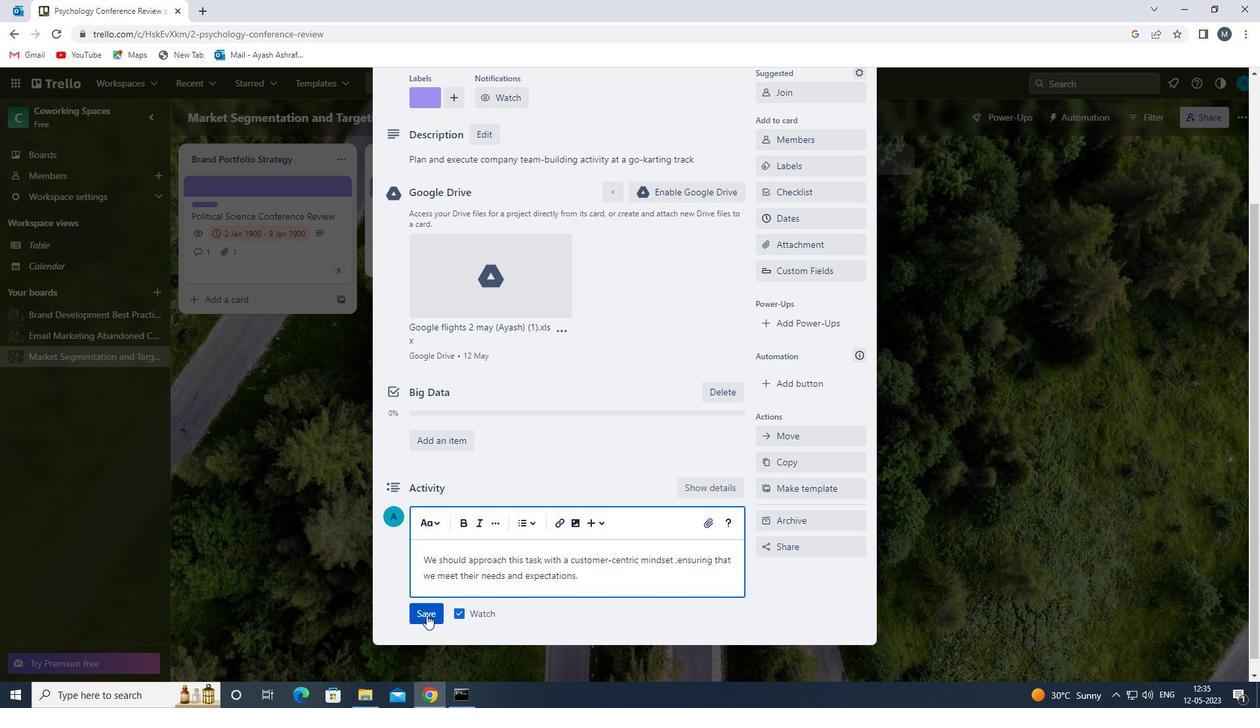 
Action: Mouse moved to (483, 555)
Screenshot: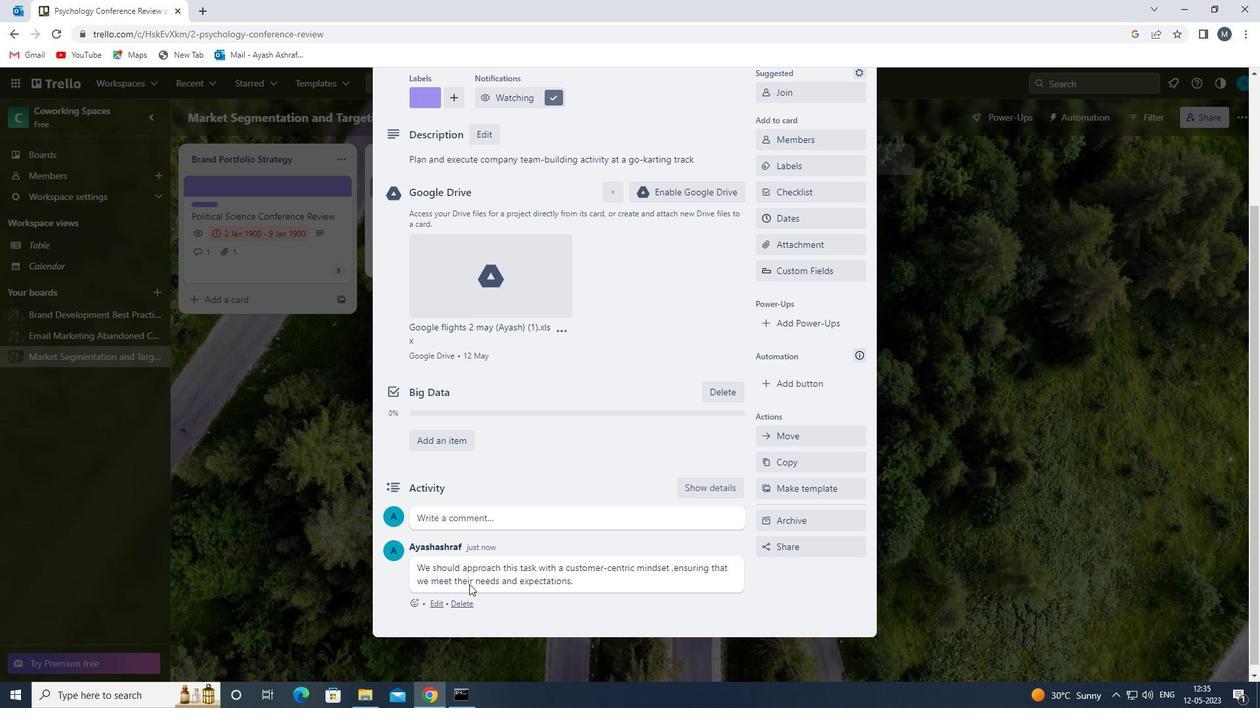 
Action: Mouse scrolled (483, 556) with delta (0, 0)
Screenshot: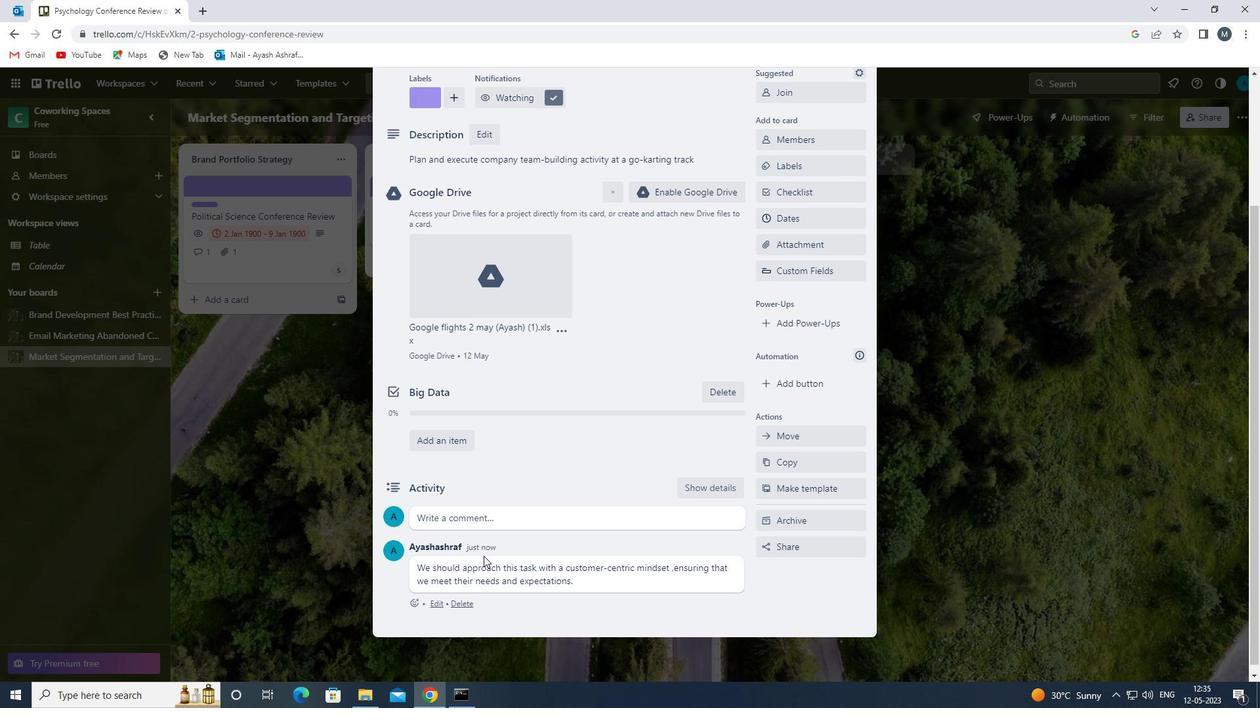 
Action: Mouse scrolled (483, 556) with delta (0, 0)
Screenshot: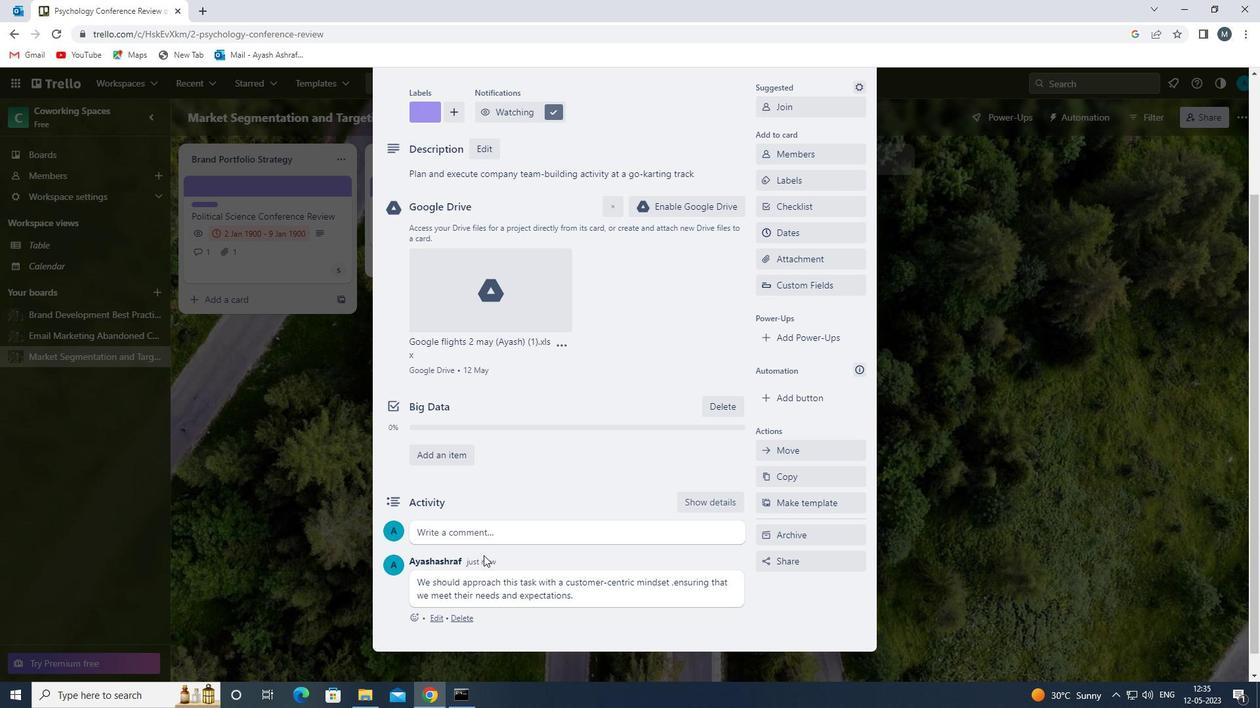 
Action: Mouse moved to (577, 552)
Screenshot: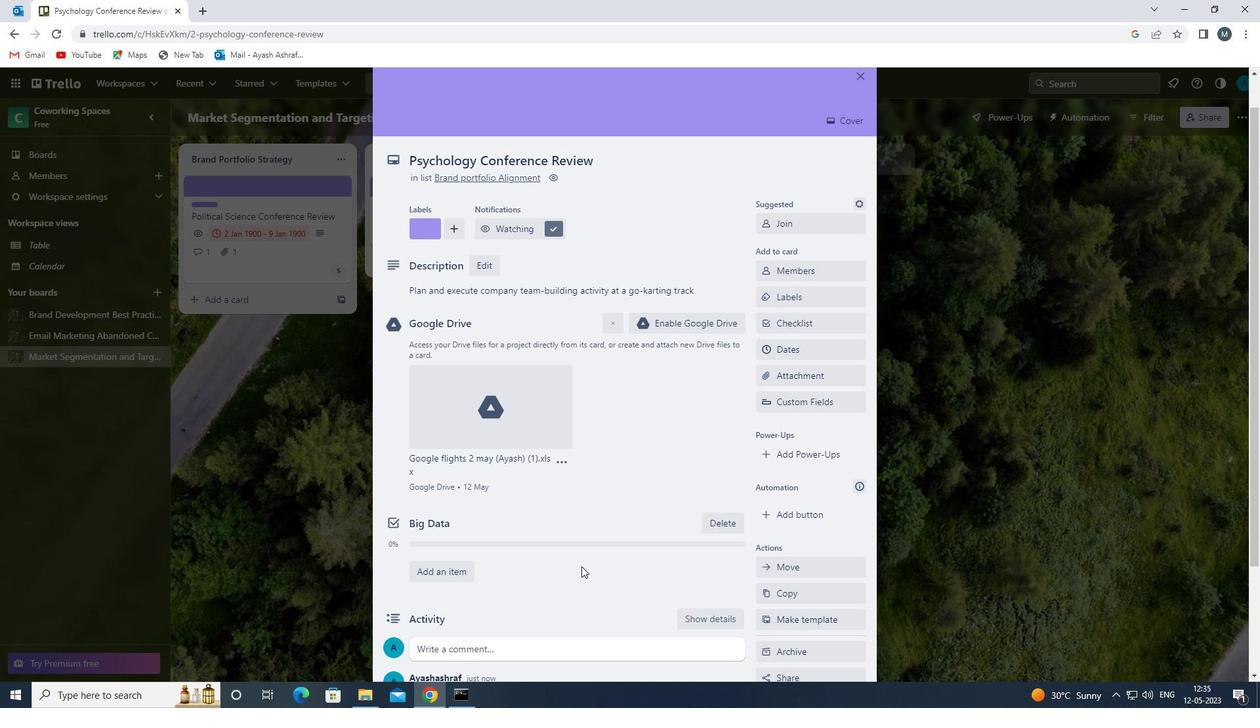 
Action: Mouse scrolled (577, 551) with delta (0, 0)
Screenshot: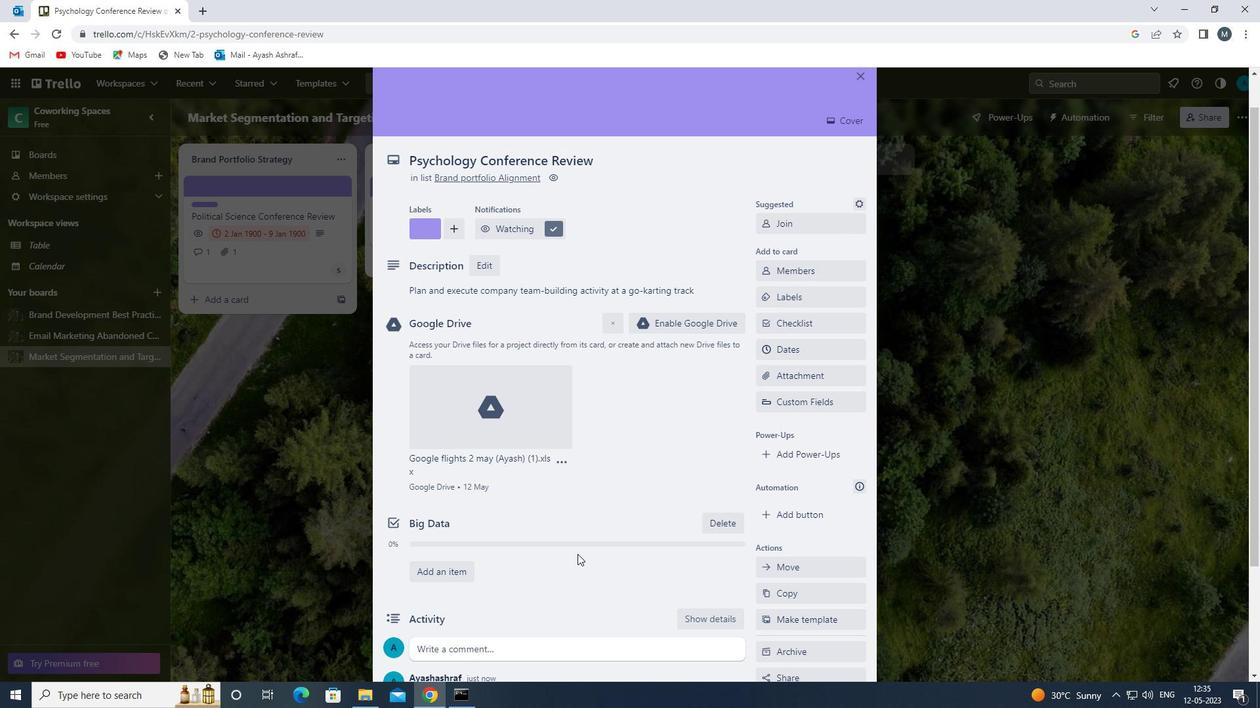 
Action: Mouse scrolled (577, 551) with delta (0, 0)
Screenshot: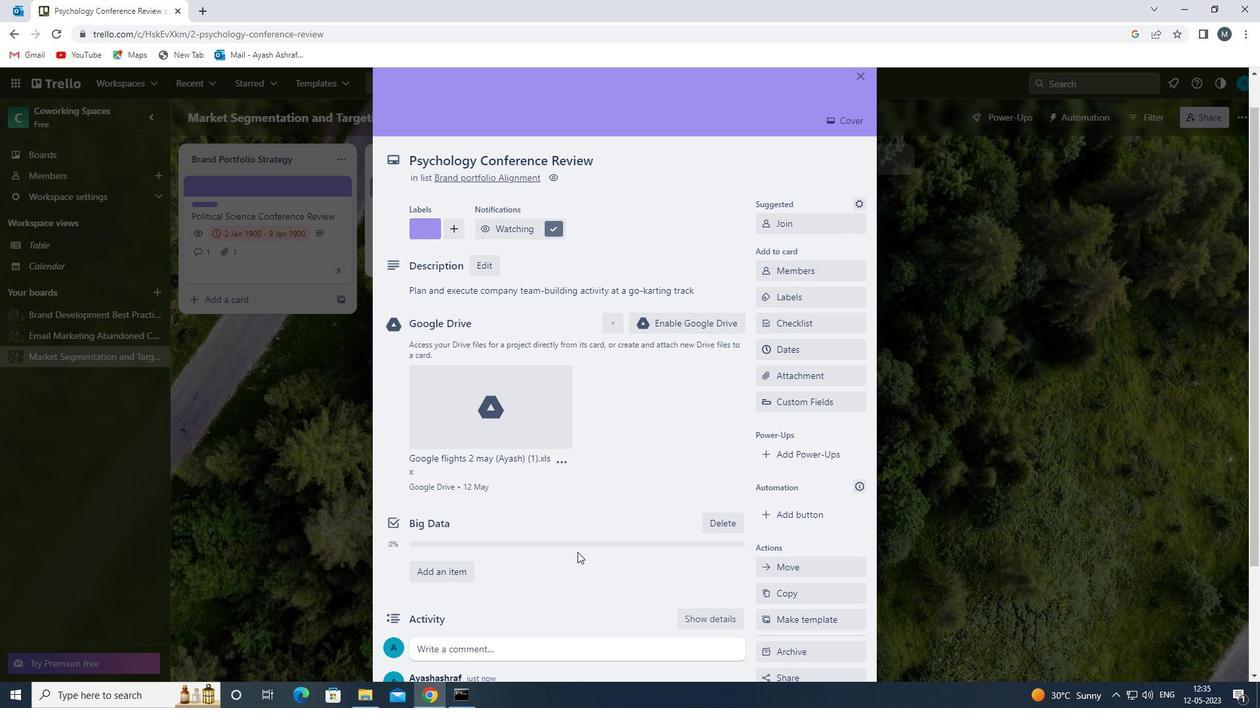 
Action: Mouse scrolled (577, 551) with delta (0, 0)
Screenshot: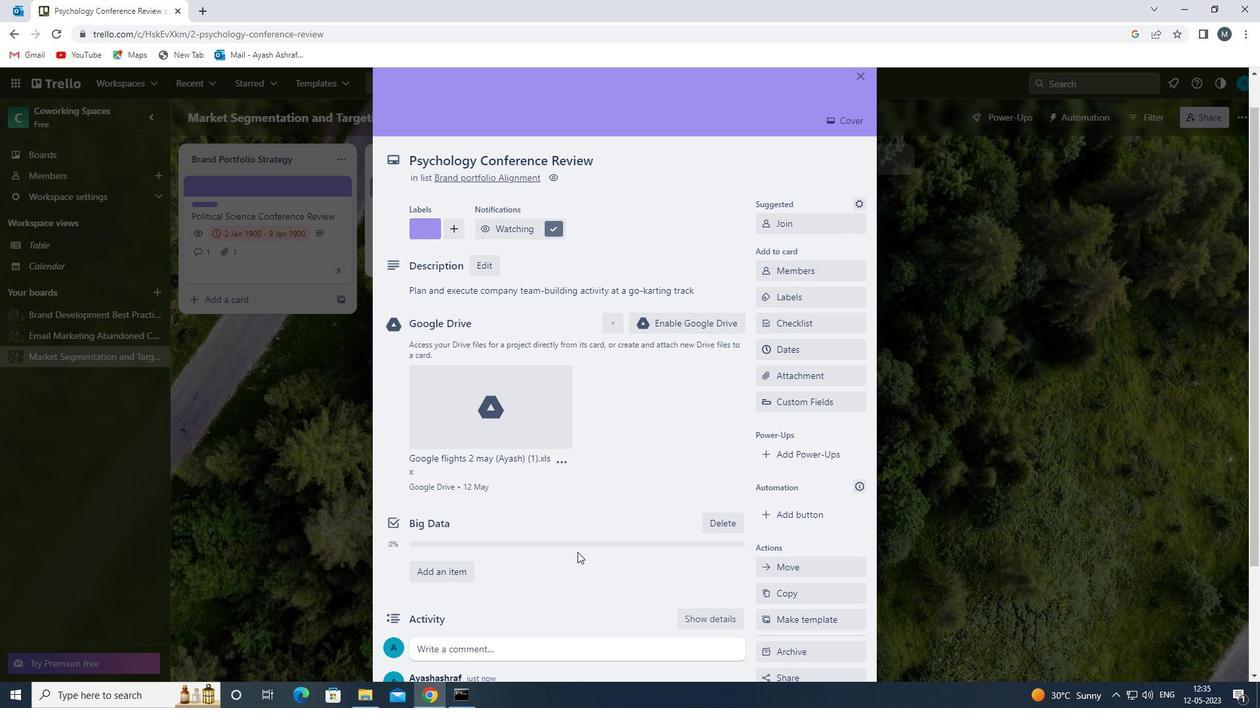 
Action: Mouse moved to (800, 204)
Screenshot: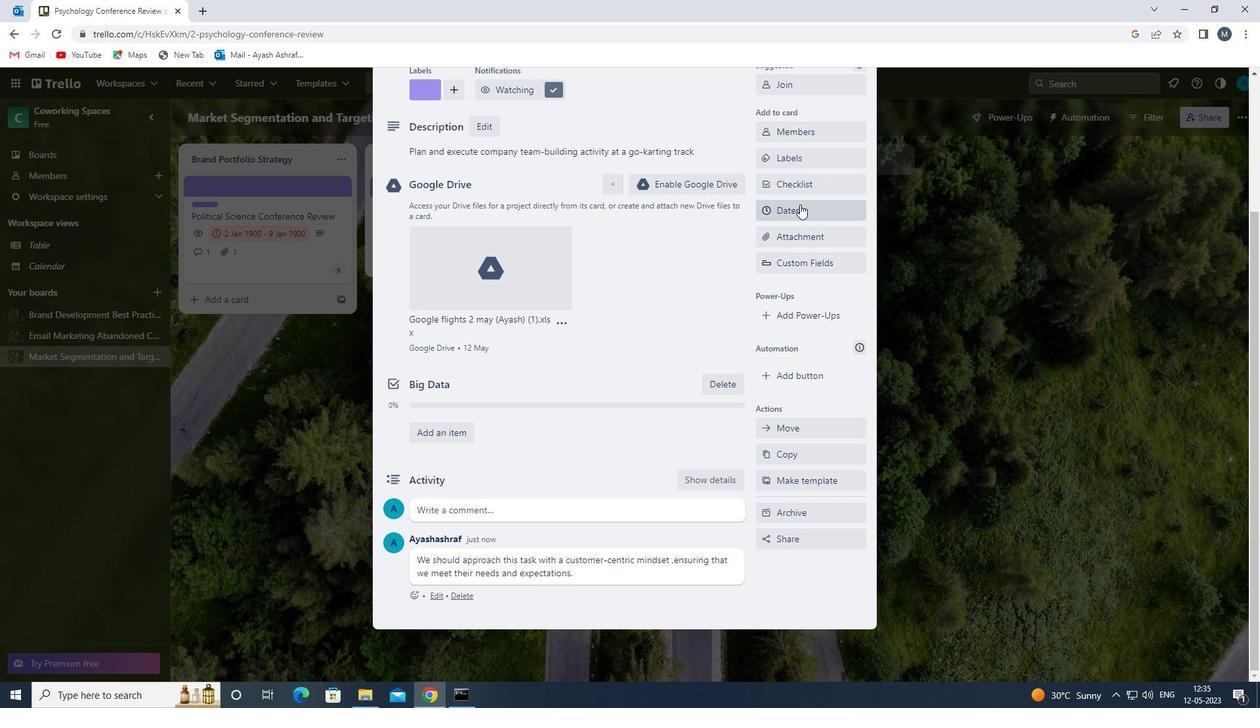 
Action: Mouse pressed left at (800, 204)
Screenshot: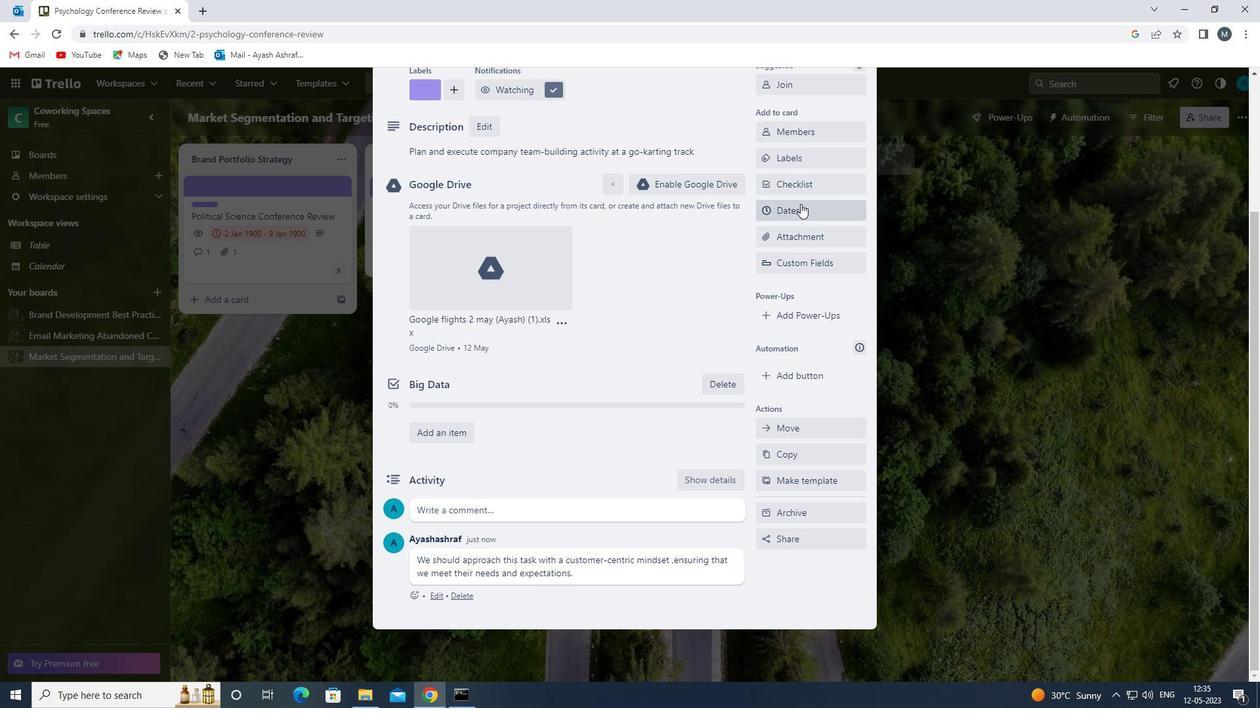 
Action: Mouse moved to (764, 356)
Screenshot: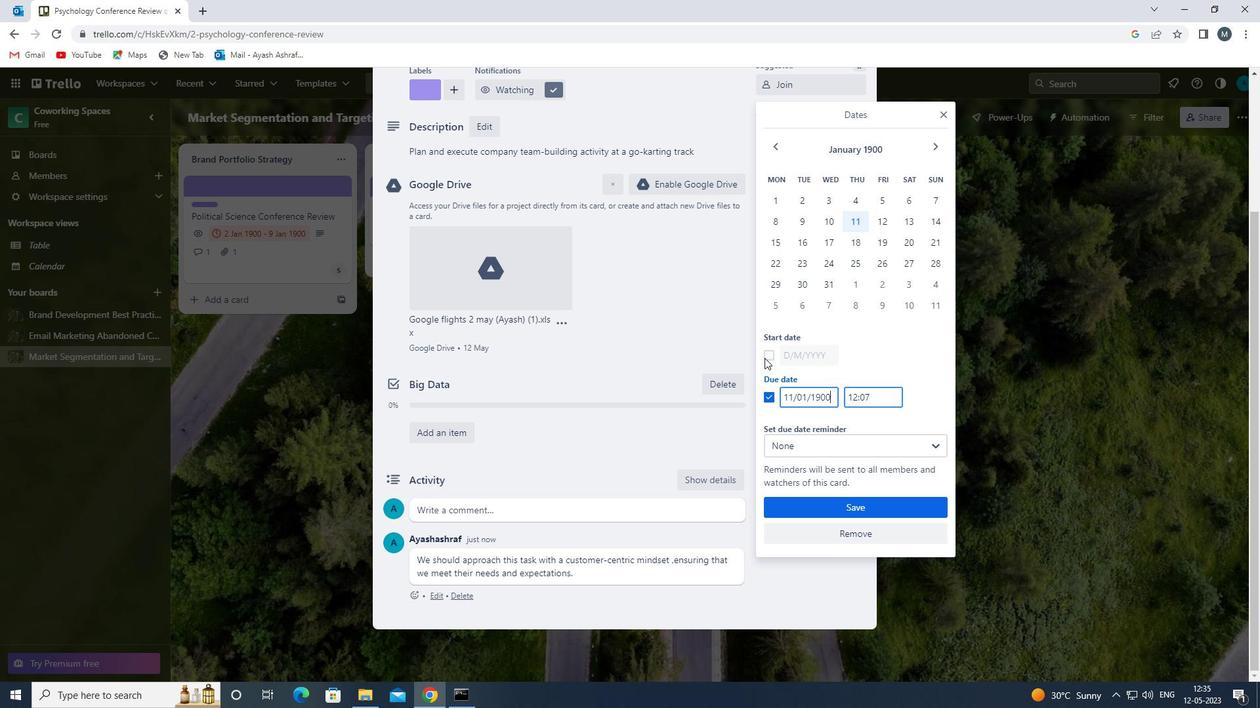 
Action: Mouse pressed left at (764, 356)
Screenshot: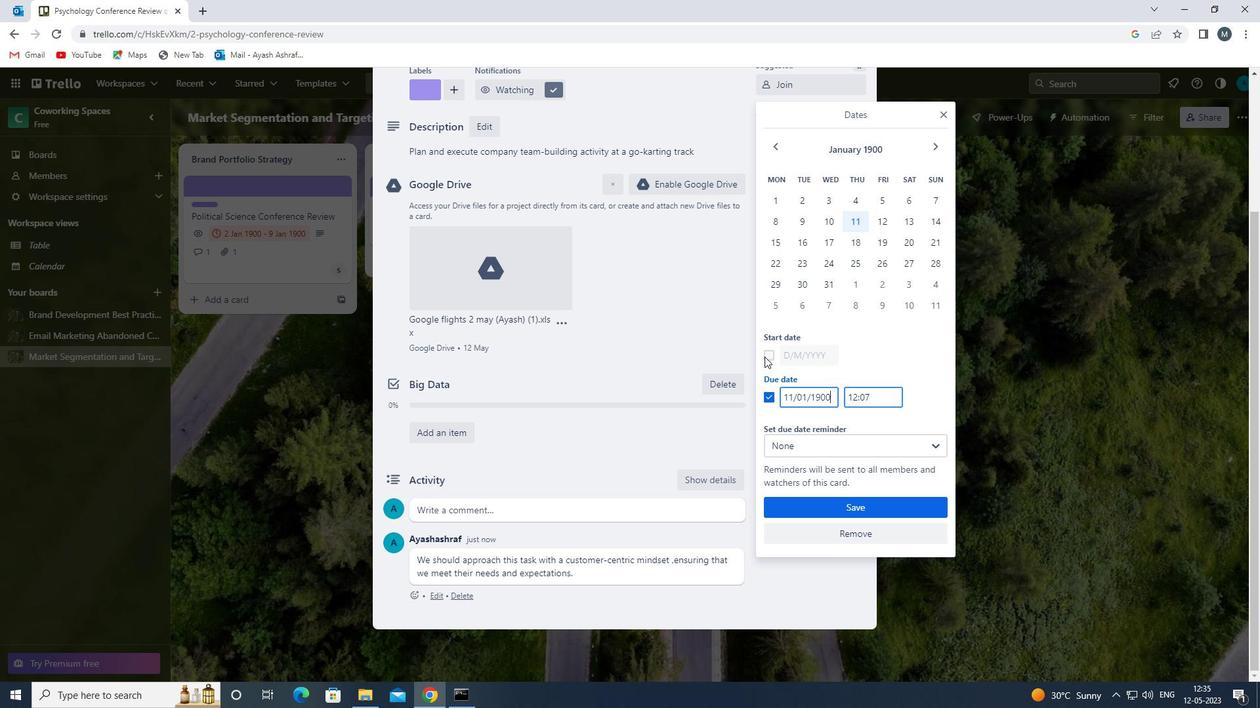 
Action: Mouse moved to (791, 354)
Screenshot: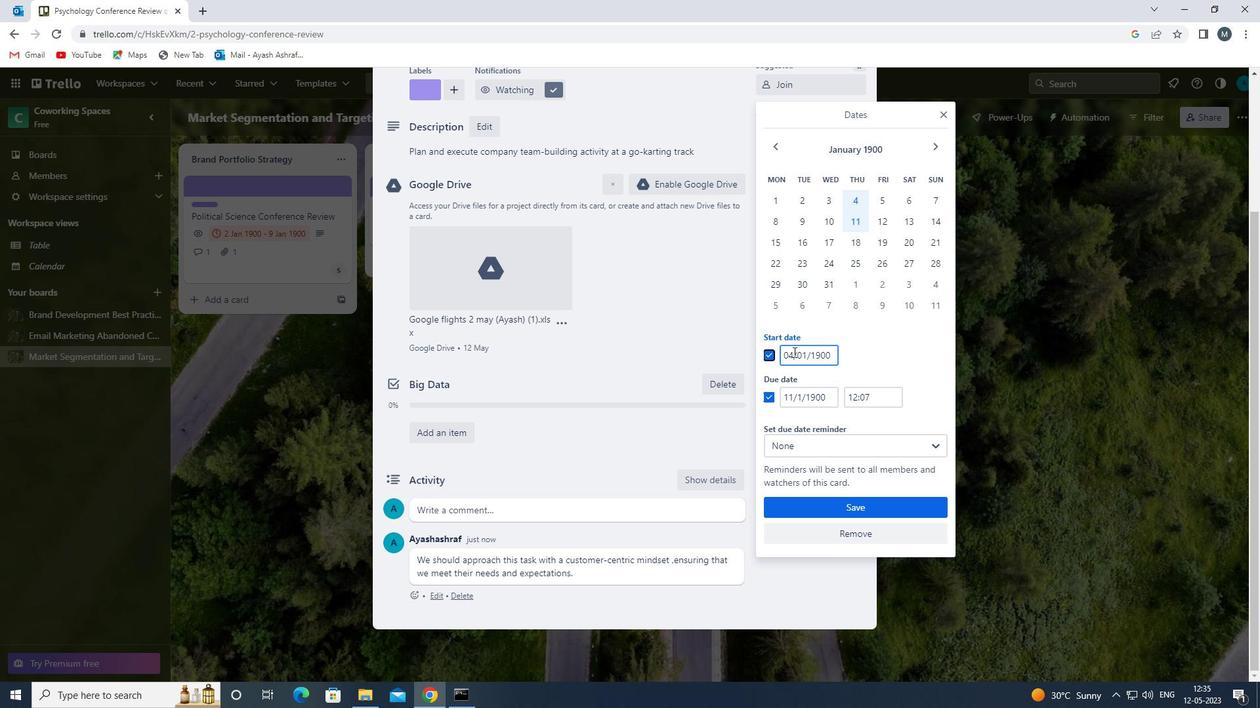 
Action: Mouse pressed left at (791, 354)
Screenshot: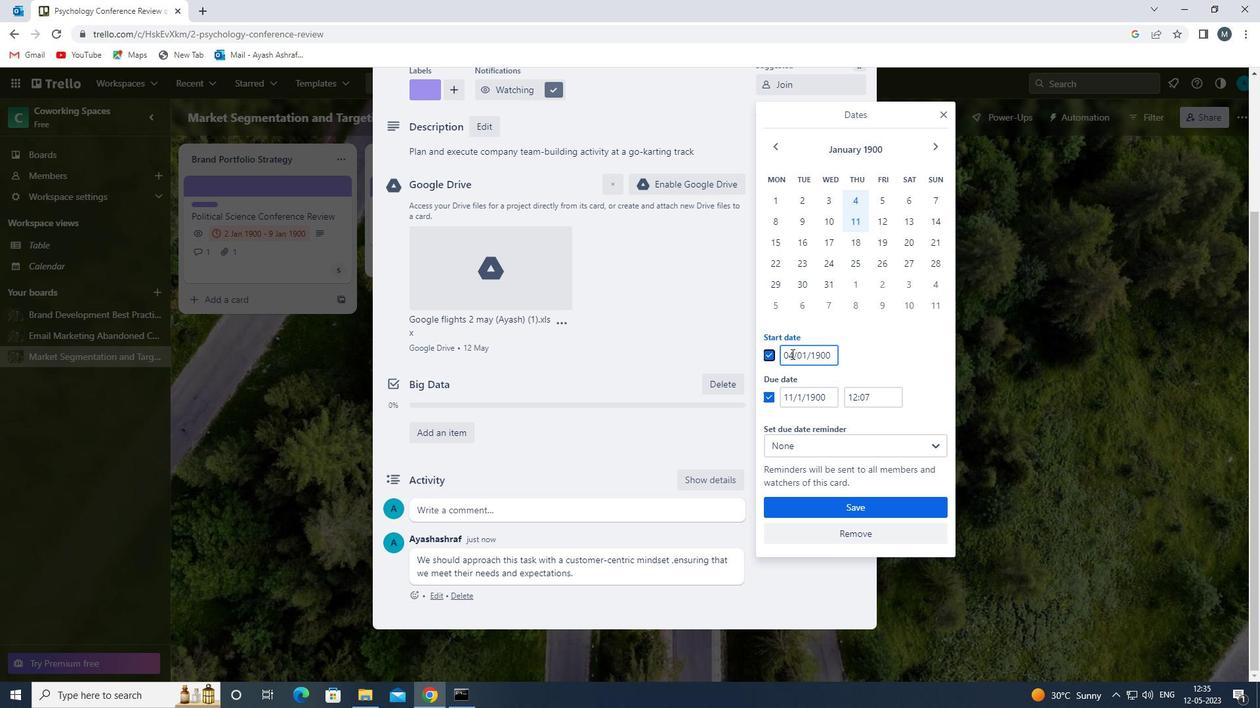 
Action: Mouse moved to (788, 355)
Screenshot: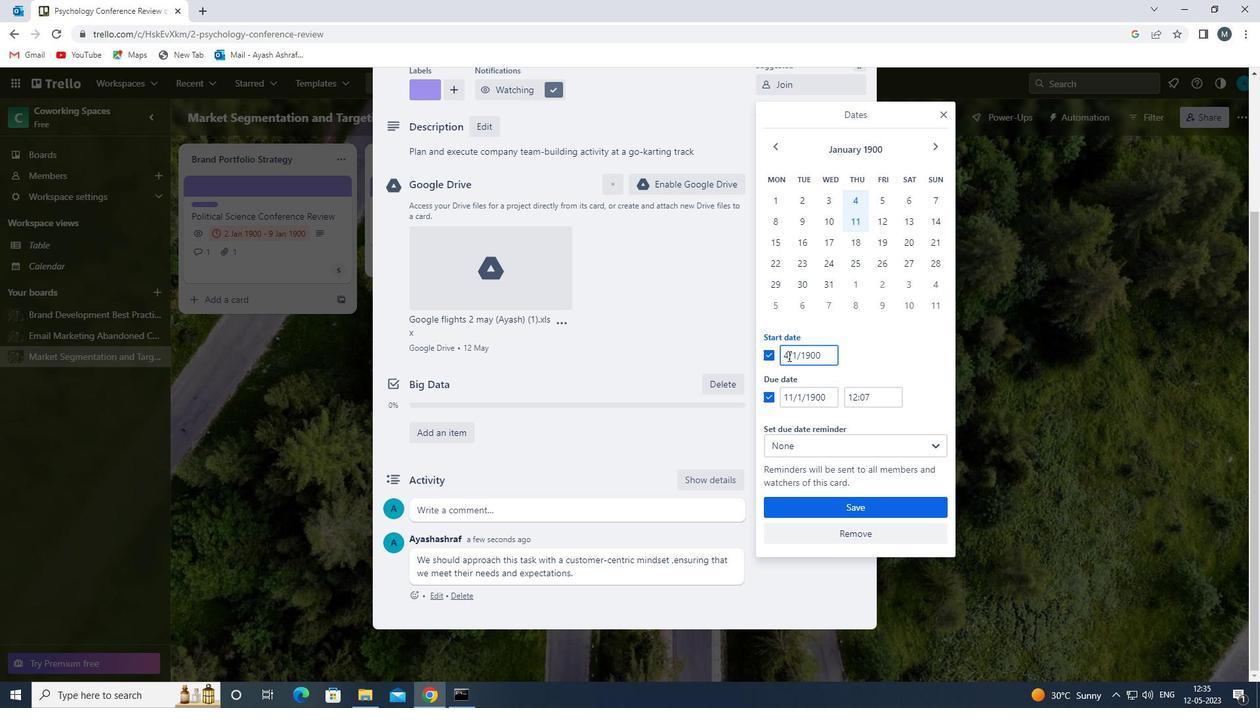 
Action: Mouse pressed left at (788, 355)
Screenshot: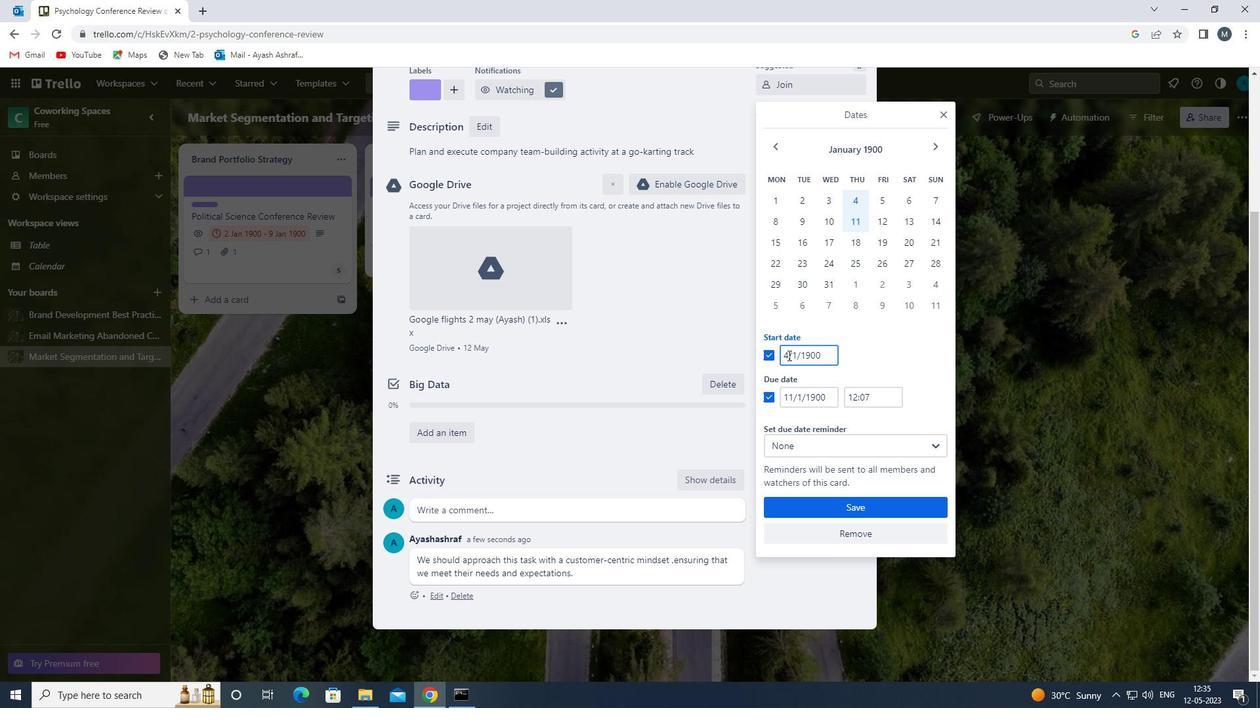 
Action: Mouse moved to (800, 360)
Screenshot: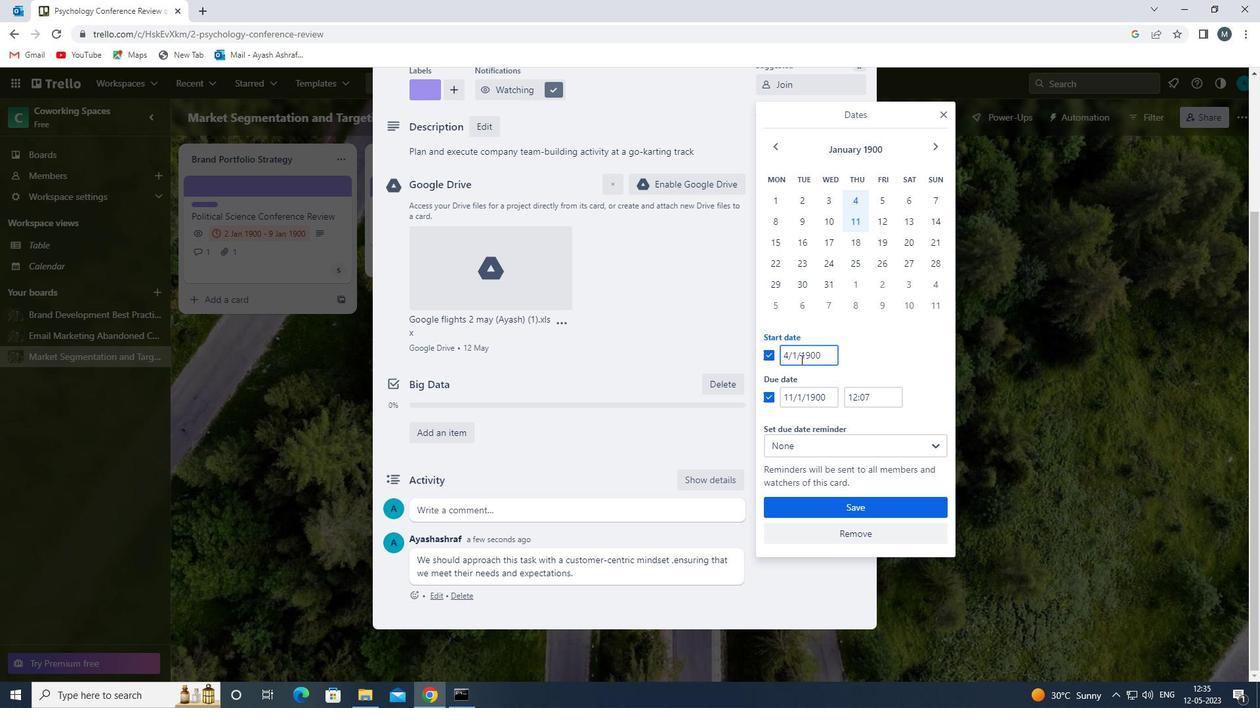 
Action: Key pressed <Key.backspace>
Screenshot: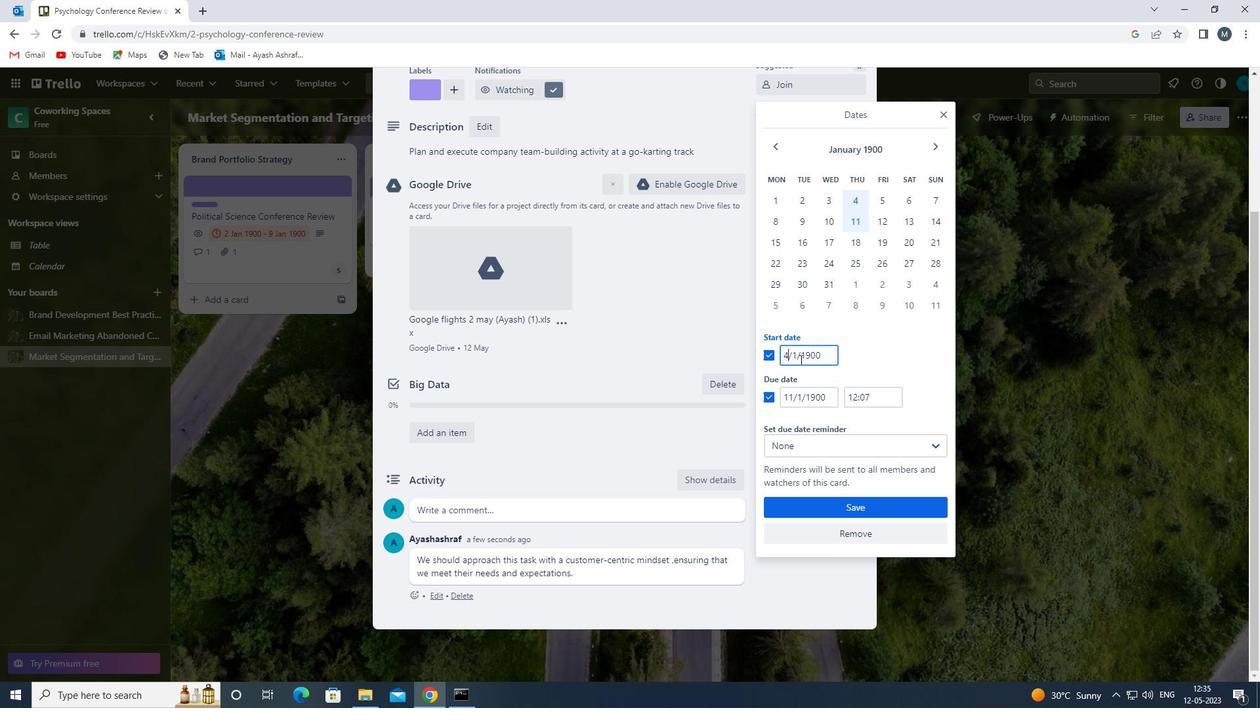 
Action: Mouse moved to (799, 360)
Screenshot: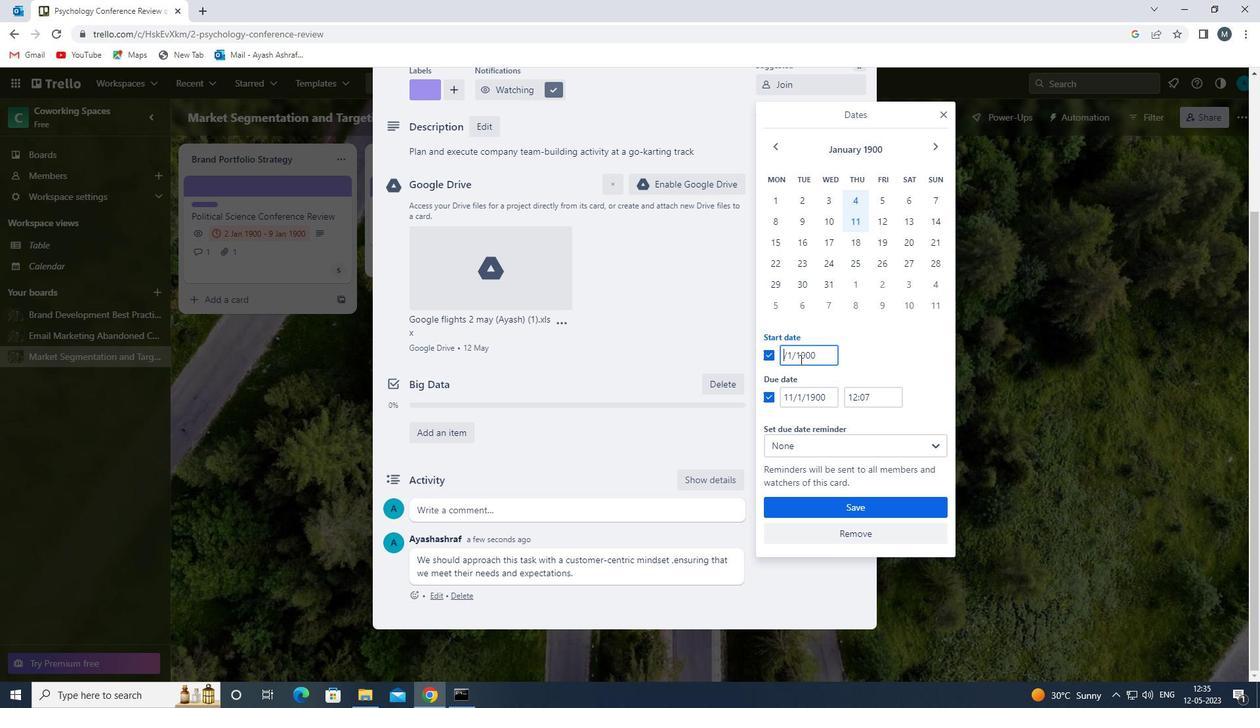 
Action: Key pressed 05
Screenshot: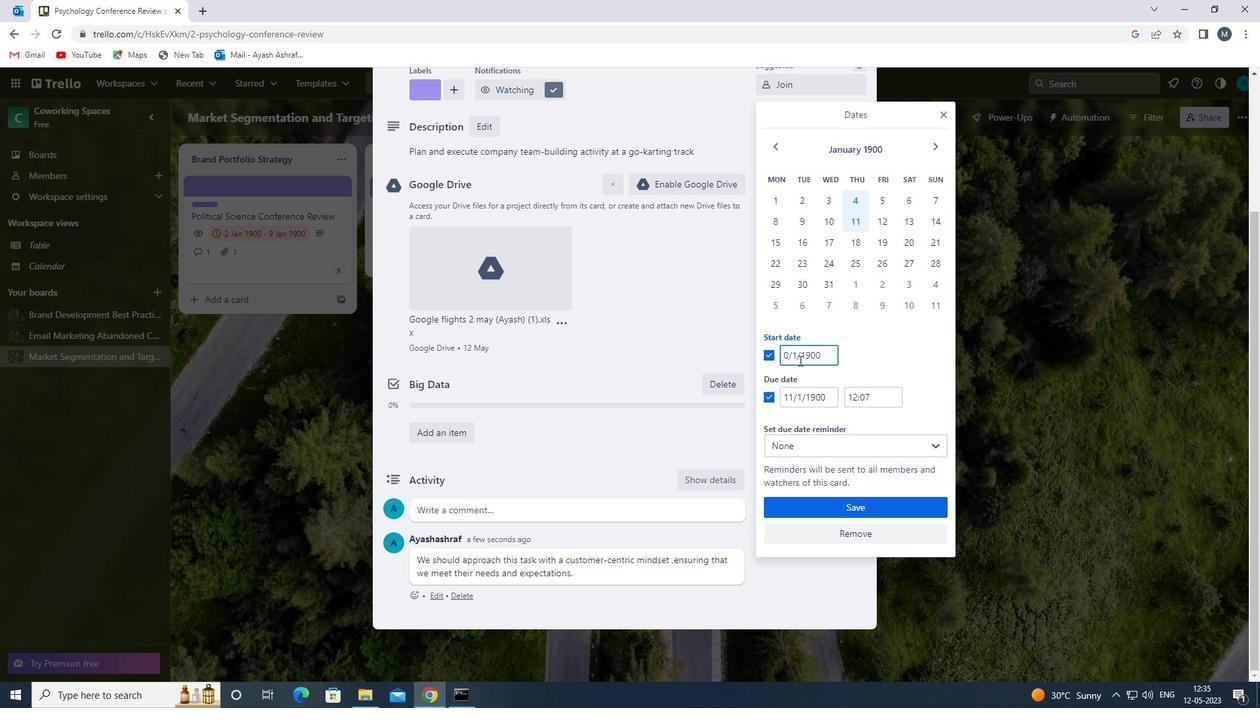 
Action: Mouse moved to (797, 355)
Screenshot: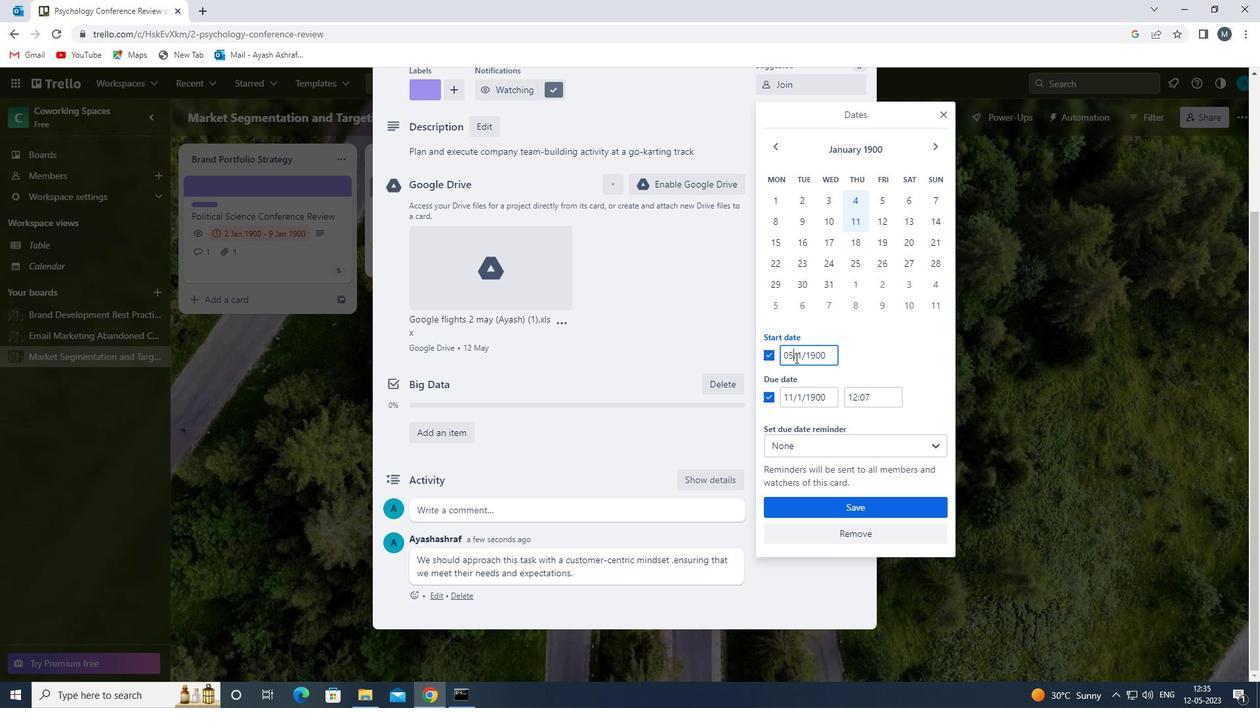 
Action: Mouse pressed left at (797, 355)
Screenshot: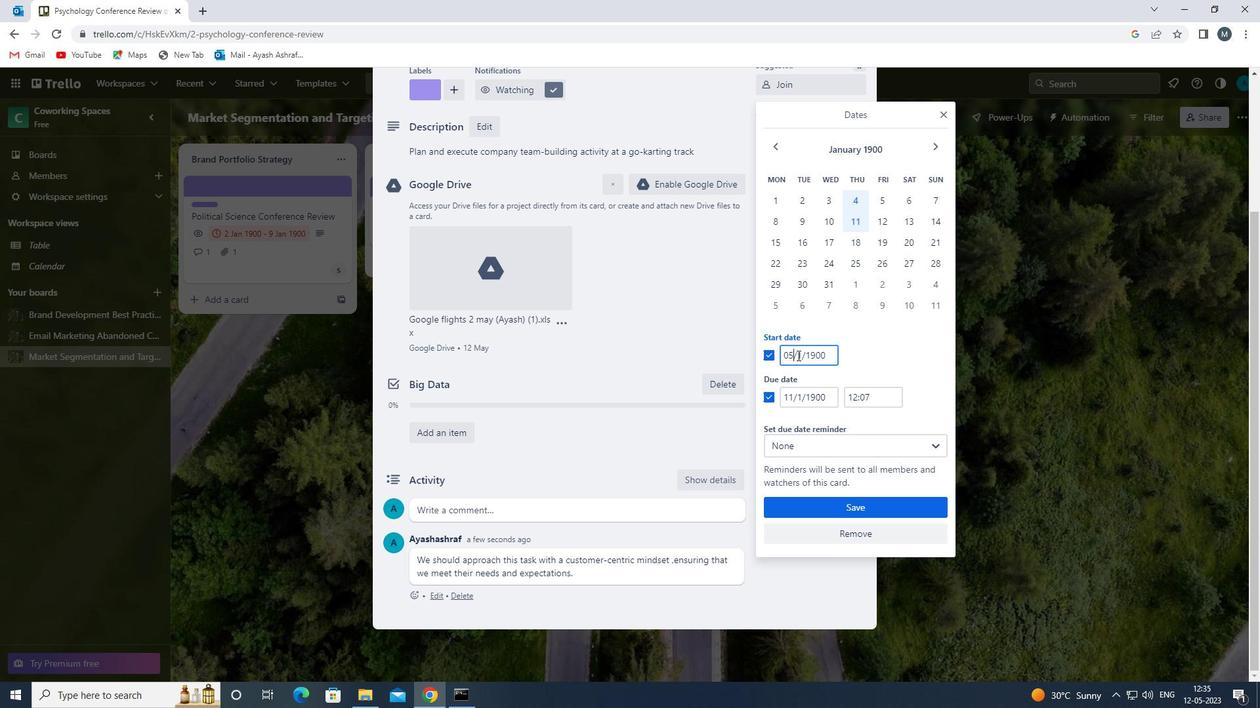 
Action: Mouse moved to (807, 367)
Screenshot: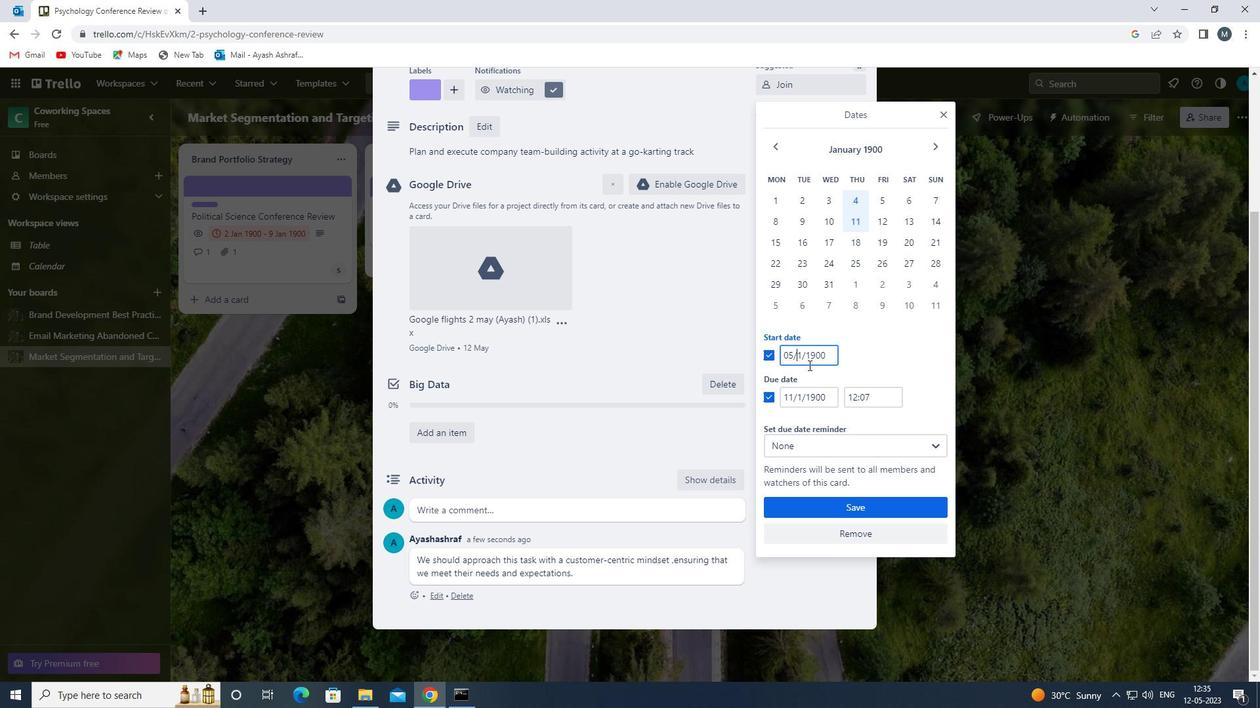 
Action: Key pressed 0
Screenshot: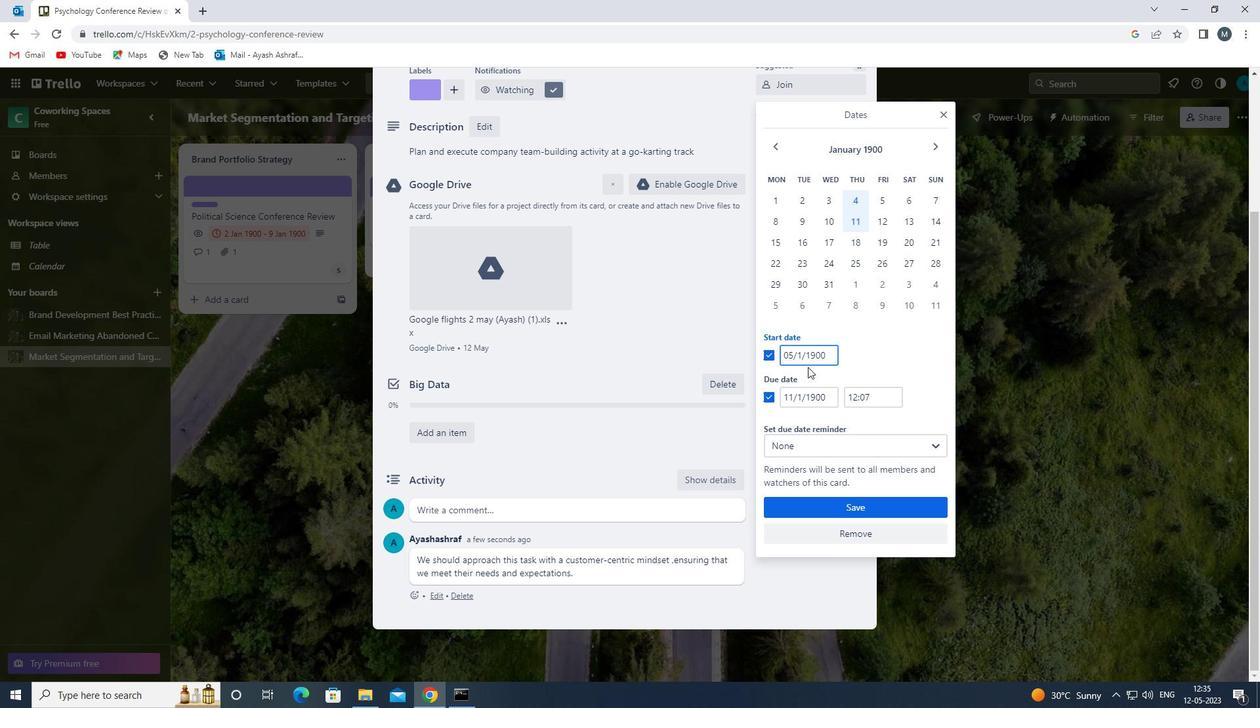 
Action: Mouse moved to (794, 401)
Screenshot: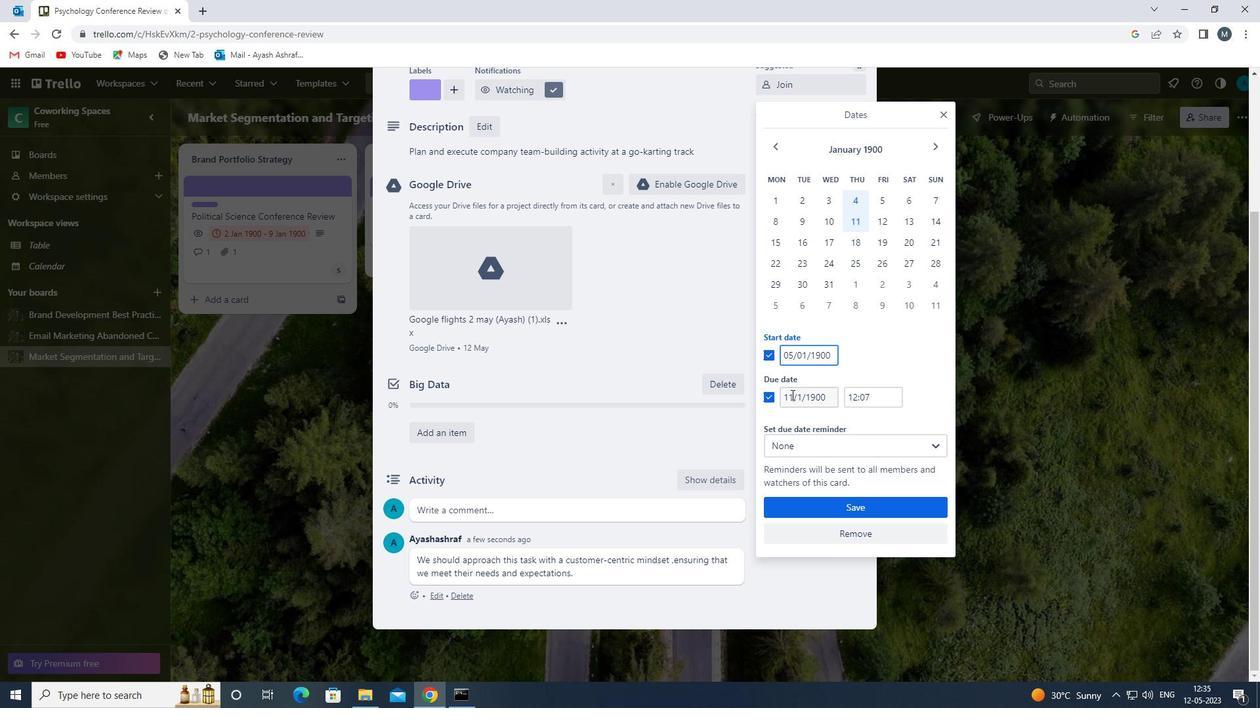 
Action: Mouse pressed left at (794, 401)
Screenshot: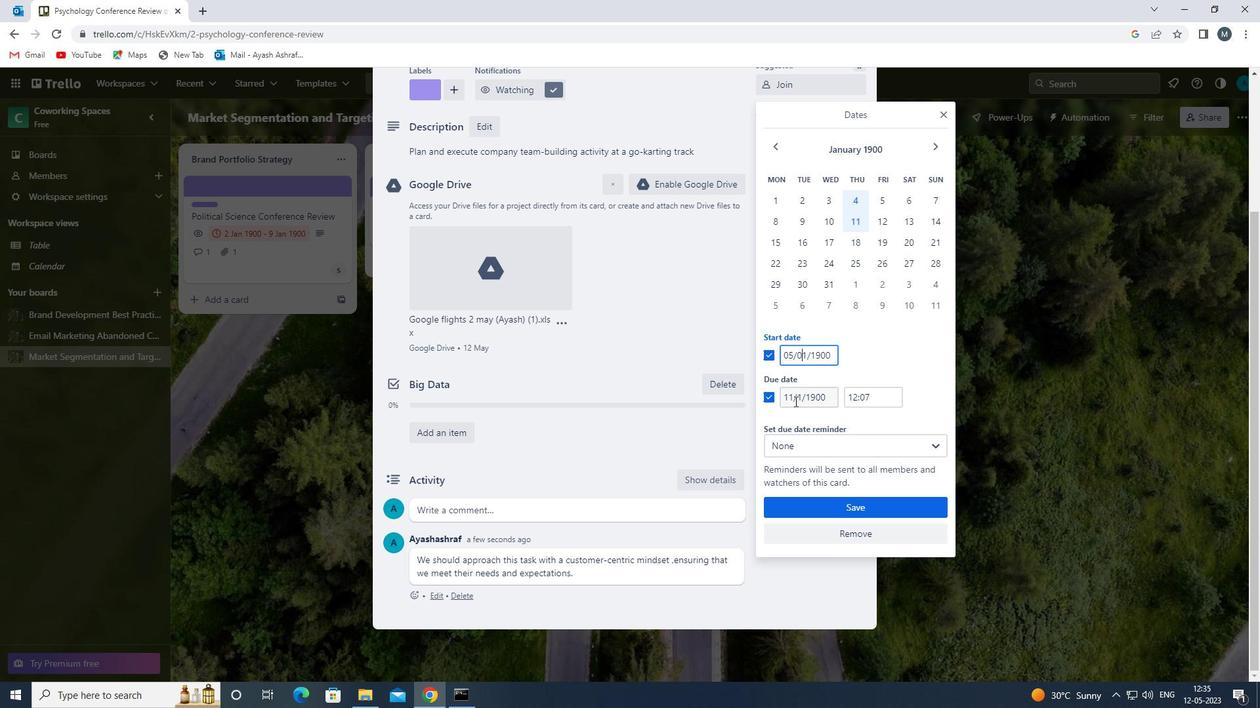 
Action: Mouse moved to (802, 402)
Screenshot: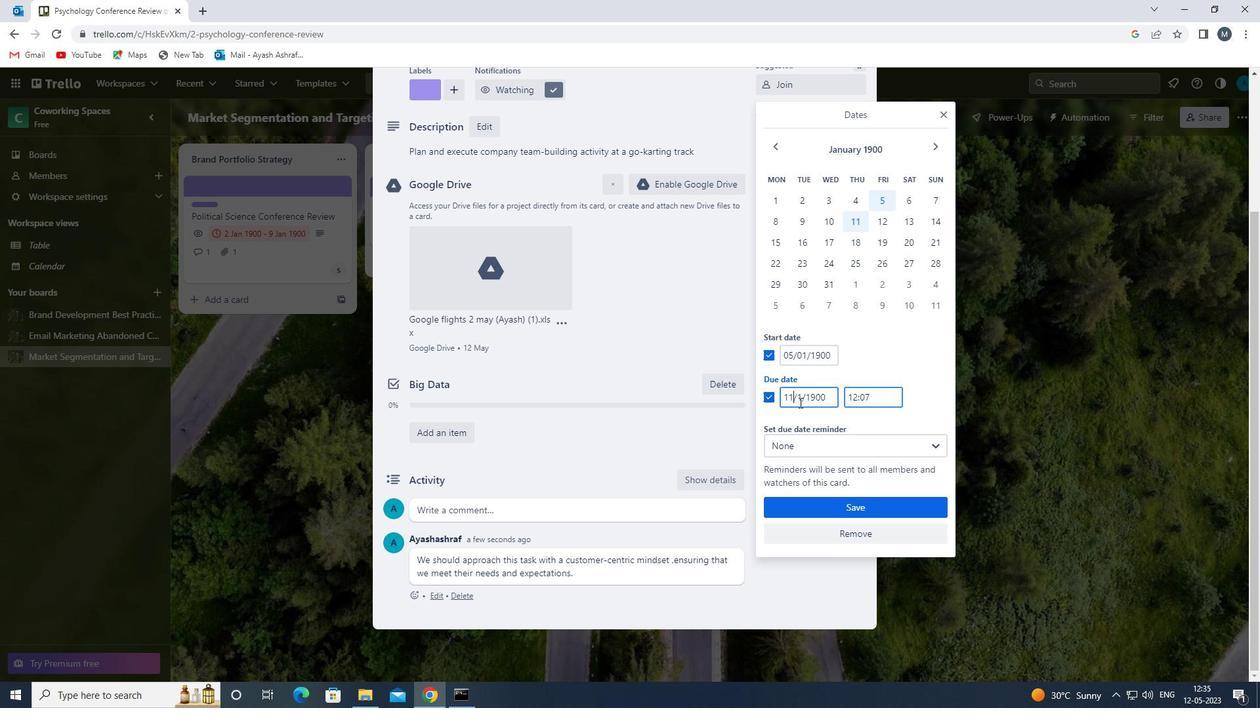 
Action: Key pressed <Key.backspace>2
Screenshot: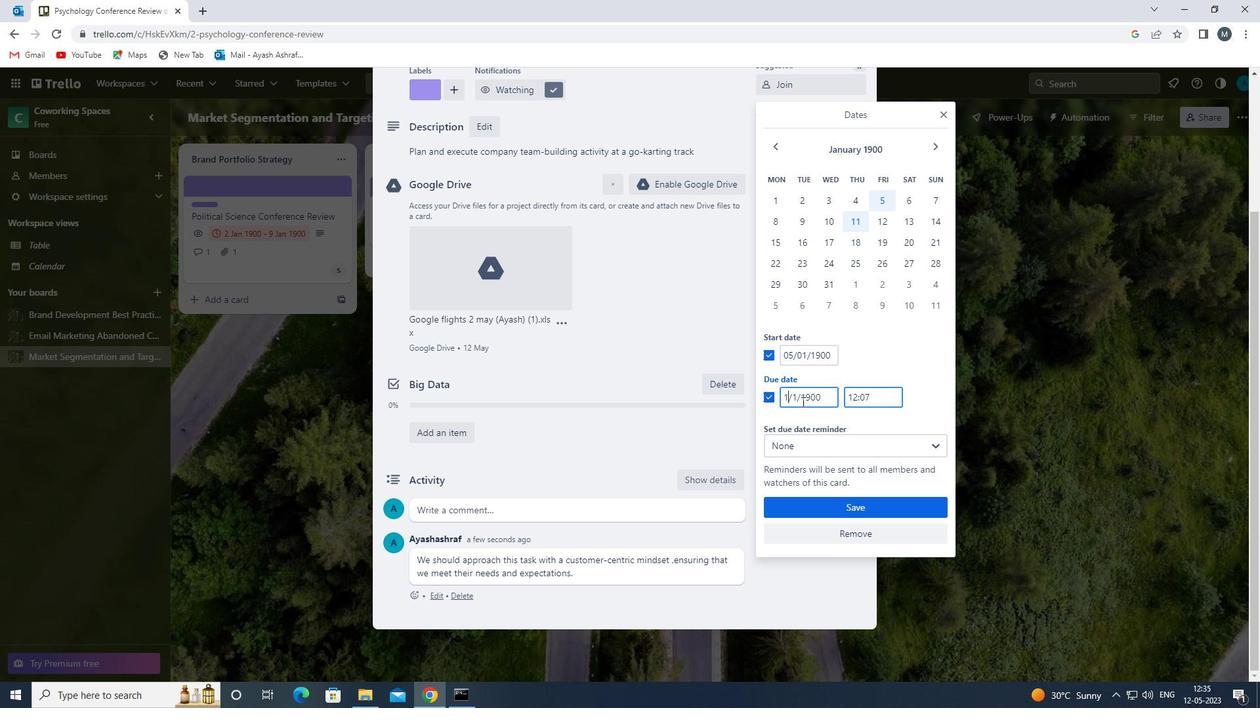 
Action: Mouse moved to (799, 397)
Screenshot: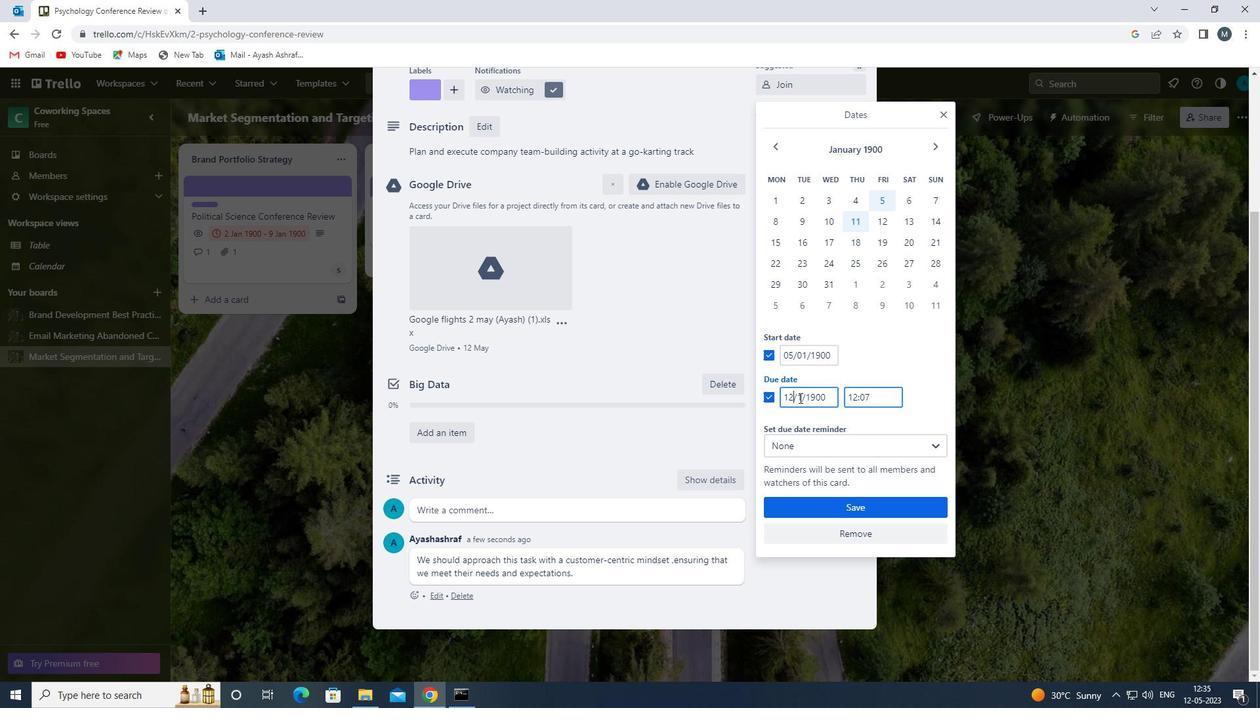
Action: Mouse pressed left at (799, 397)
Screenshot: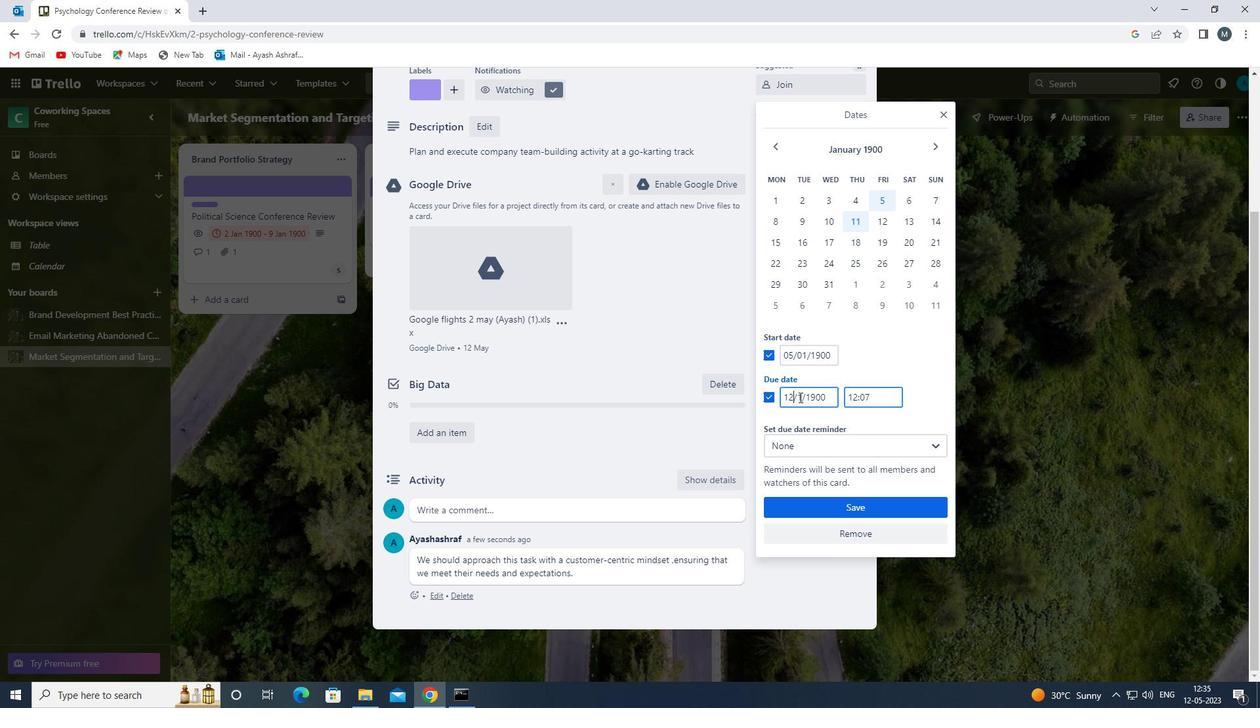 
Action: Mouse moved to (808, 399)
Screenshot: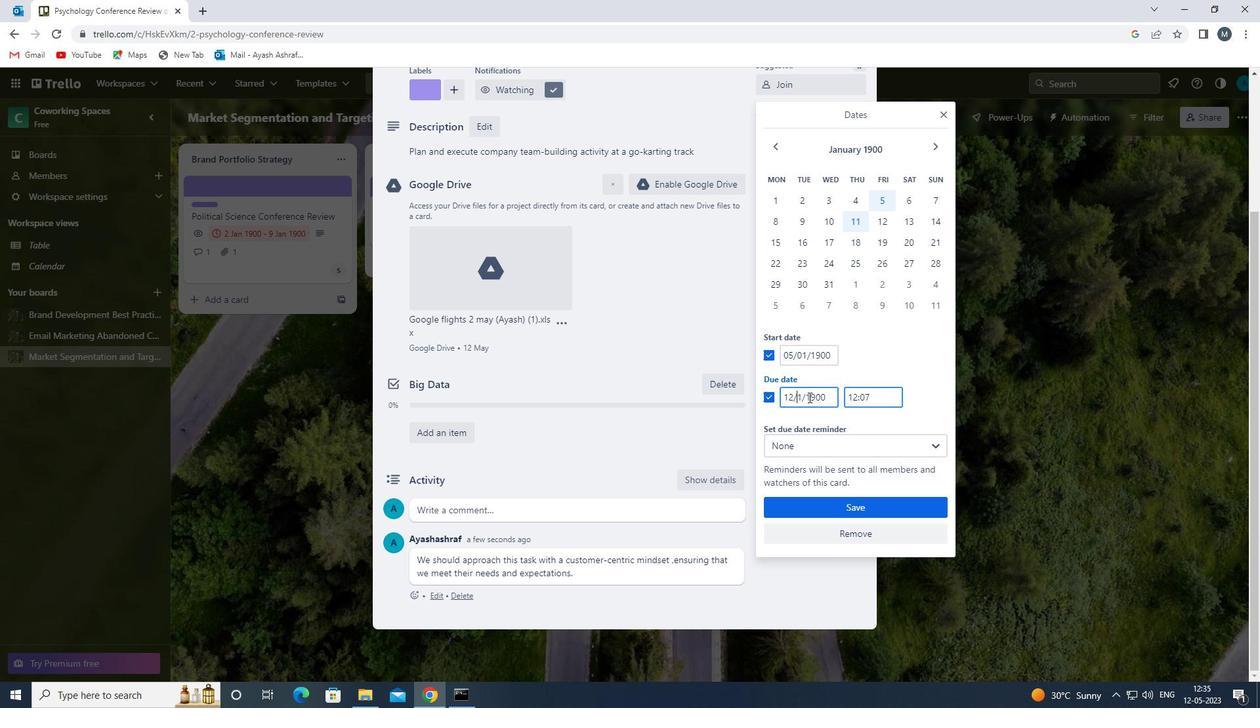 
Action: Key pressed 0
Screenshot: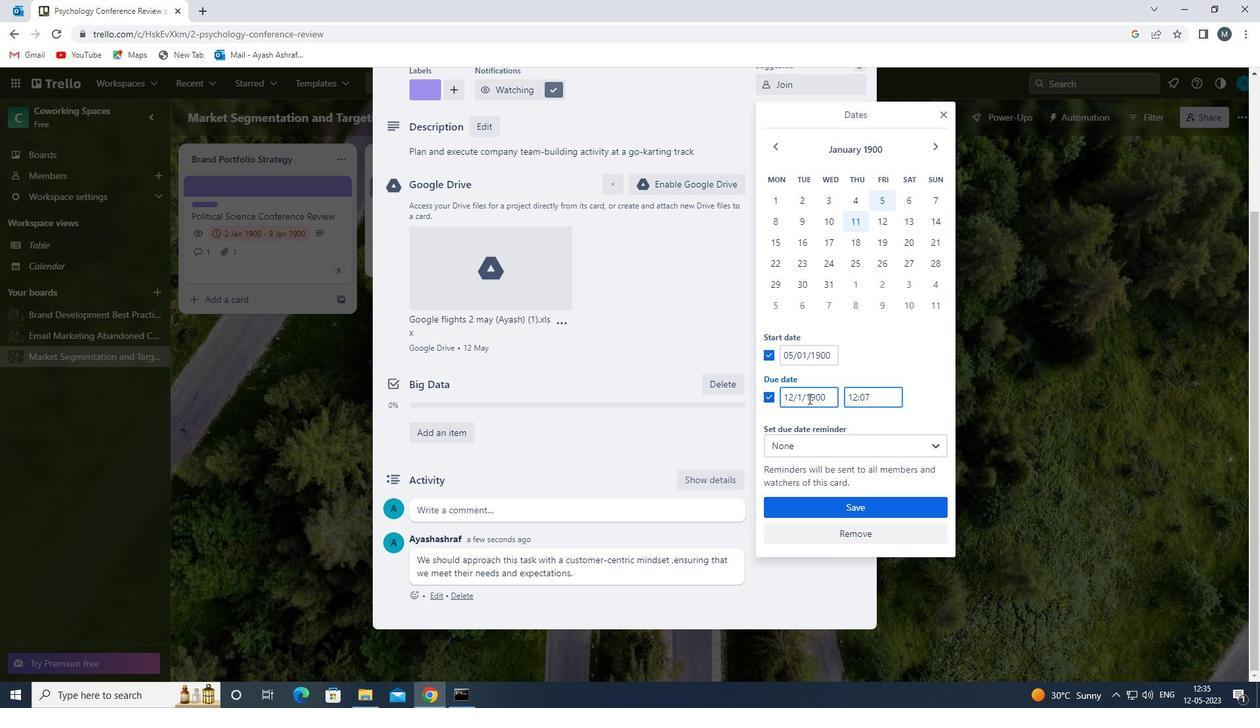 
Action: Mouse moved to (837, 506)
Screenshot: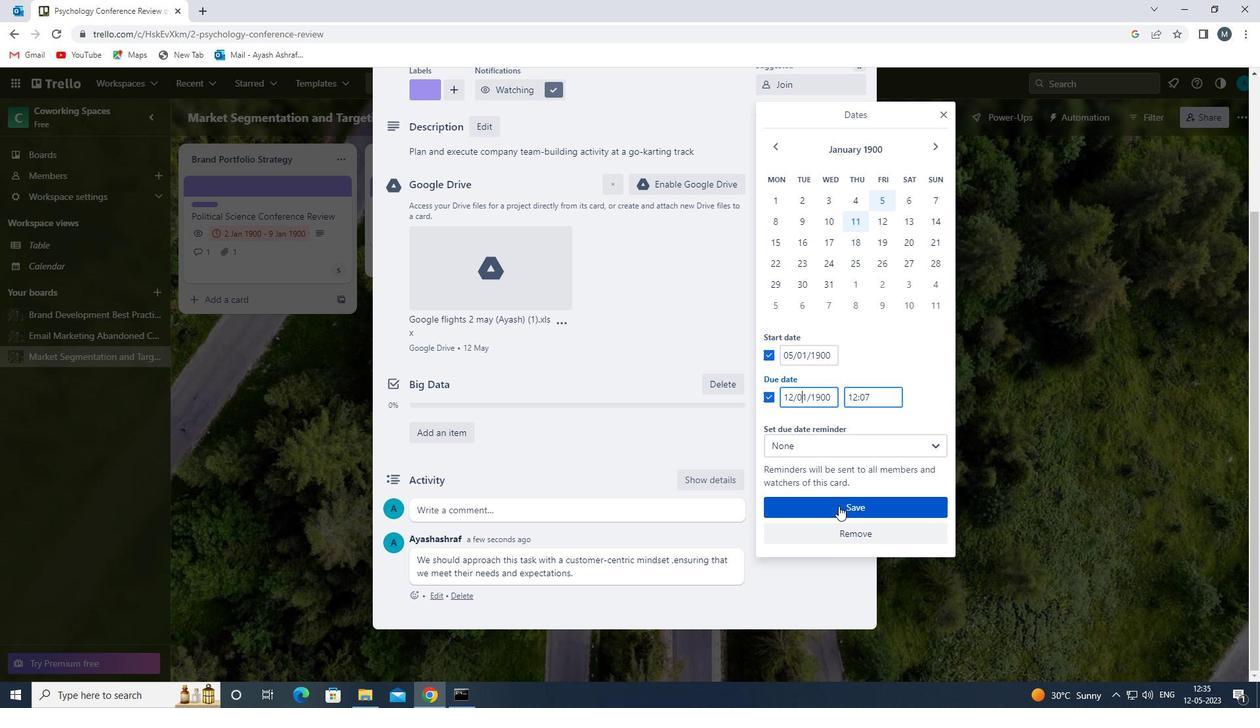 
Action: Mouse pressed left at (837, 506)
Screenshot: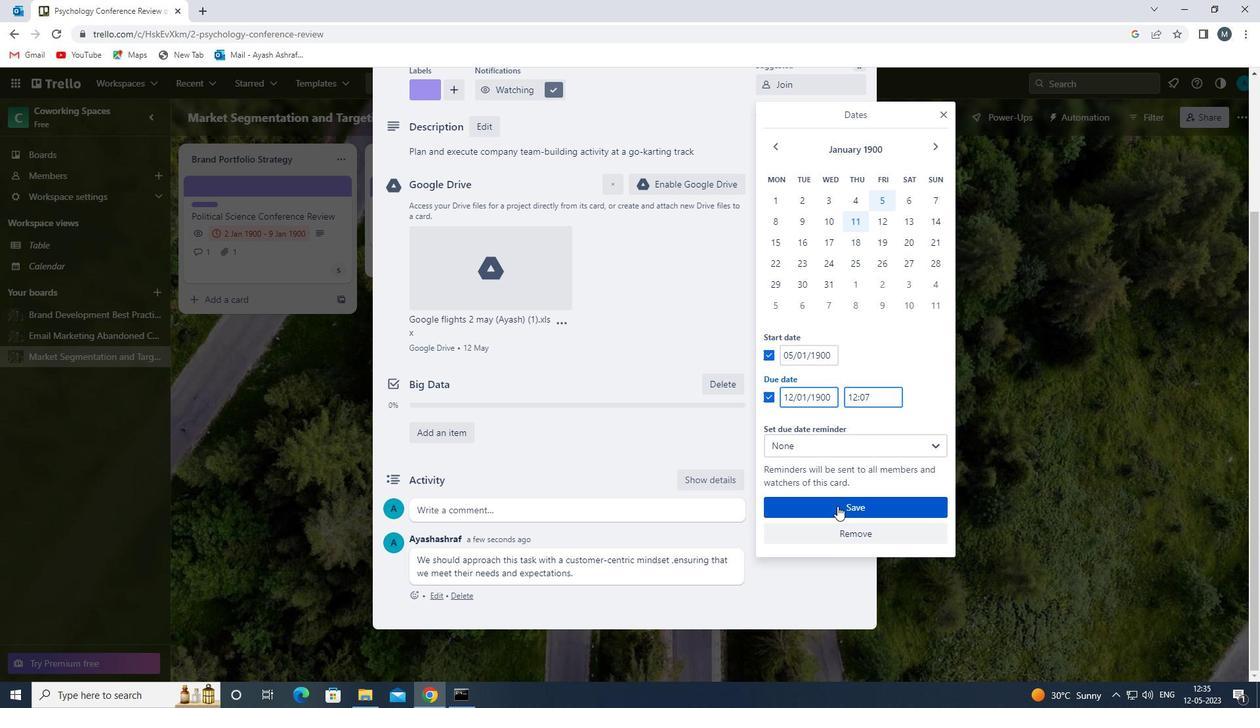
Action: Mouse moved to (686, 465)
Screenshot: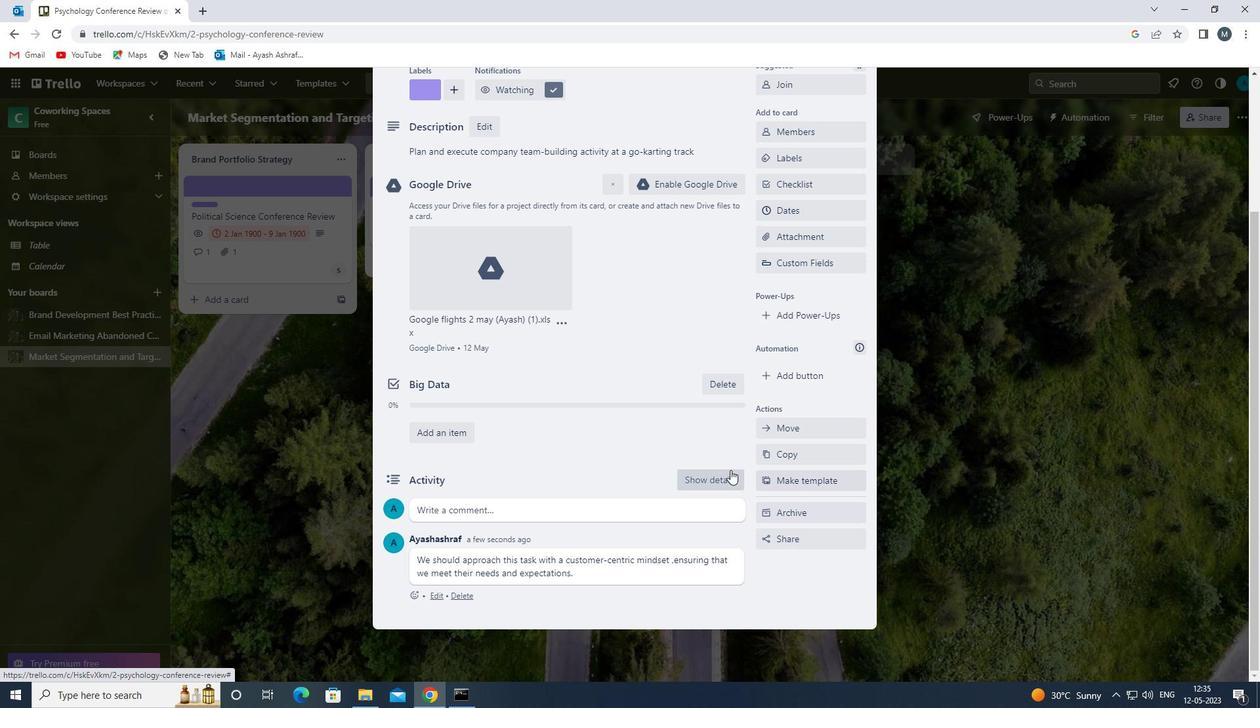 
Action: Mouse scrolled (686, 465) with delta (0, 0)
Screenshot: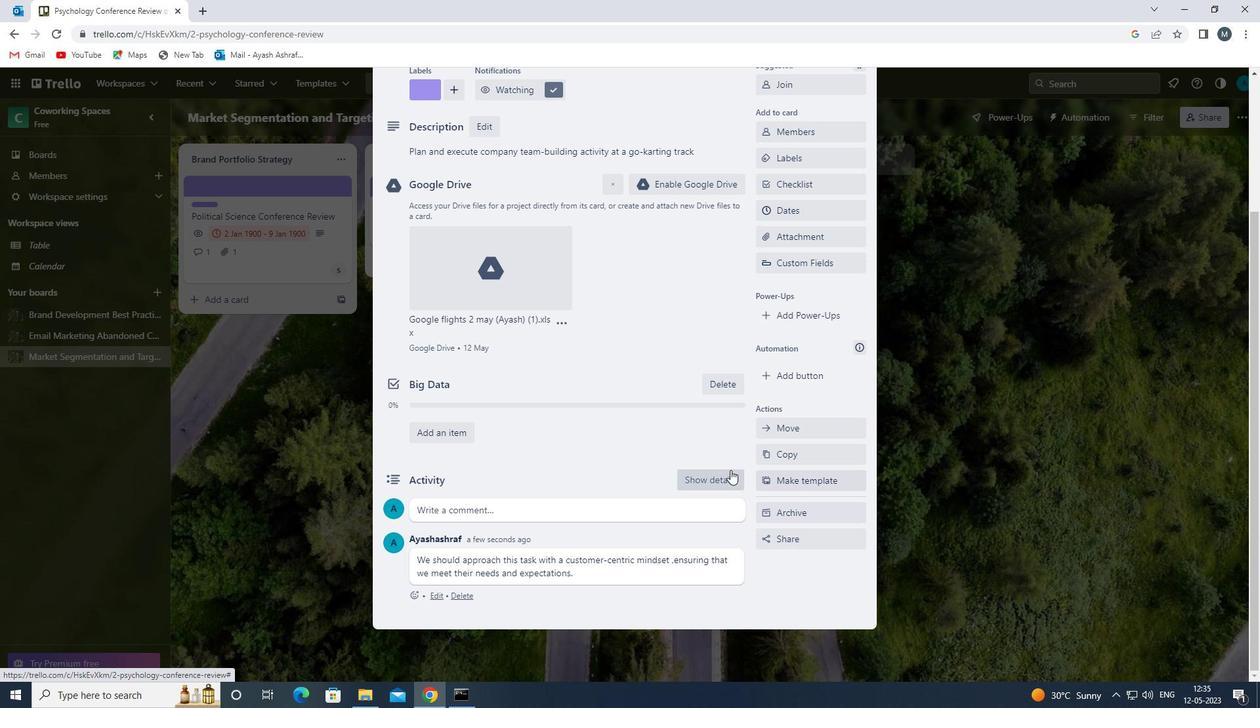 
Action: Mouse moved to (684, 464)
Screenshot: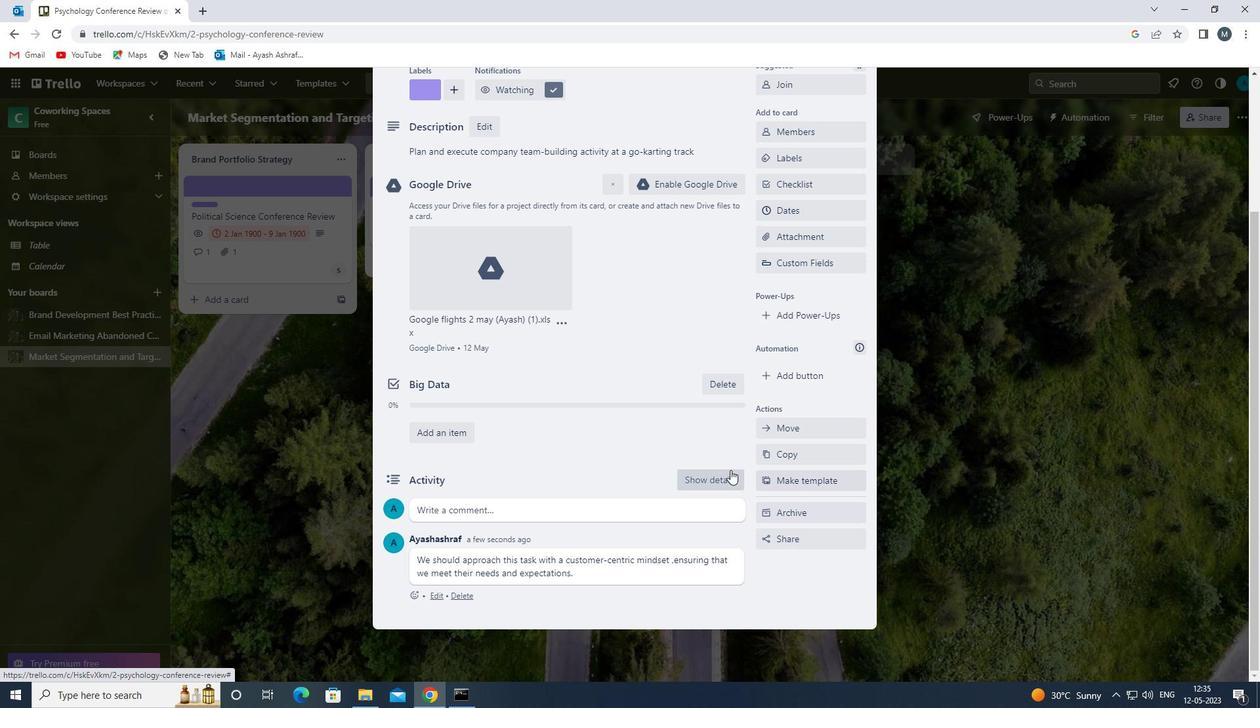 
Action: Mouse scrolled (684, 465) with delta (0, 0)
Screenshot: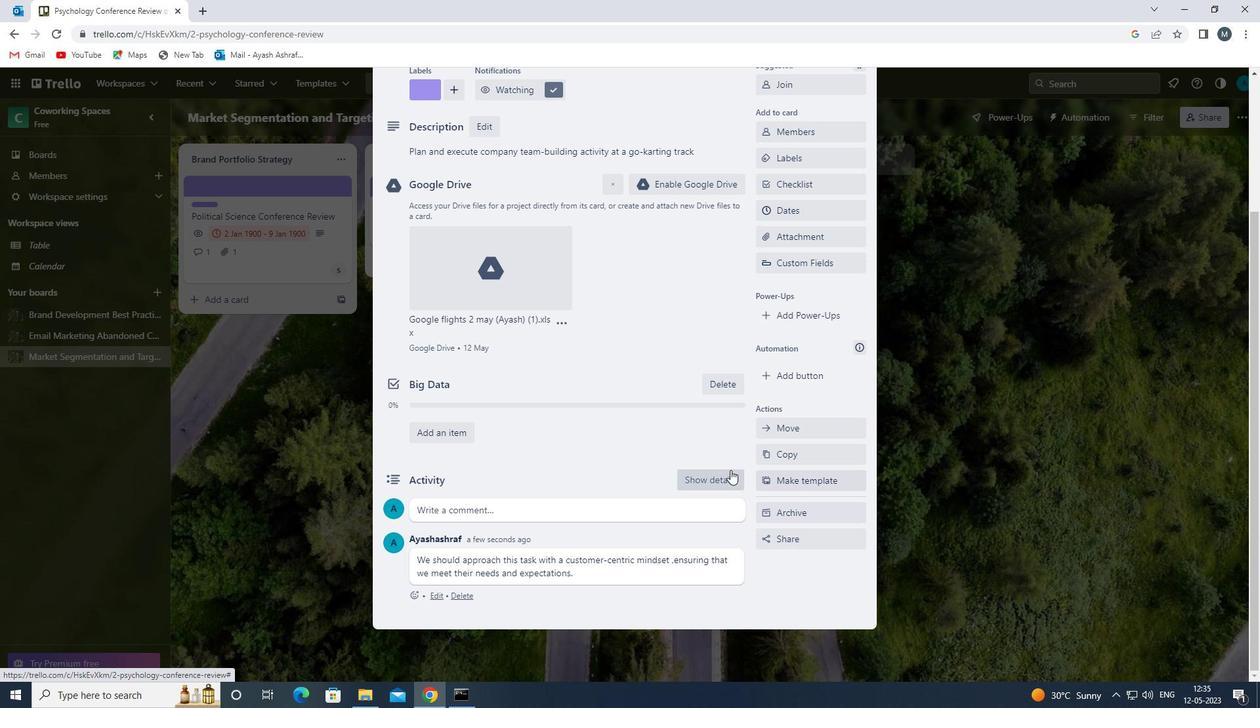 
Action: Mouse moved to (683, 463)
Screenshot: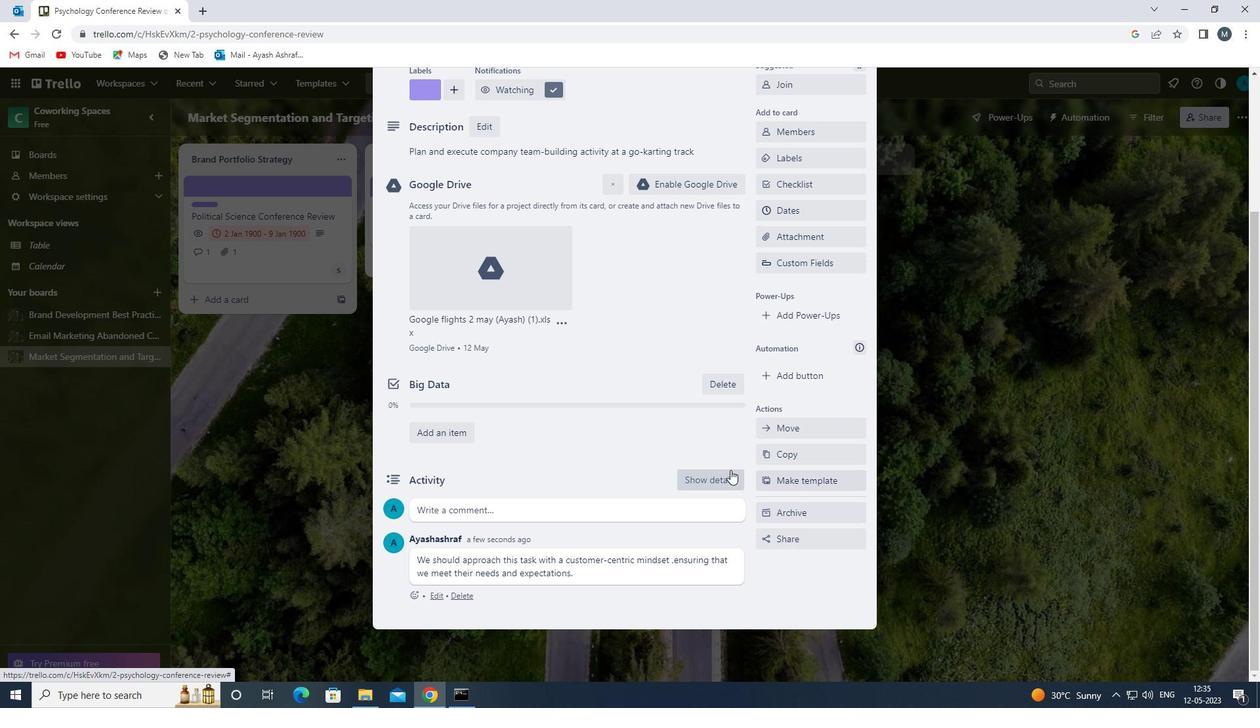 
Action: Mouse scrolled (683, 464) with delta (0, 0)
Screenshot: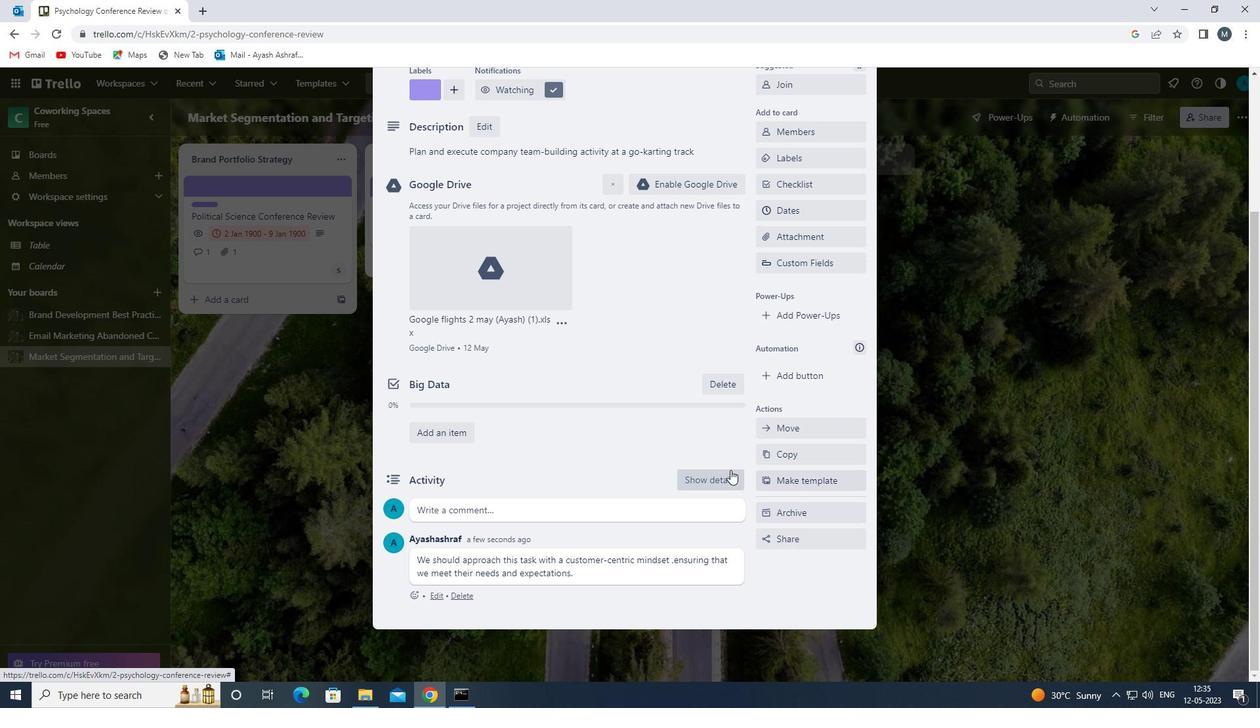 
Action: Mouse moved to (682, 463)
Screenshot: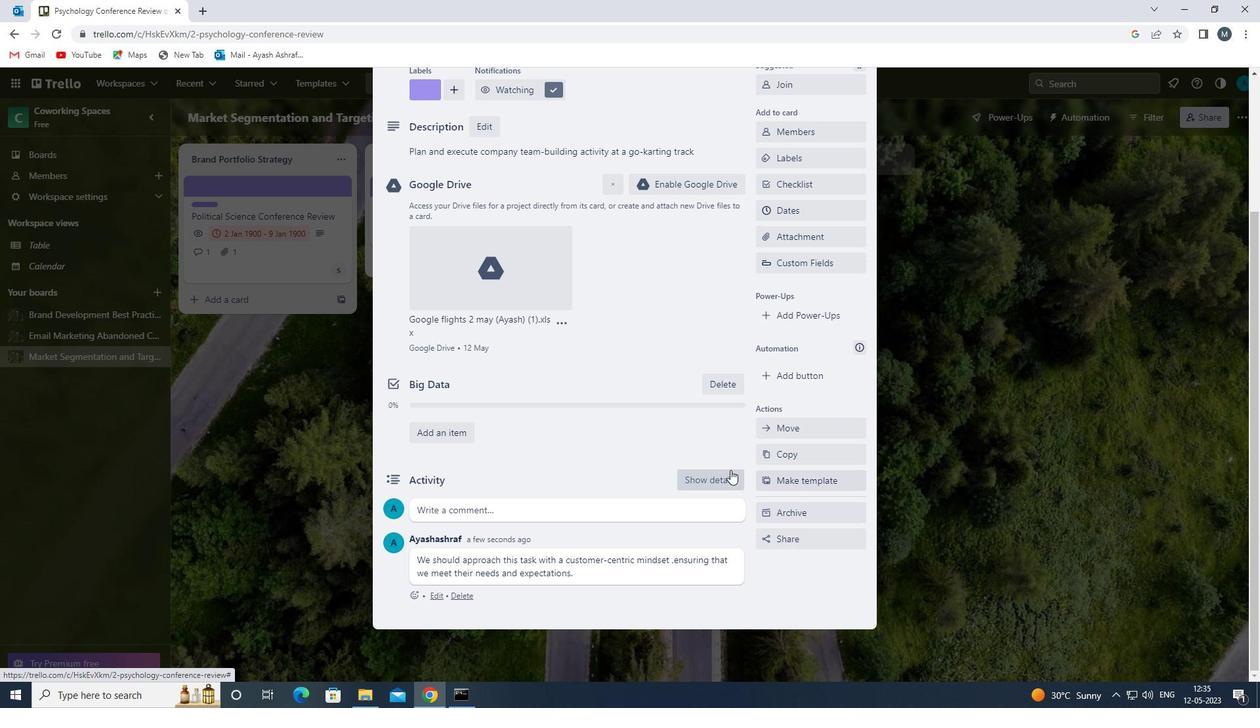 
Action: Mouse scrolled (682, 464) with delta (0, 0)
Screenshot: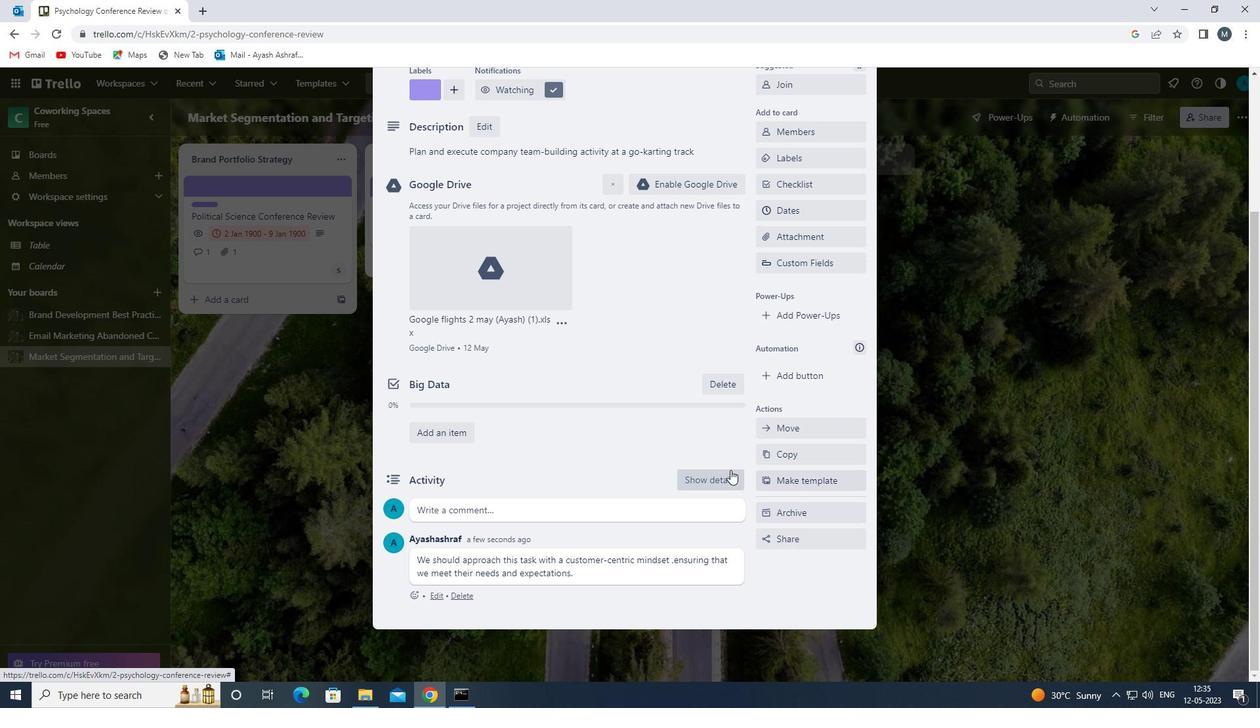 
Action: Mouse moved to (668, 465)
Screenshot: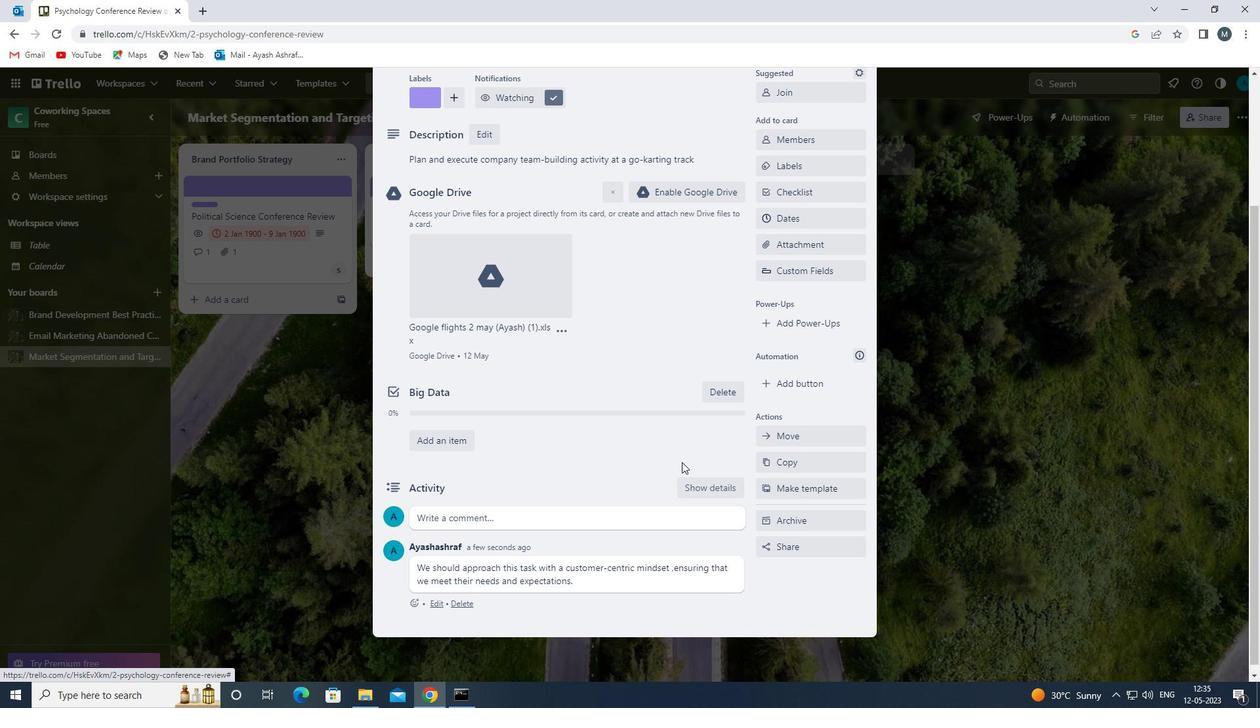 
Action: Mouse scrolled (668, 466) with delta (0, 0)
Screenshot: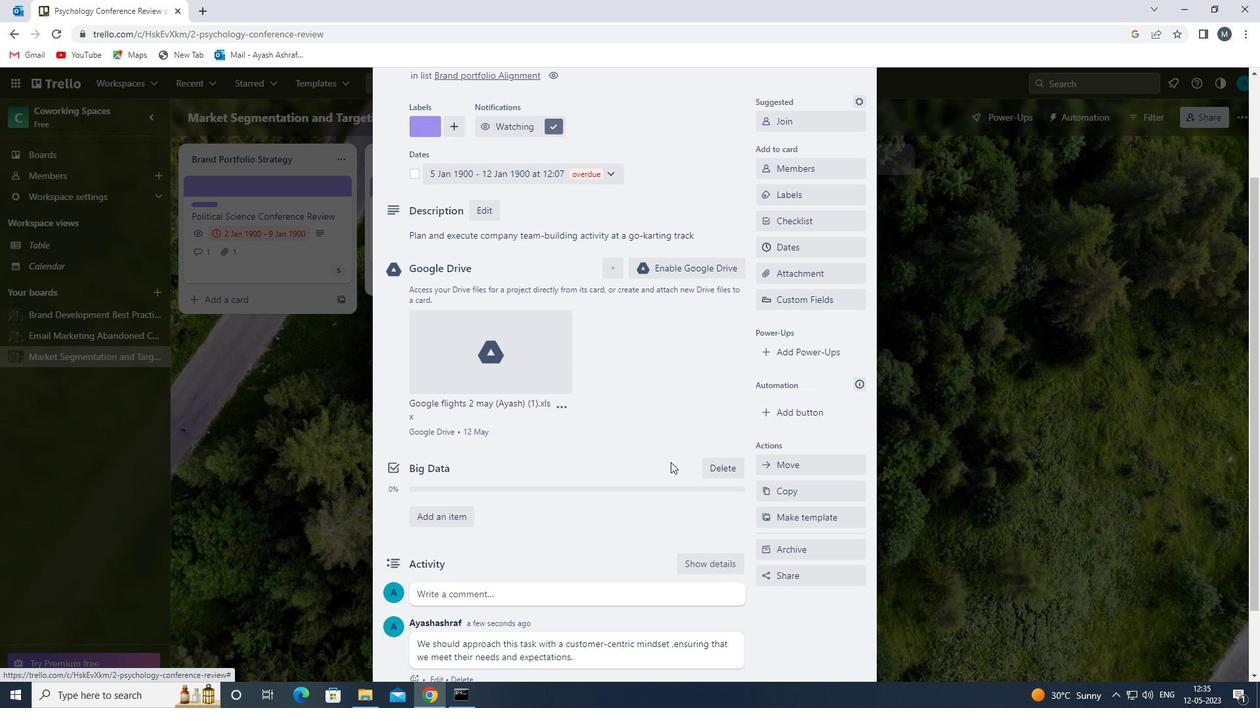 
Action: Mouse scrolled (668, 466) with delta (0, 0)
Screenshot: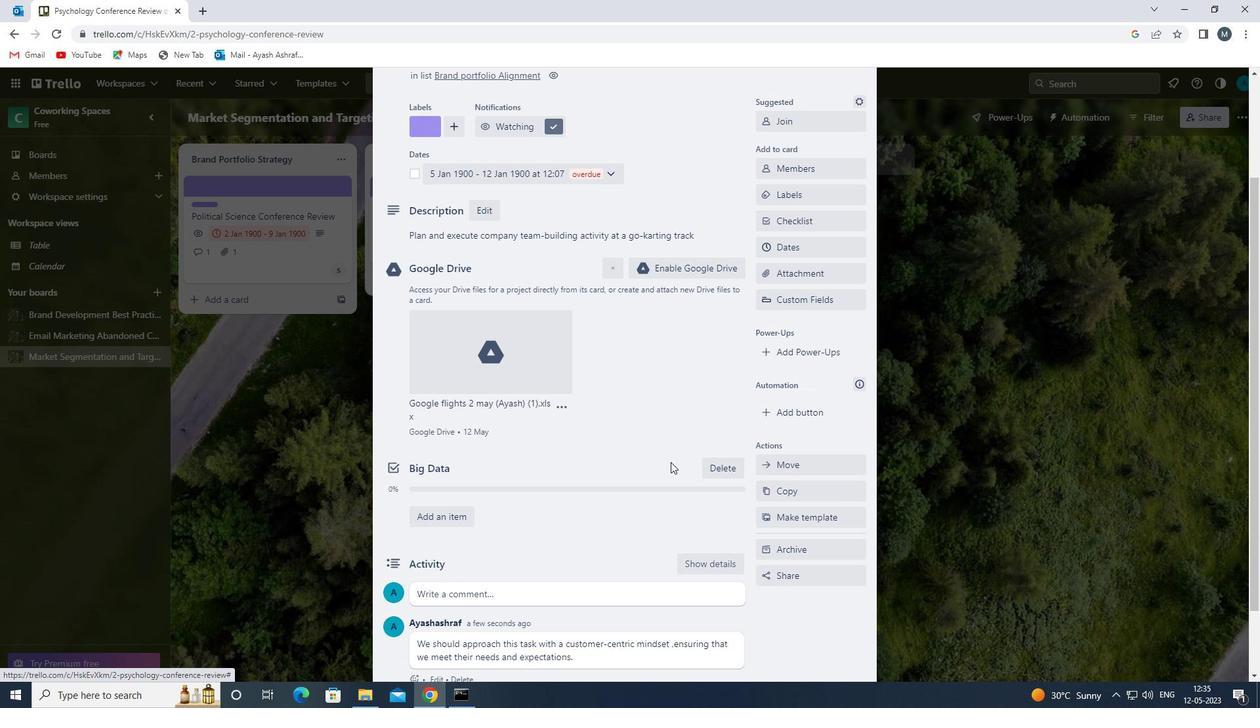 
Action: Mouse scrolled (668, 466) with delta (0, 0)
Screenshot: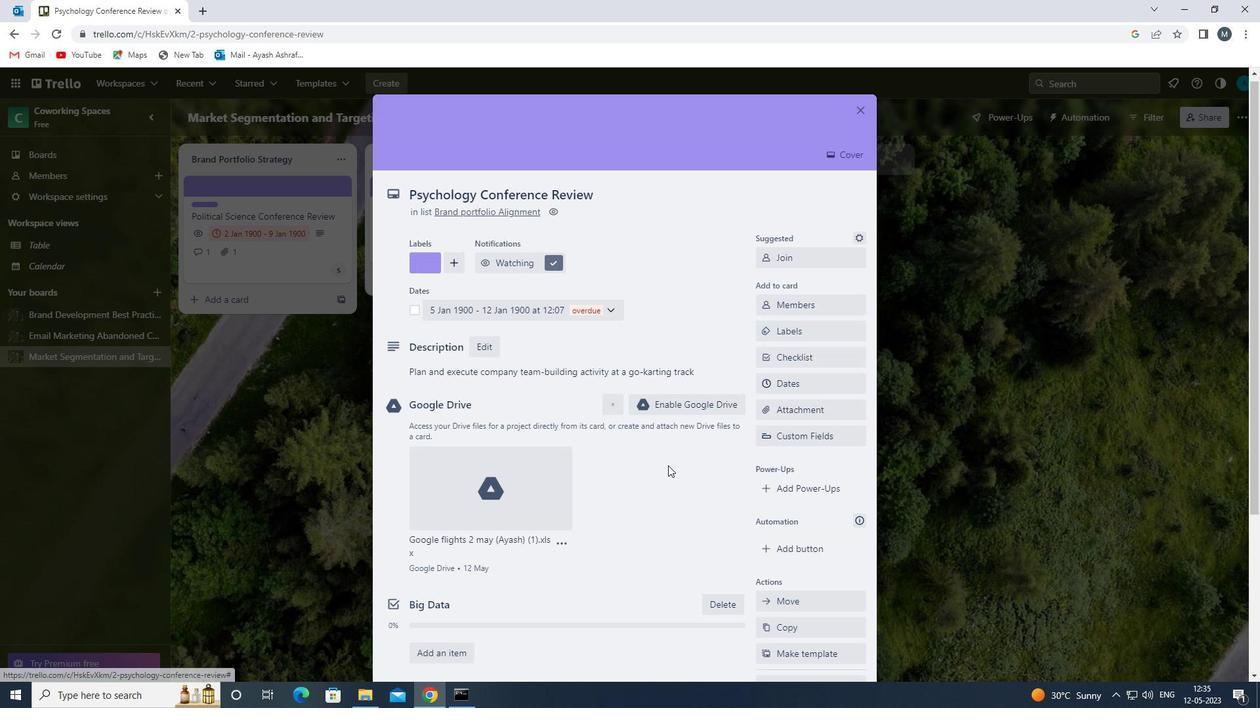 
Action: Mouse scrolled (668, 466) with delta (0, 0)
Screenshot: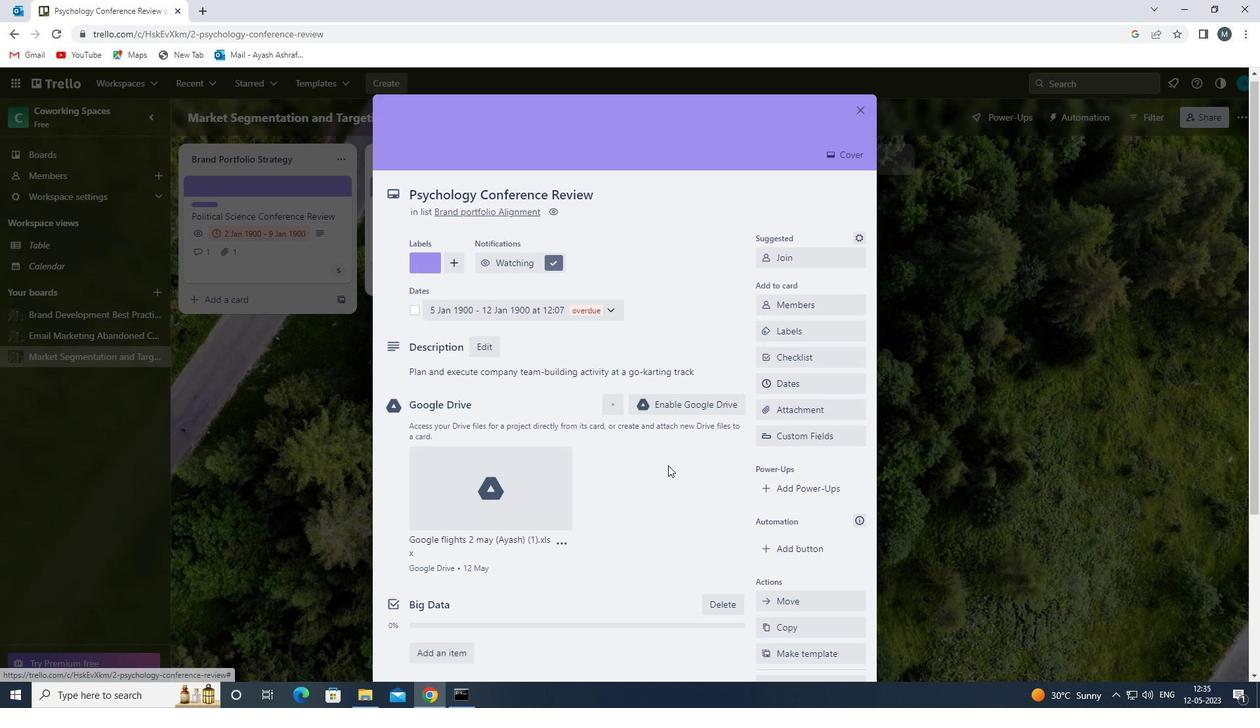 
